 Task: Look for space in Schorndorf, Germany from 2nd September, 2023 to 6th September, 2023 for 2 adults in price range Rs.15000 to Rs.20000. Place can be entire place with 1  bedroom having 1 bed and 1 bathroom. Property type can be house, flat, guest house, hotel. Booking option can be shelf check-in. Required host language is English.
Action: Mouse moved to (319, 169)
Screenshot: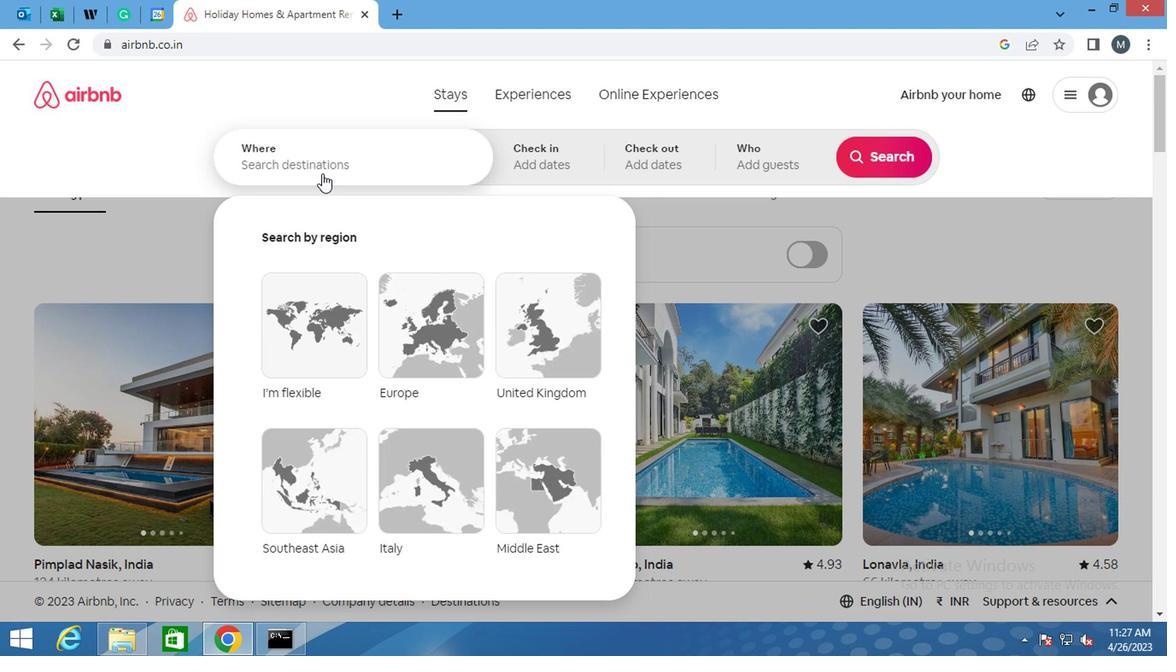 
Action: Mouse pressed left at (319, 169)
Screenshot: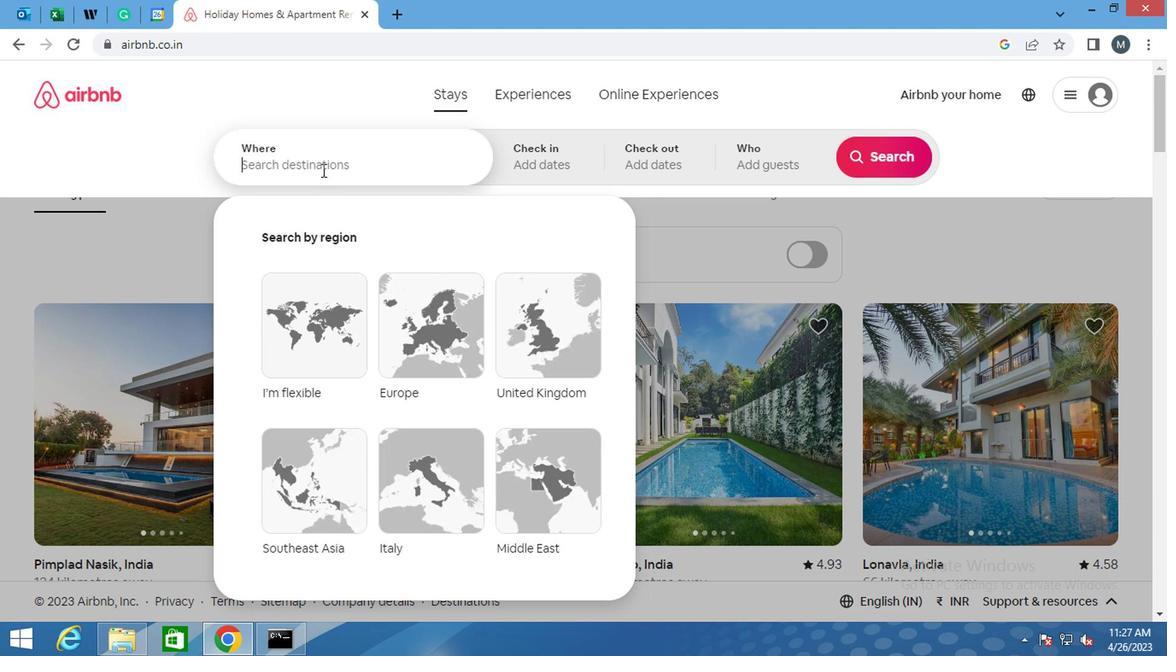 
Action: Key pressed <Key.shift>SCHORNDORF,<Key.shift>GER
Screenshot: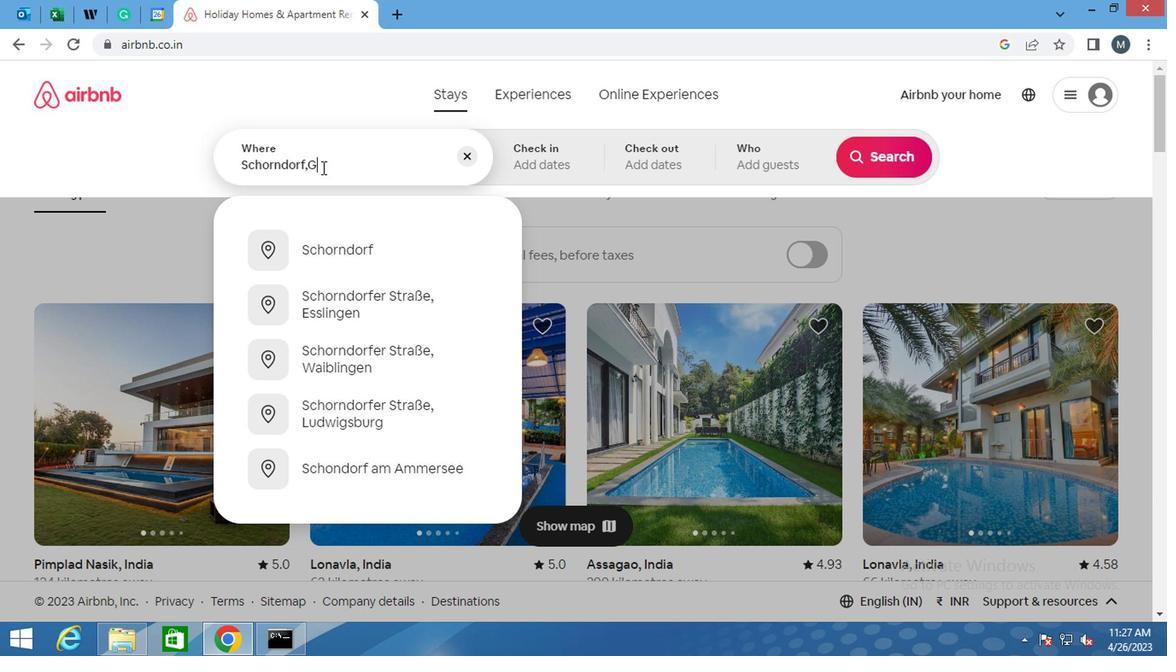 
Action: Mouse moved to (361, 253)
Screenshot: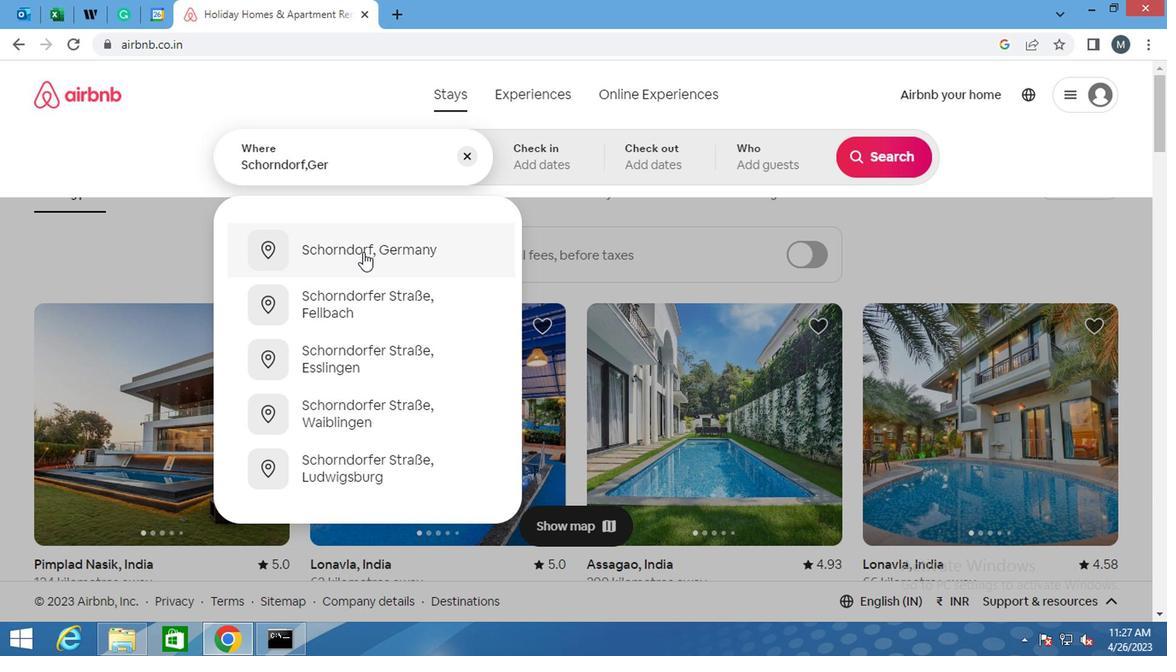 
Action: Mouse pressed left at (361, 253)
Screenshot: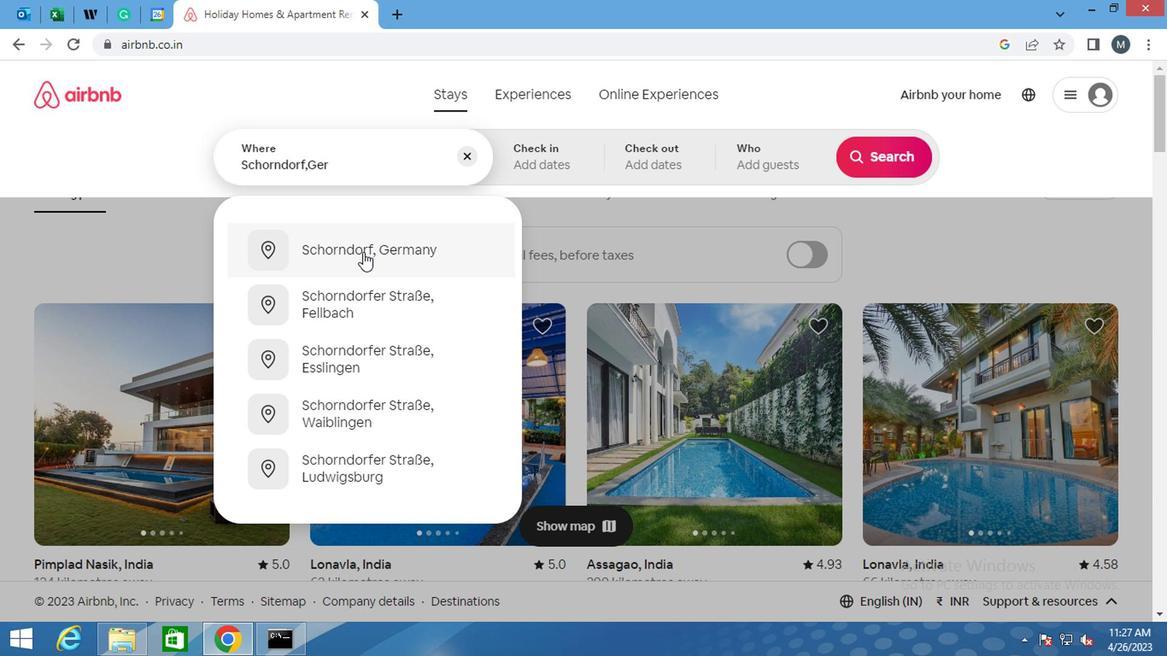 
Action: Mouse moved to (868, 290)
Screenshot: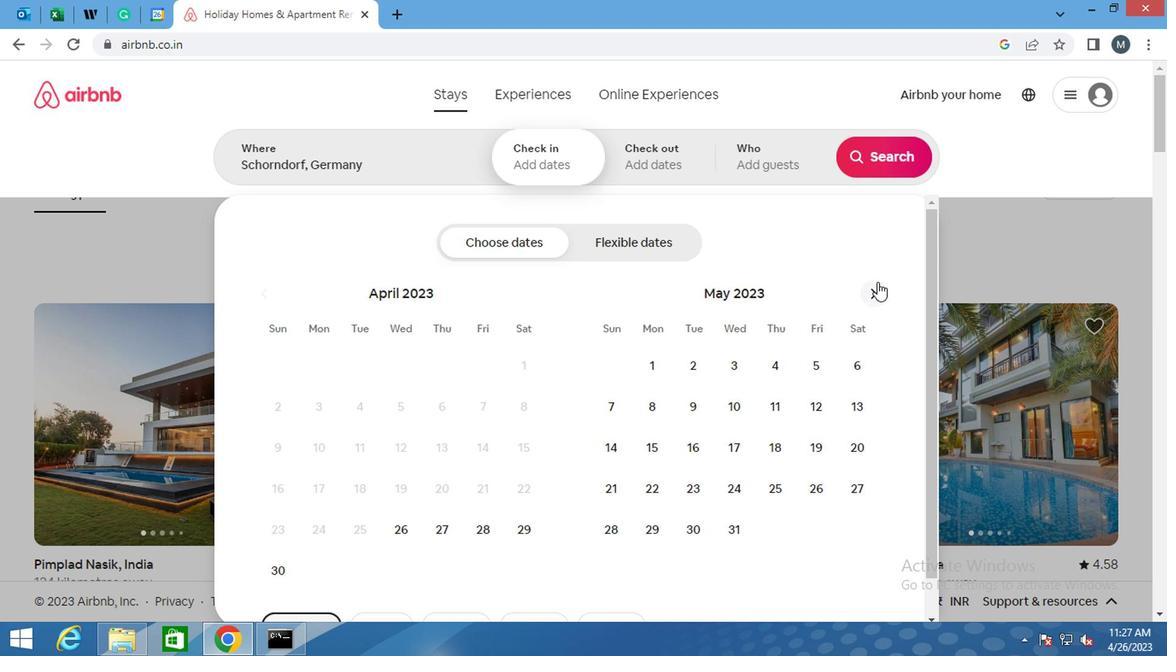 
Action: Mouse pressed left at (868, 290)
Screenshot: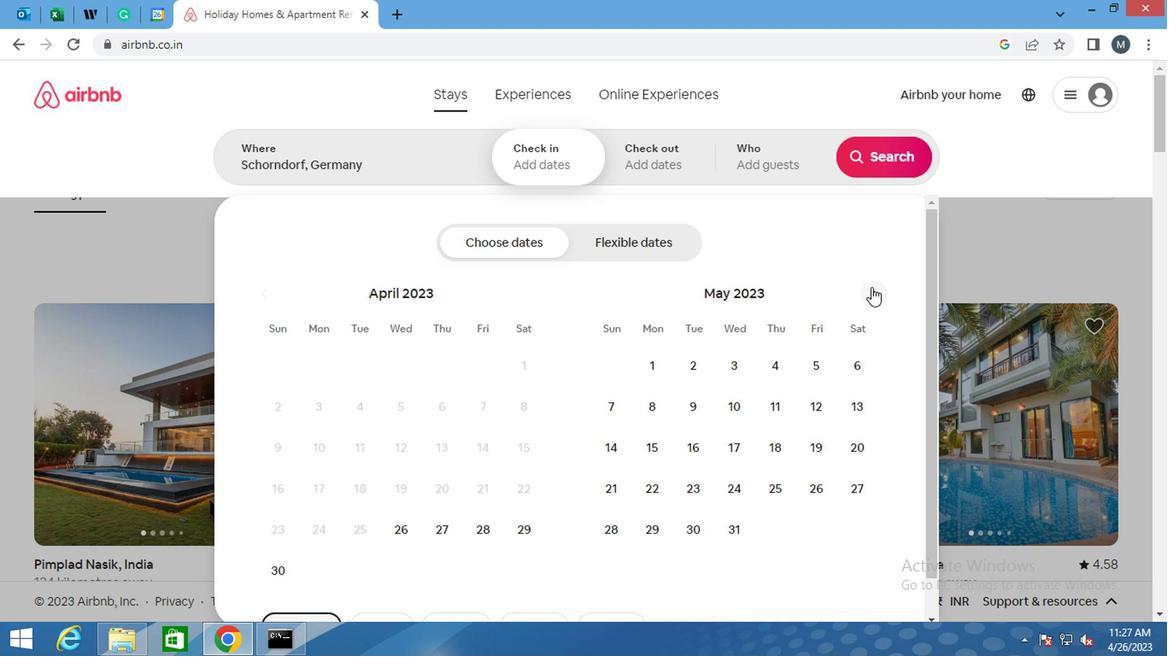
Action: Mouse moved to (868, 290)
Screenshot: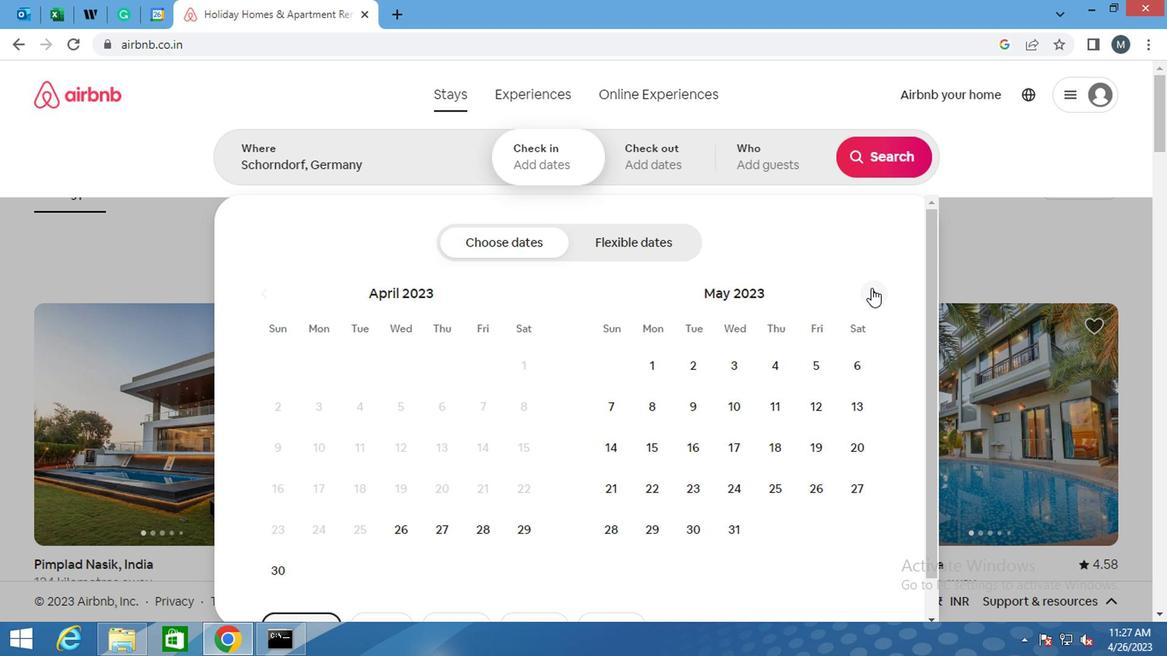 
Action: Mouse pressed left at (868, 290)
Screenshot: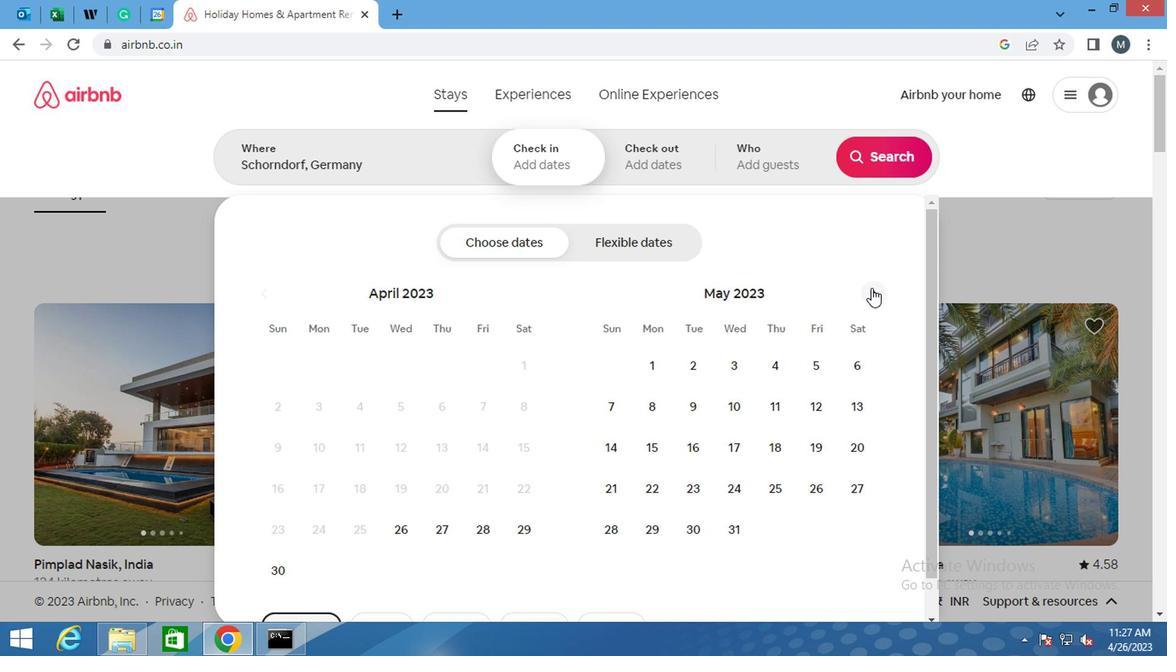 
Action: Mouse moved to (868, 290)
Screenshot: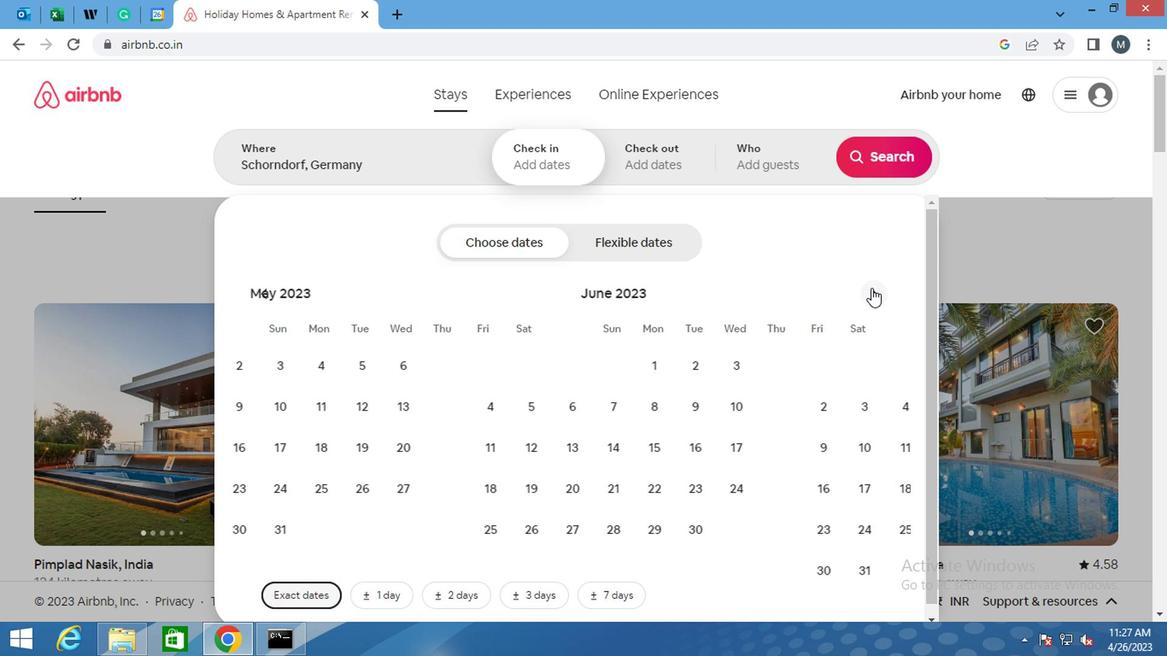 
Action: Mouse pressed left at (868, 290)
Screenshot: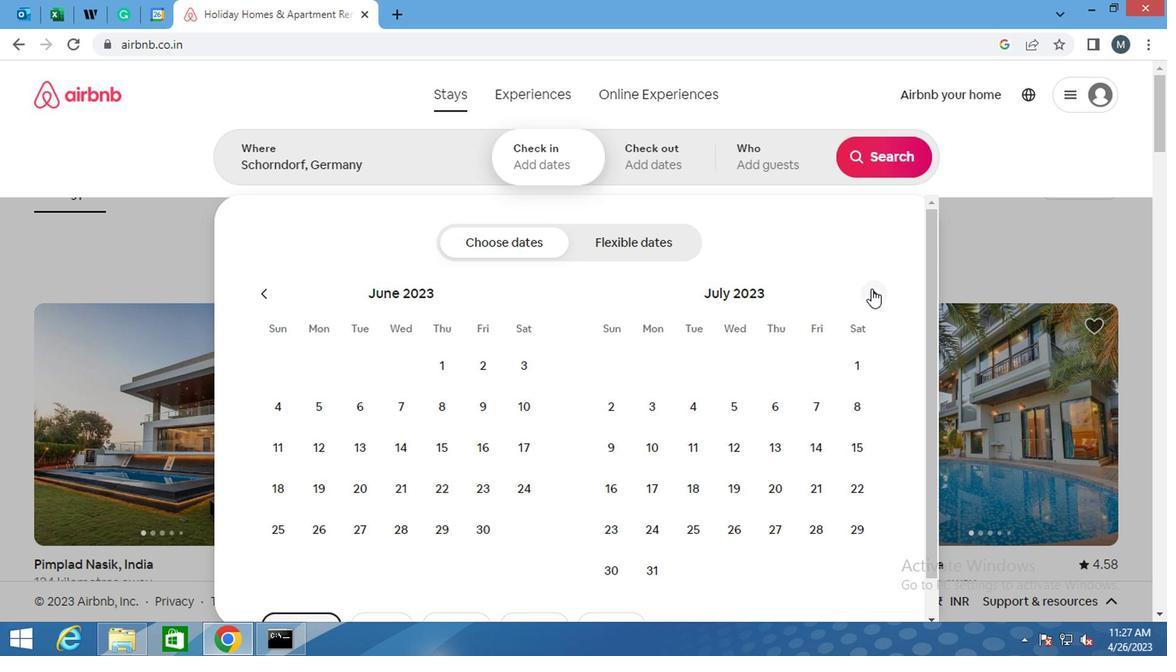 
Action: Mouse moved to (869, 291)
Screenshot: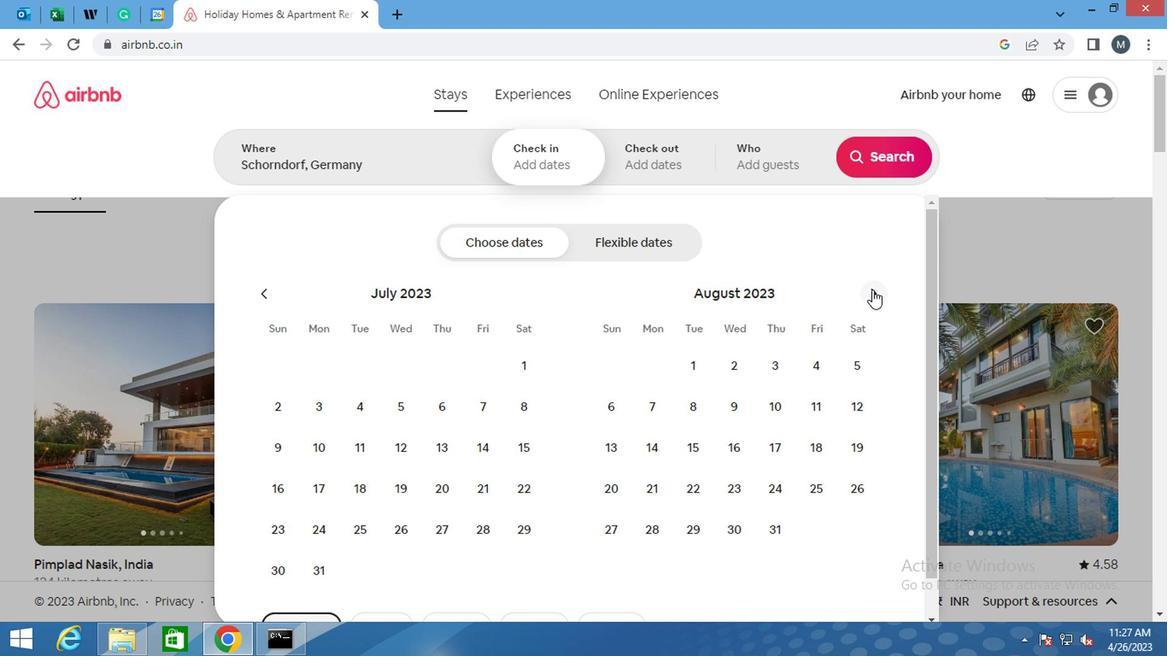 
Action: Mouse pressed left at (869, 291)
Screenshot: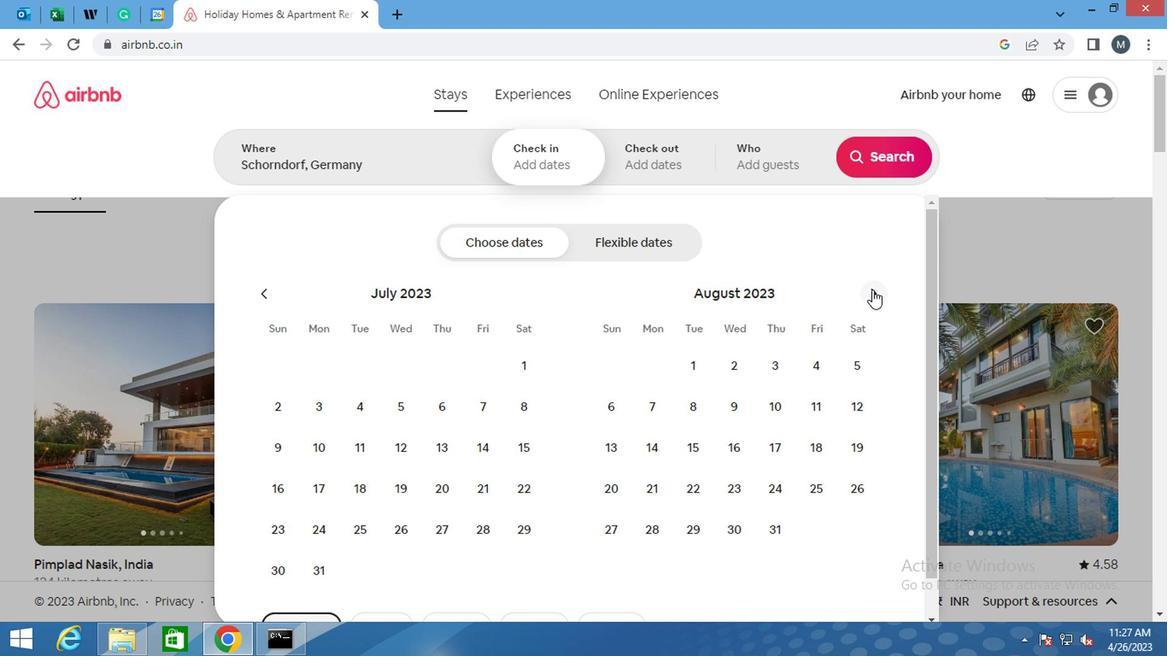 
Action: Mouse moved to (844, 367)
Screenshot: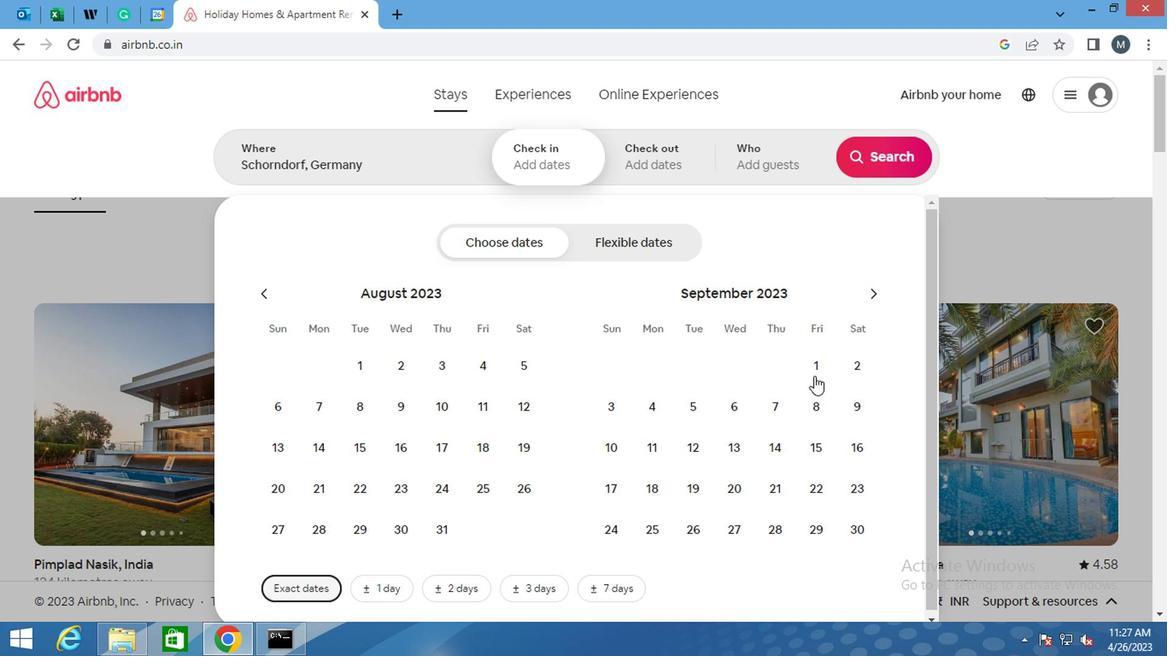 
Action: Mouse pressed left at (844, 367)
Screenshot: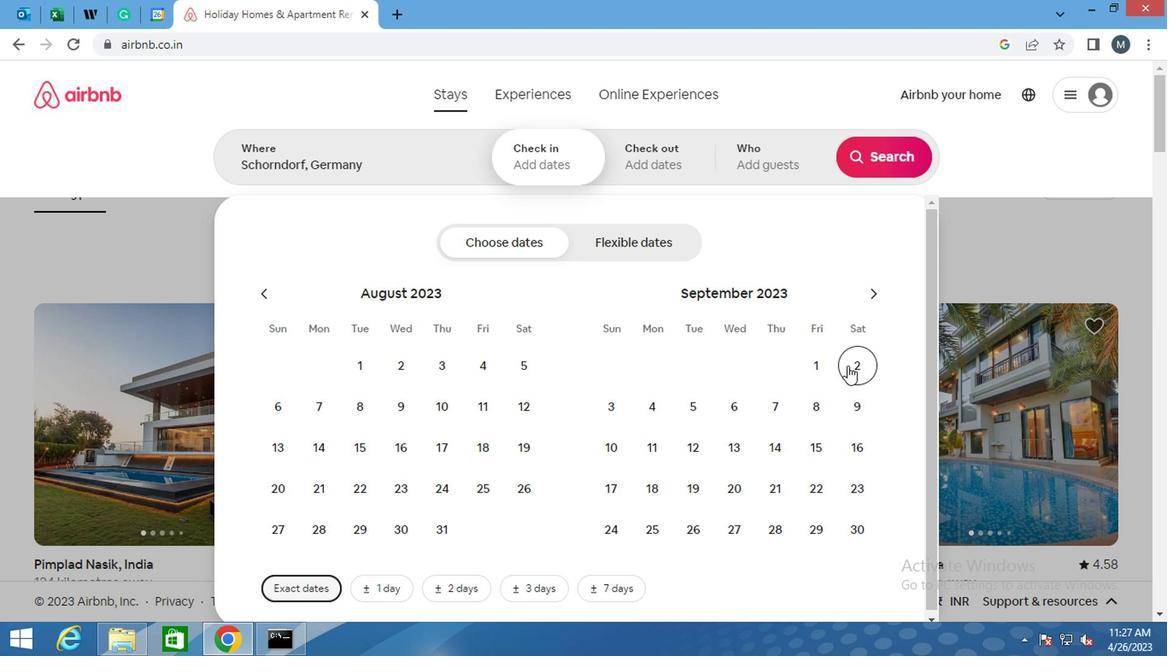 
Action: Mouse moved to (735, 412)
Screenshot: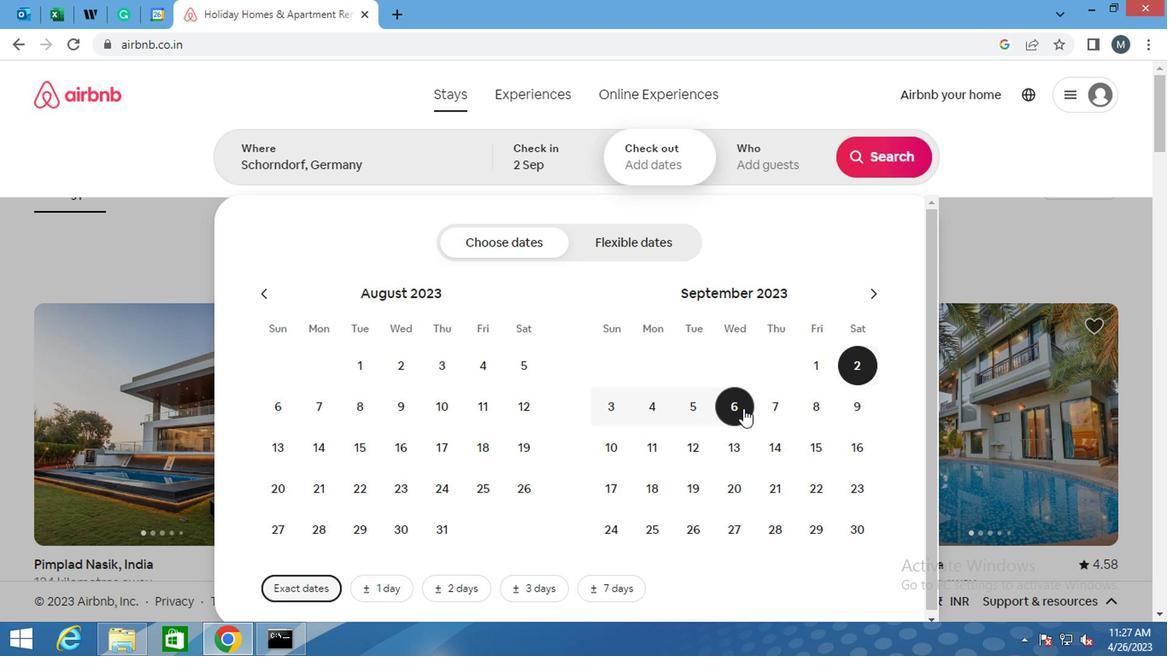
Action: Mouse pressed left at (735, 412)
Screenshot: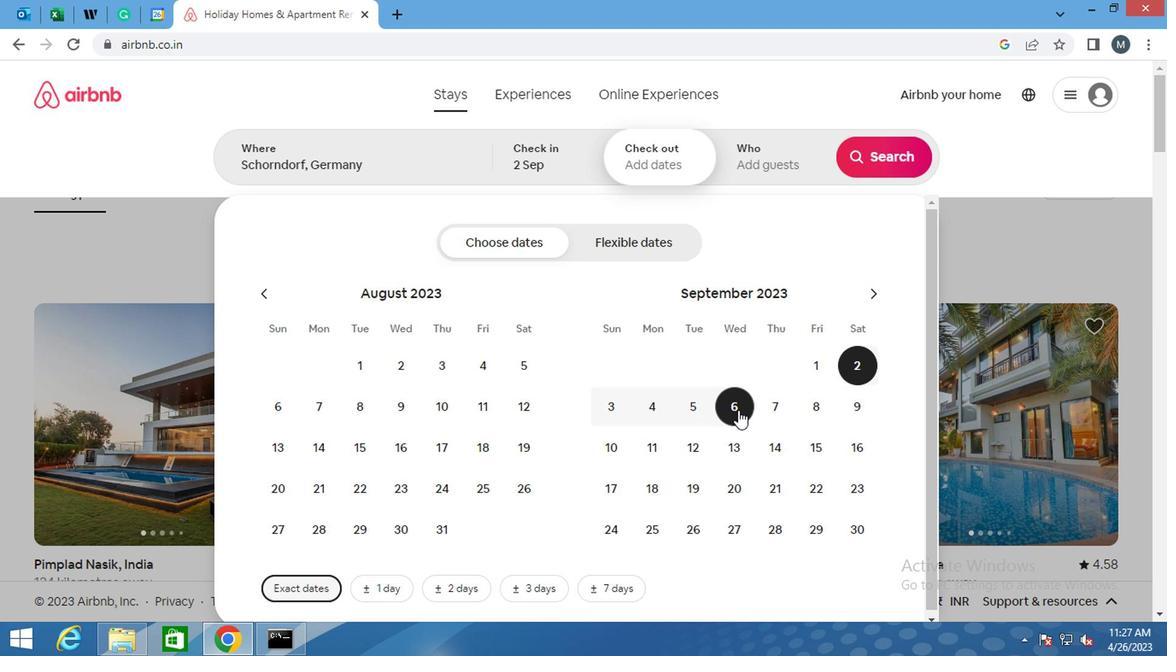 
Action: Mouse moved to (755, 160)
Screenshot: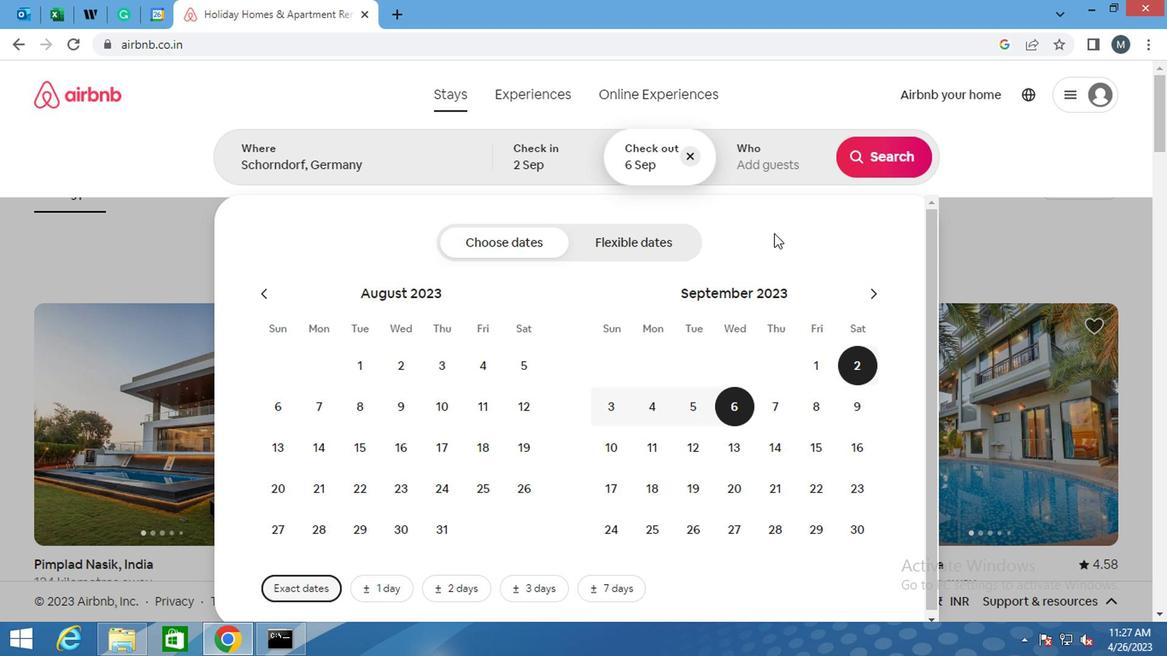 
Action: Mouse pressed left at (755, 160)
Screenshot: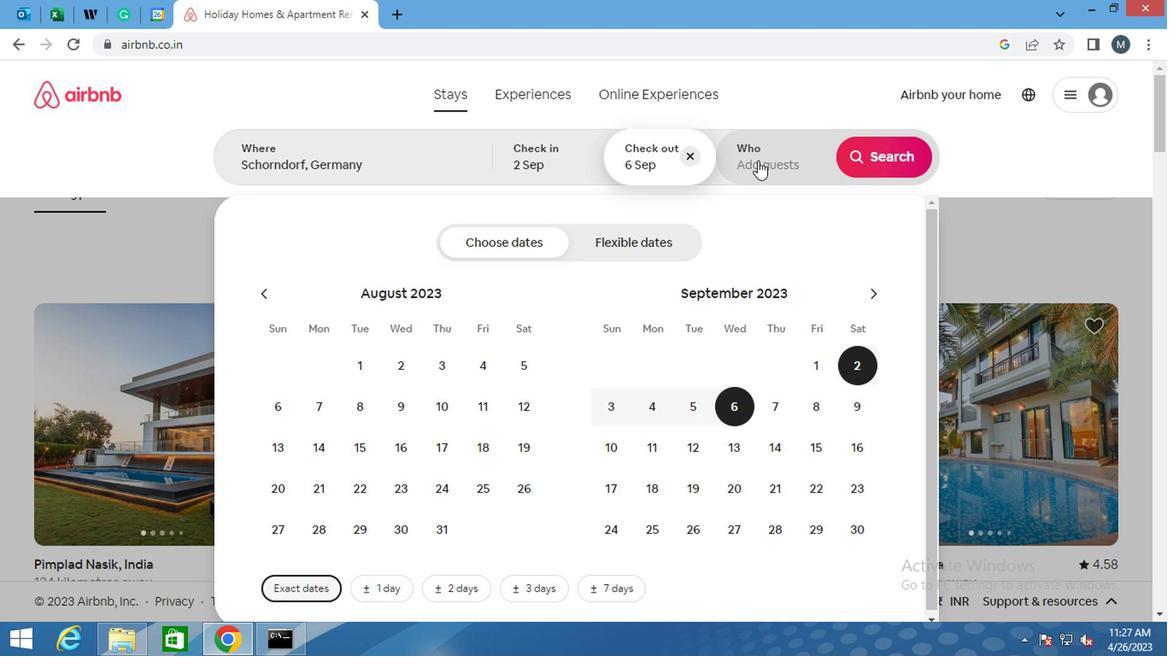 
Action: Mouse moved to (904, 249)
Screenshot: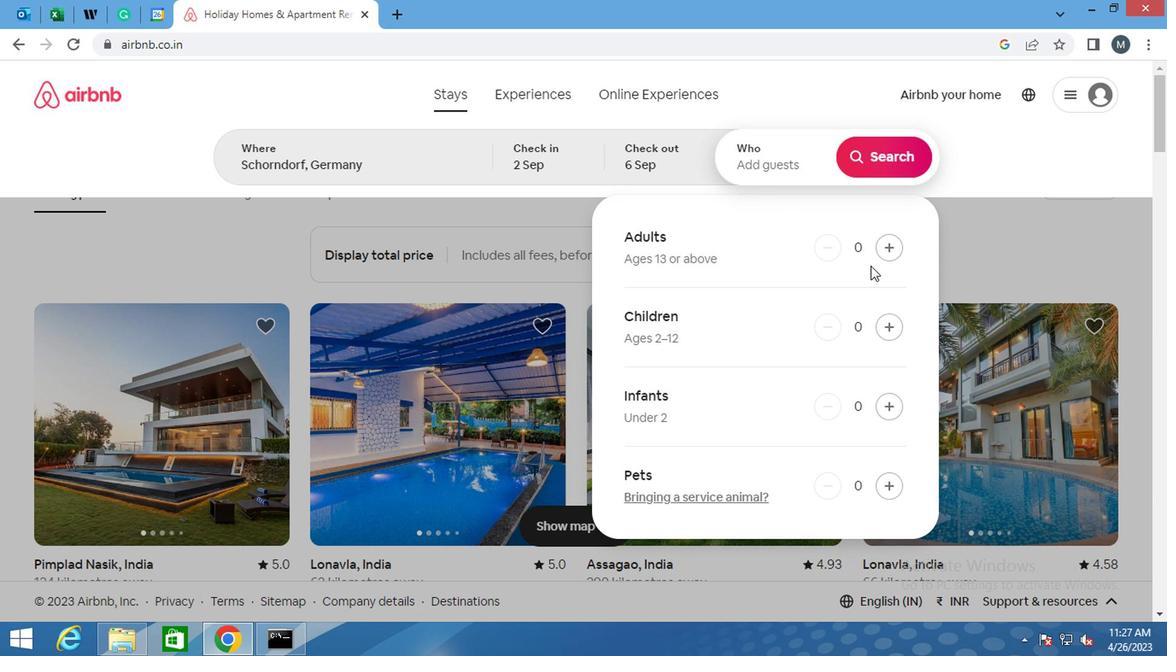 
Action: Mouse pressed left at (904, 249)
Screenshot: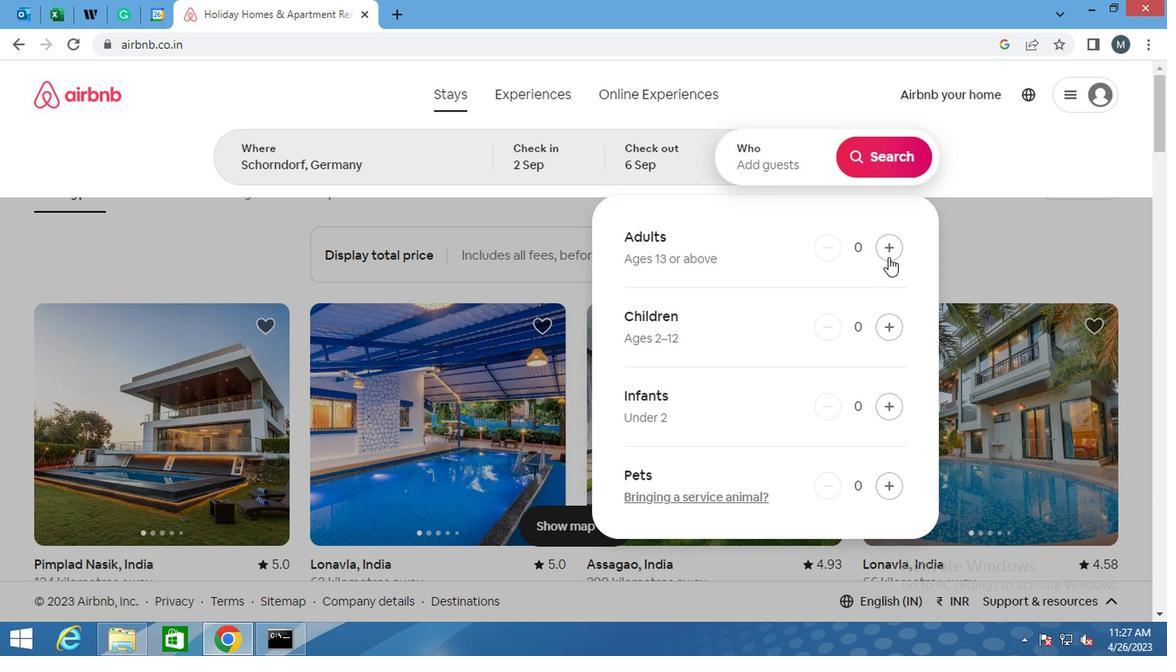 
Action: Mouse moved to (893, 252)
Screenshot: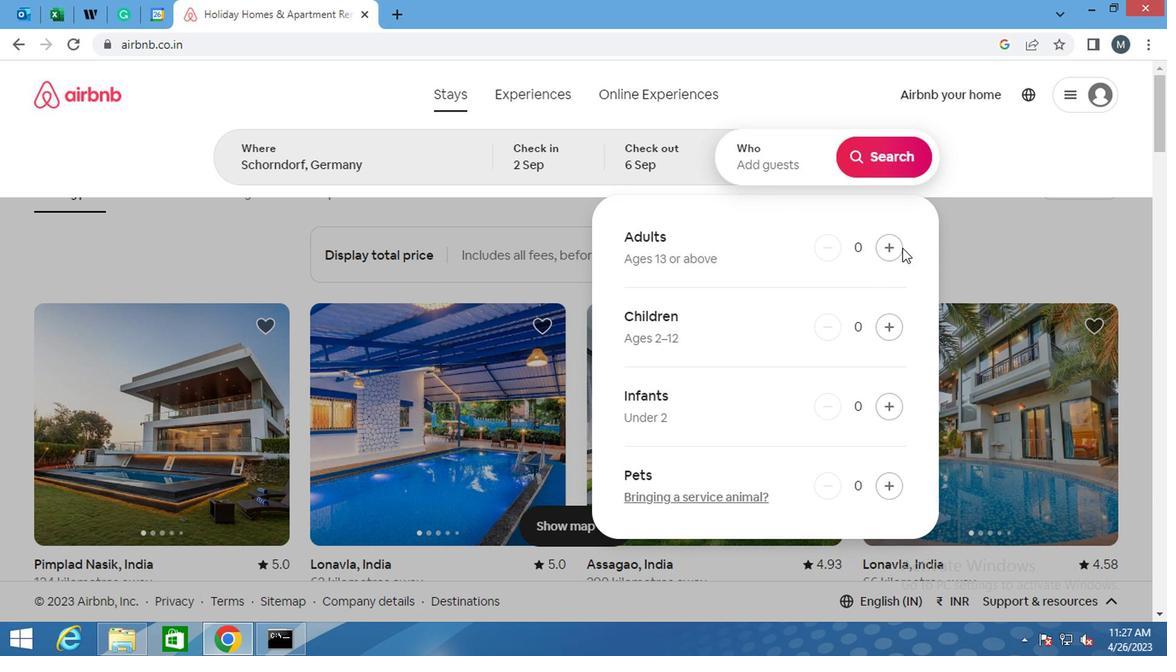 
Action: Mouse pressed left at (893, 252)
Screenshot: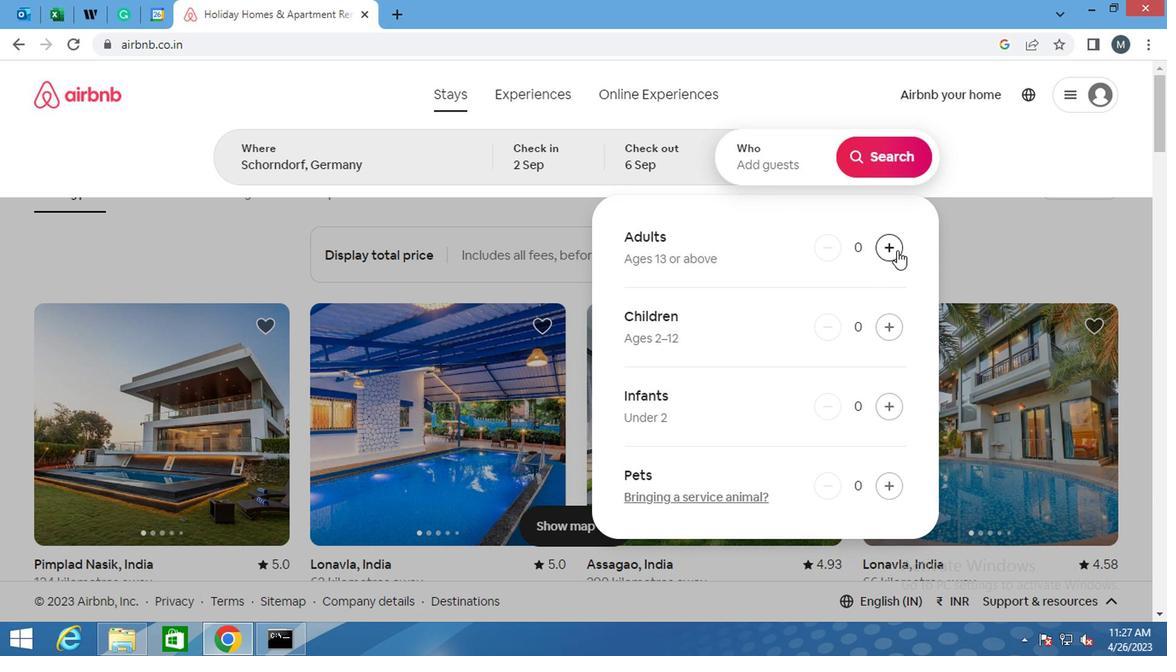 
Action: Mouse moved to (892, 252)
Screenshot: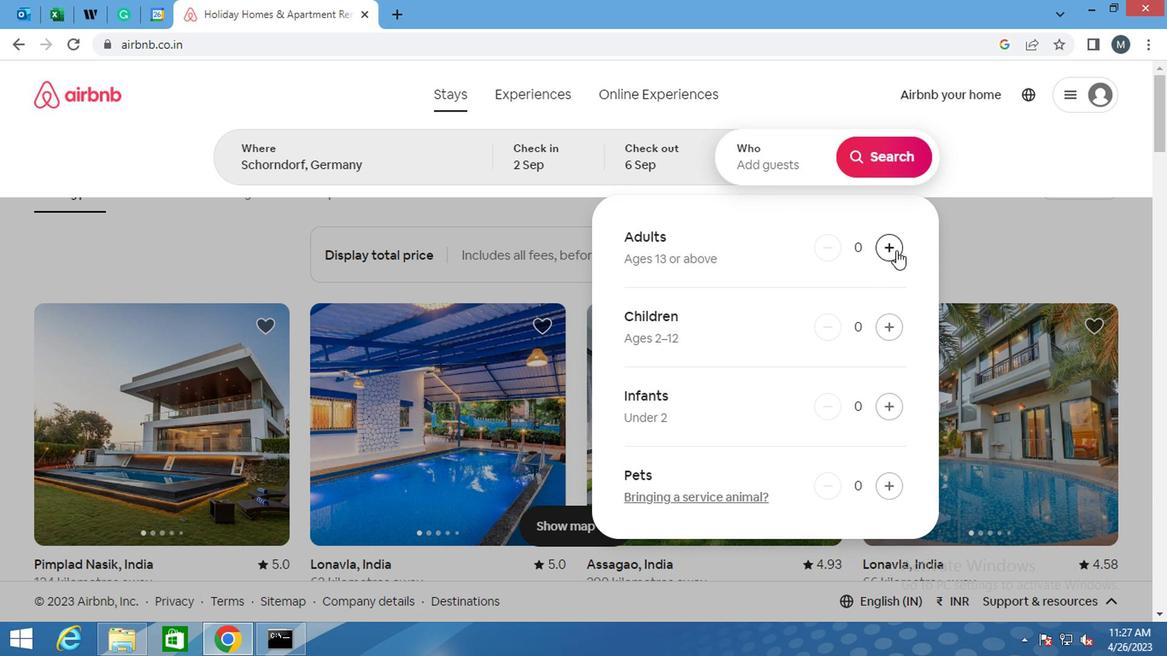 
Action: Mouse pressed left at (892, 252)
Screenshot: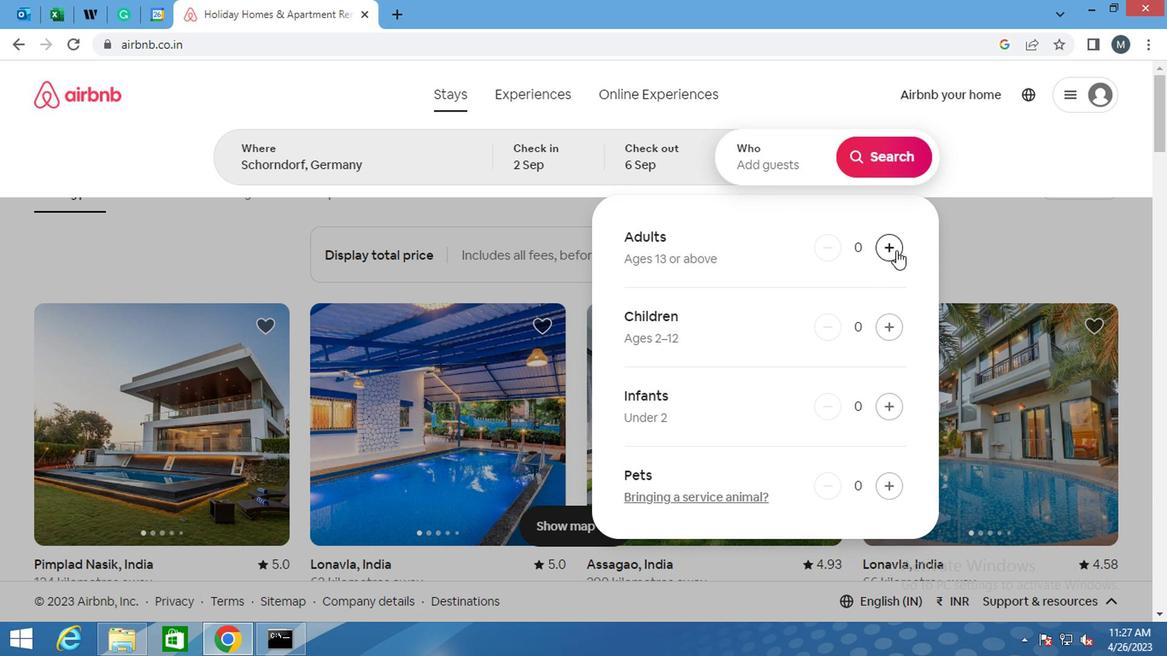 
Action: Mouse moved to (882, 156)
Screenshot: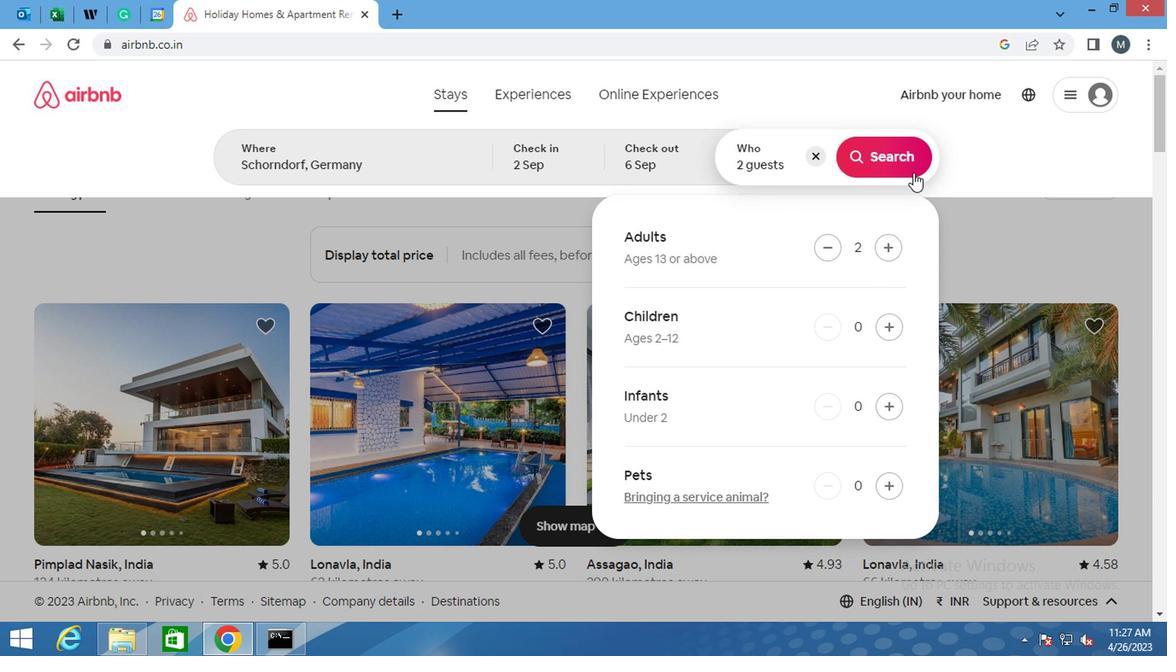 
Action: Mouse pressed left at (882, 156)
Screenshot: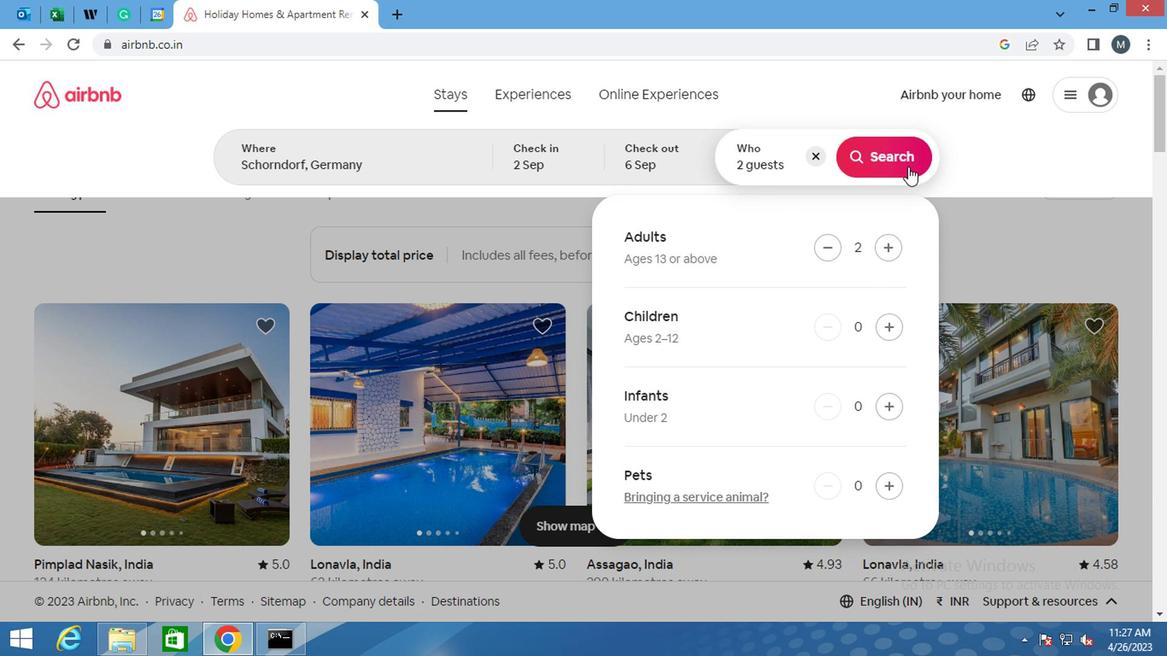 
Action: Mouse moved to (1108, 154)
Screenshot: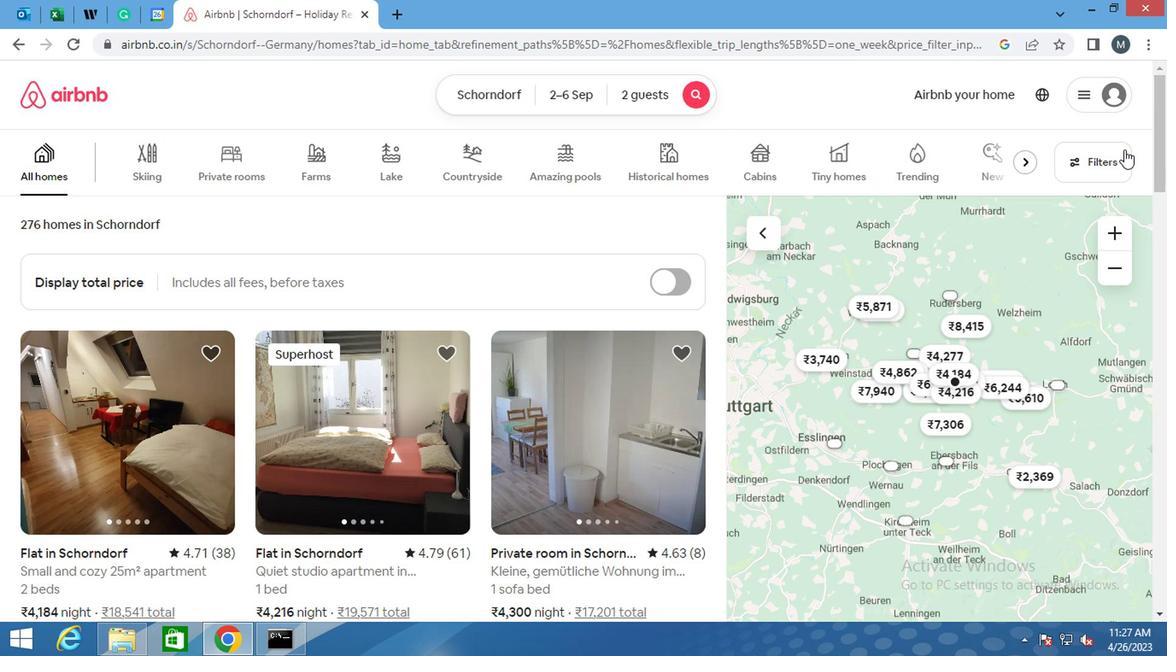 
Action: Mouse pressed left at (1108, 154)
Screenshot: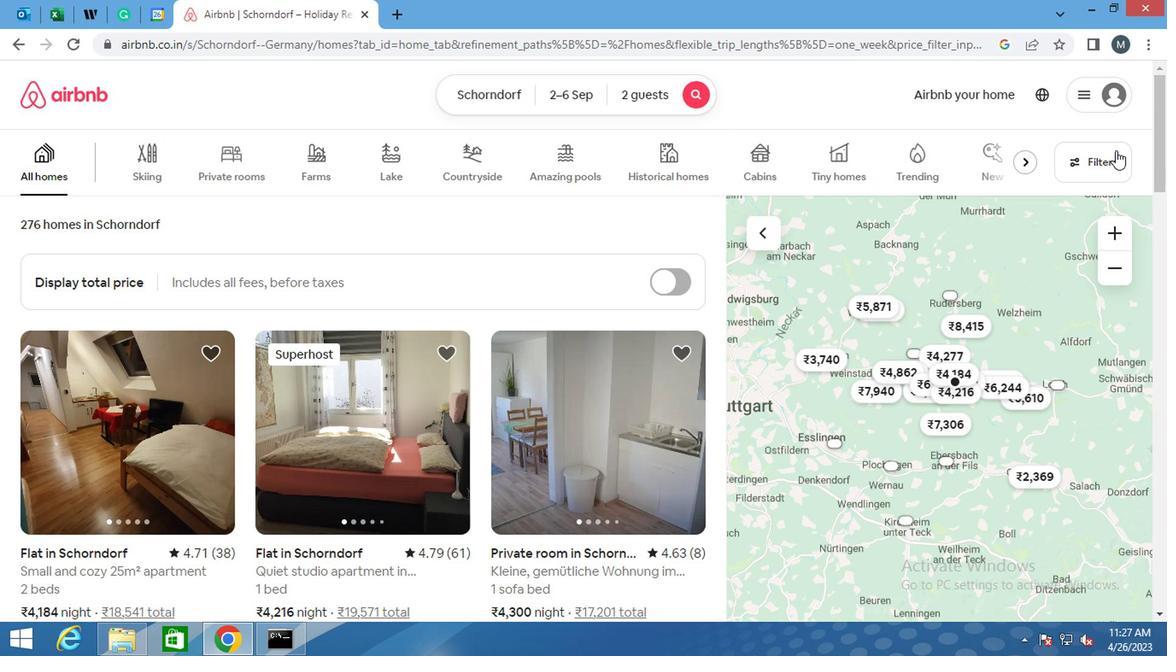 
Action: Mouse moved to (423, 380)
Screenshot: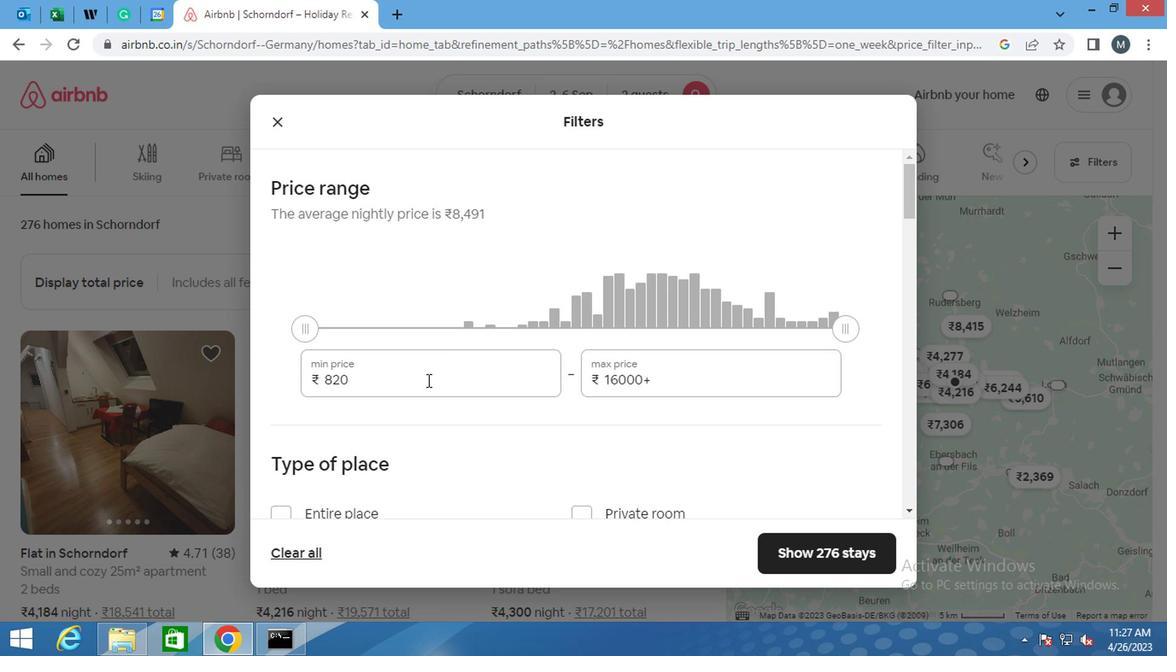 
Action: Mouse pressed left at (423, 380)
Screenshot: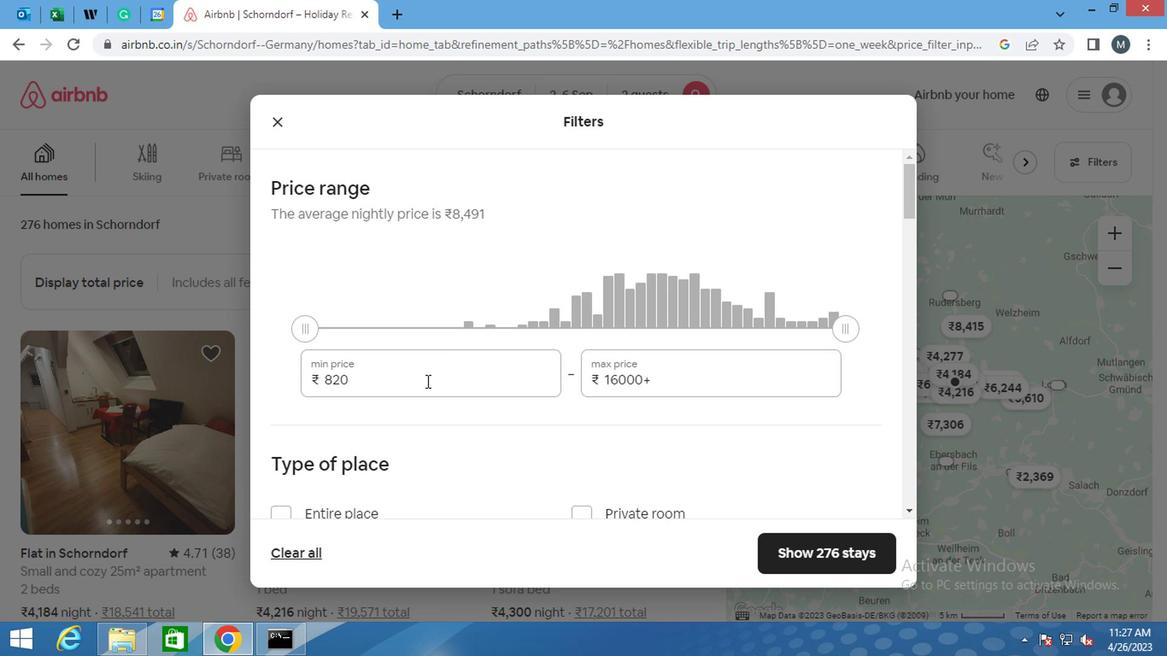 
Action: Mouse moved to (423, 380)
Screenshot: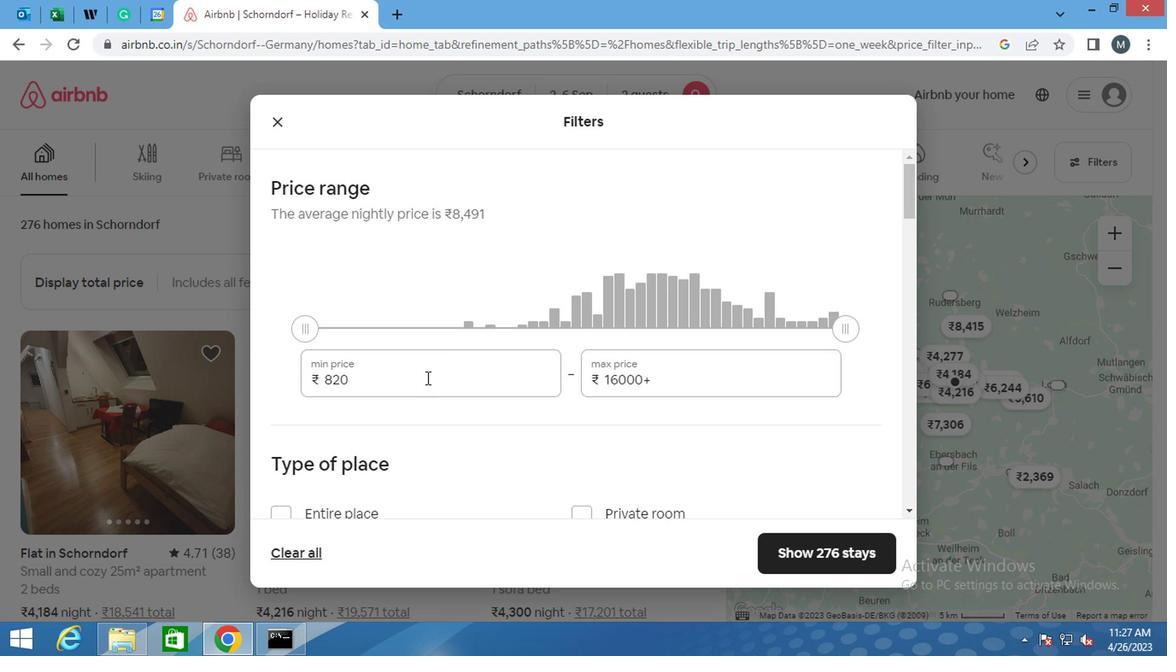 
Action: Mouse pressed left at (423, 380)
Screenshot: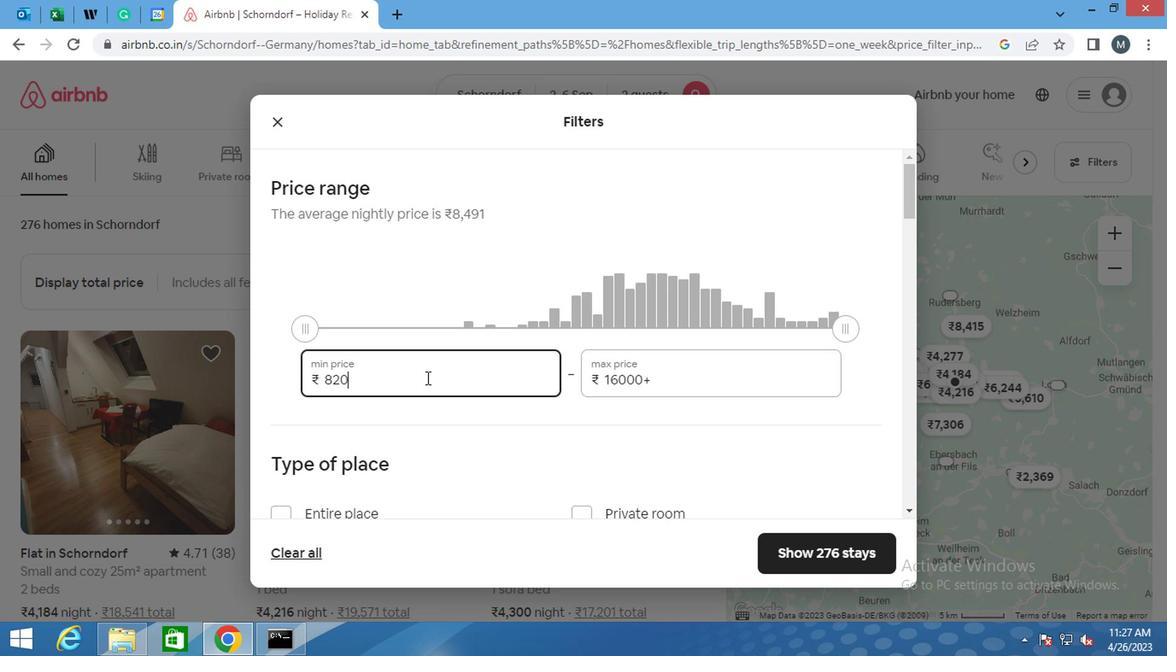 
Action: Mouse moved to (422, 380)
Screenshot: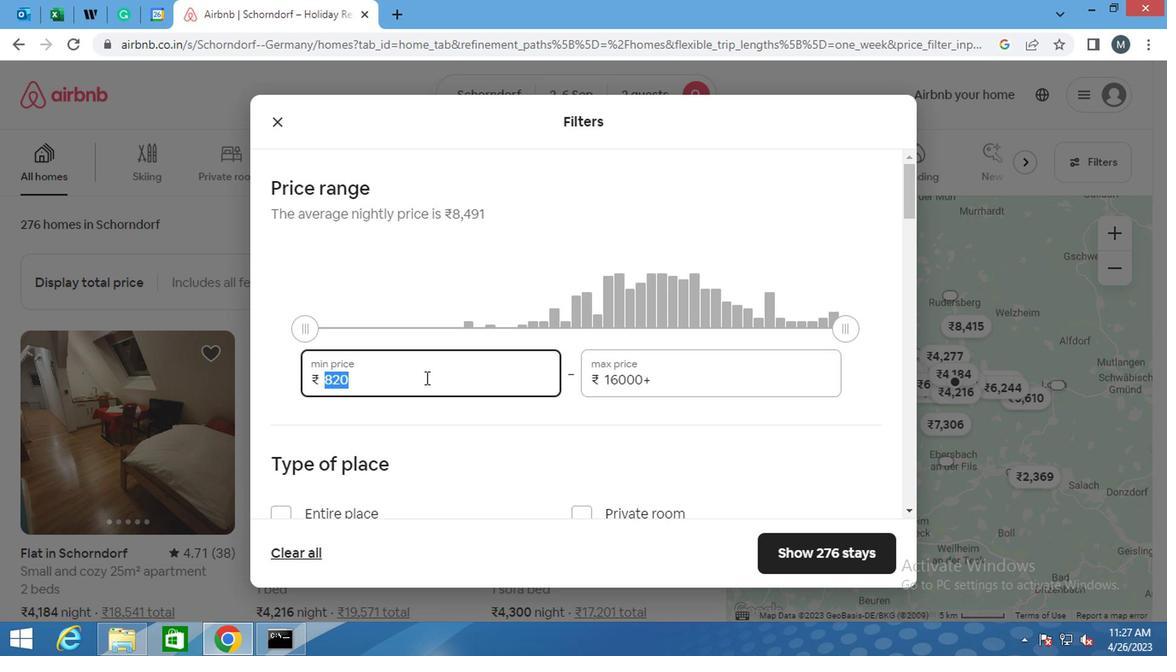 
Action: Key pressed 15000
Screenshot: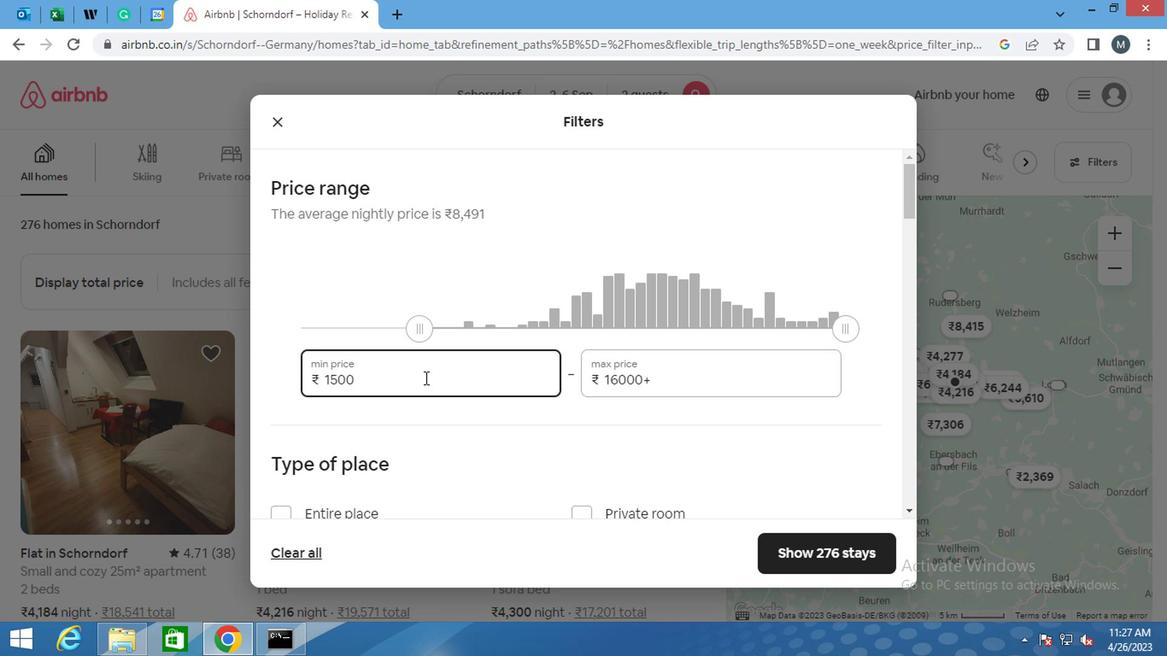 
Action: Mouse moved to (692, 380)
Screenshot: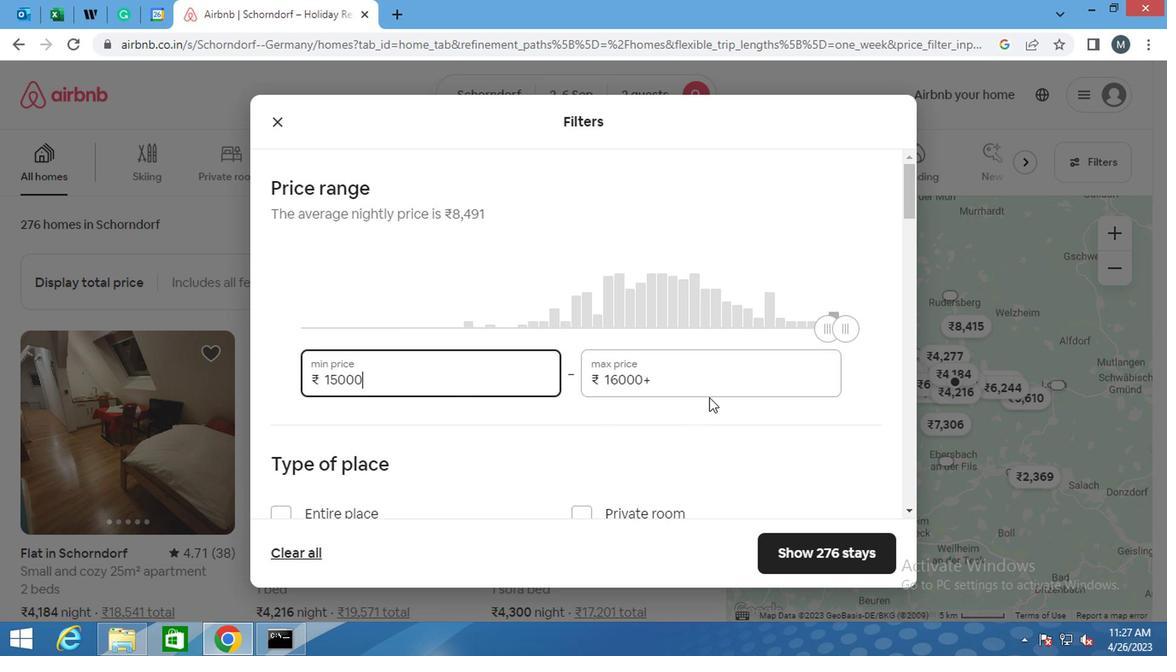 
Action: Mouse pressed left at (692, 380)
Screenshot: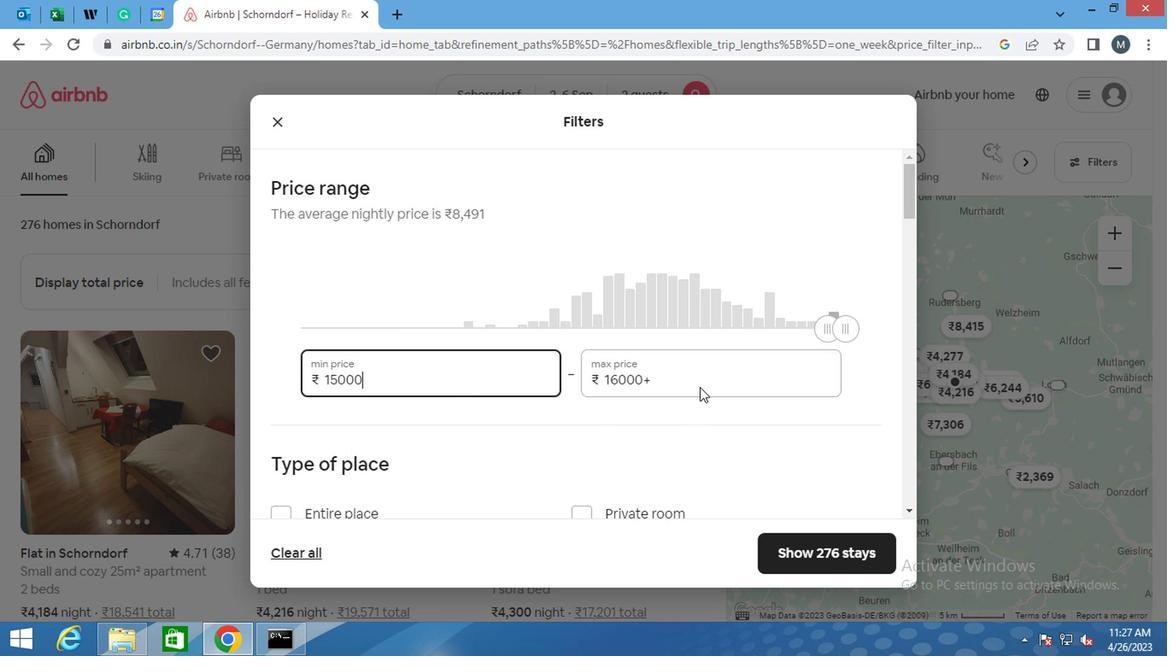
Action: Mouse pressed left at (692, 380)
Screenshot: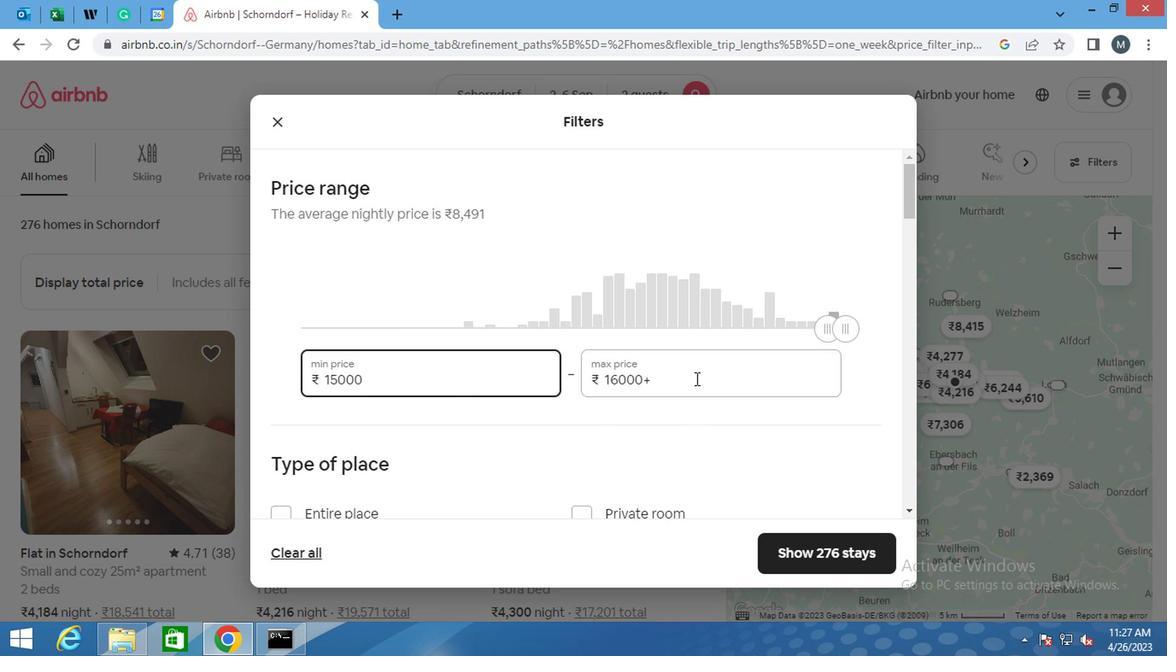 
Action: Mouse moved to (690, 380)
Screenshot: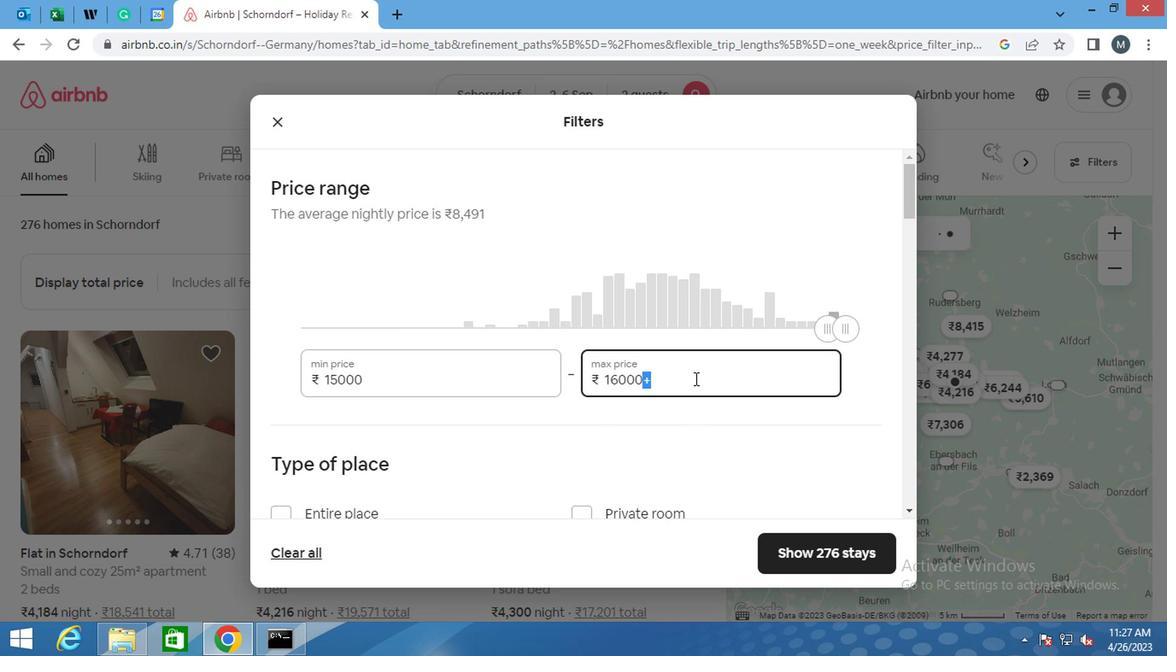 
Action: Key pressed <Key.backspace><Key.backspace><Key.backspace><Key.backspace><Key.backspace><Key.backspace><Key.backspace><Key.backspace><Key.backspace><Key.backspace><Key.backspace>
Screenshot: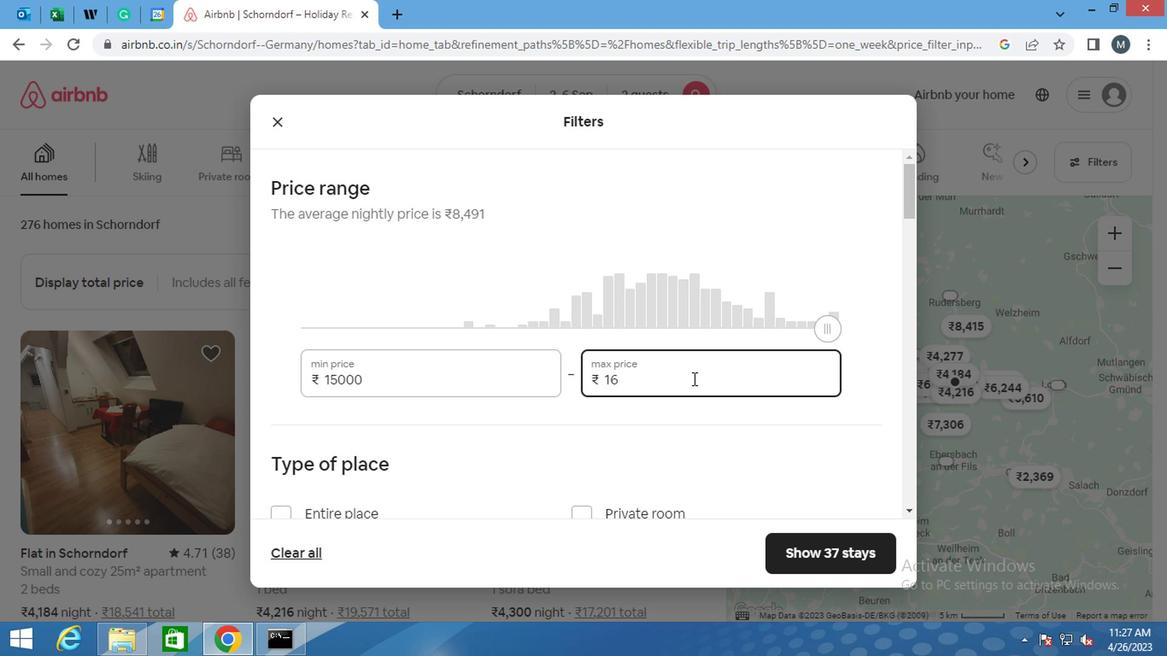 
Action: Mouse moved to (688, 384)
Screenshot: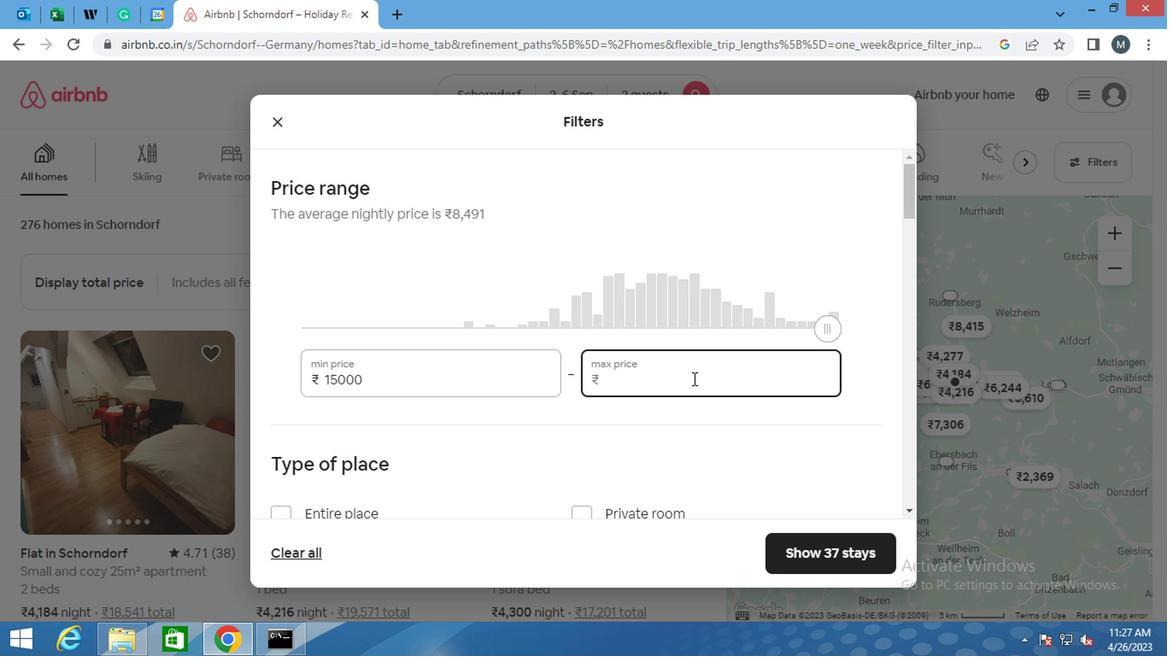 
Action: Key pressed 2
Screenshot: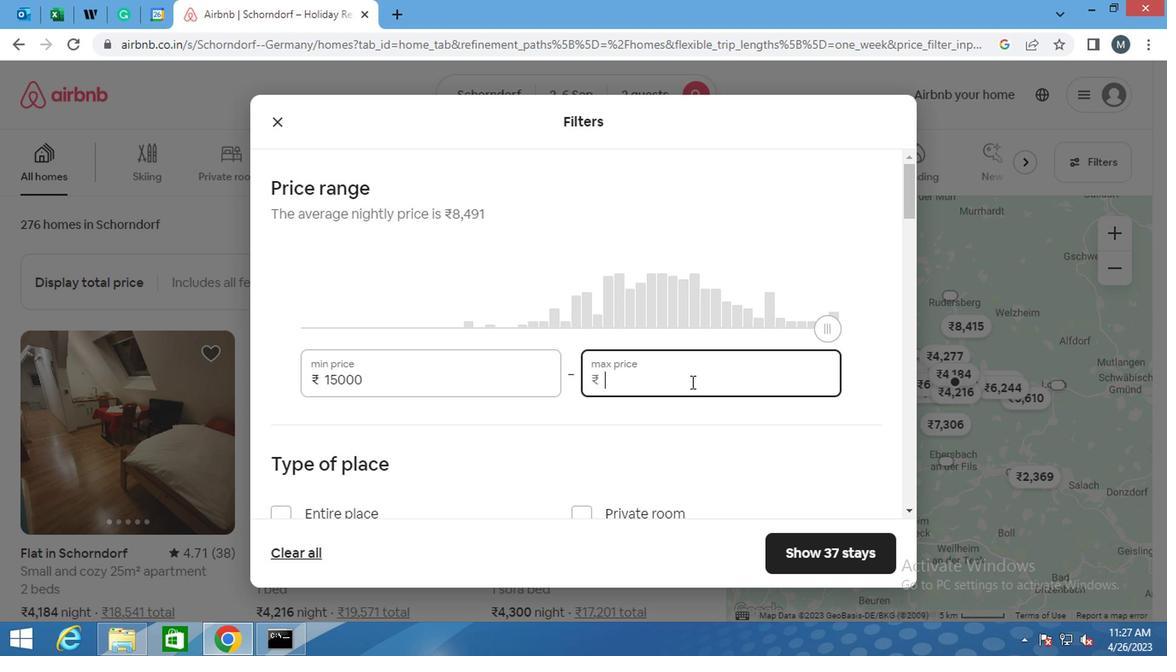 
Action: Mouse moved to (688, 384)
Screenshot: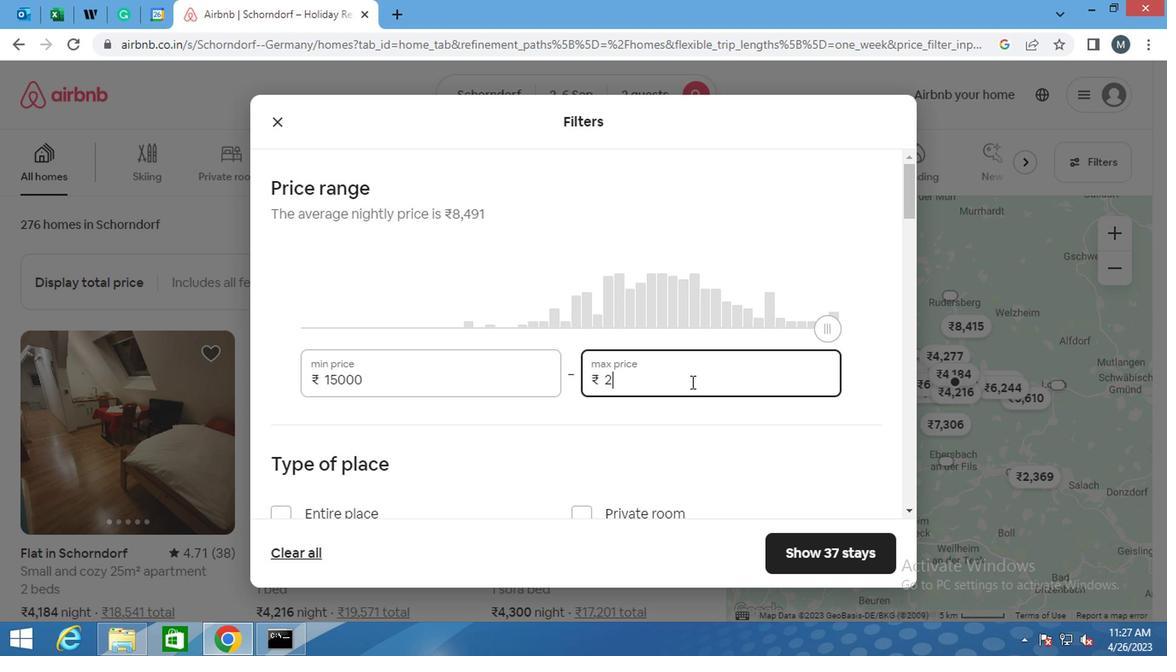 
Action: Key pressed 0000
Screenshot: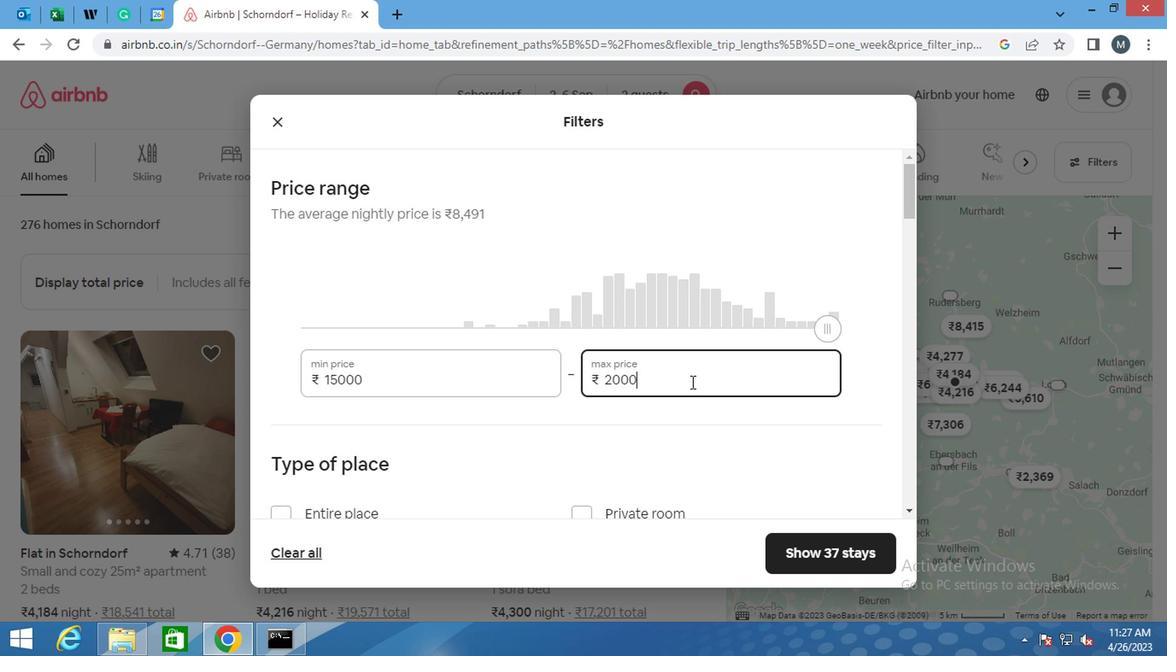 
Action: Mouse moved to (620, 384)
Screenshot: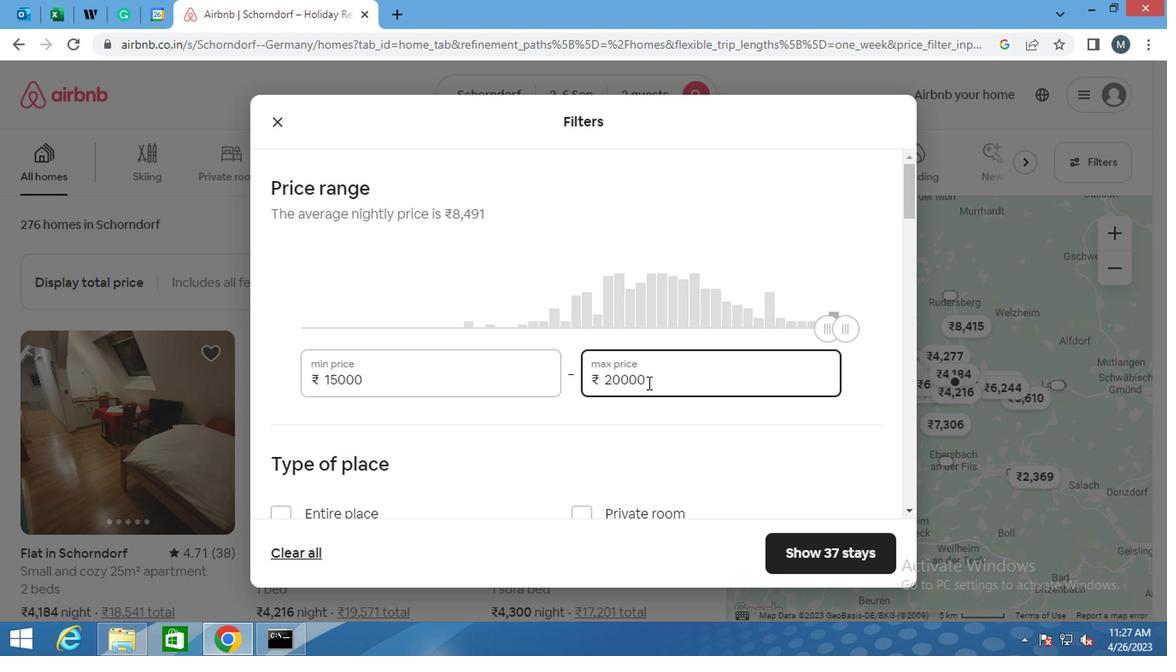 
Action: Mouse scrolled (620, 383) with delta (0, -1)
Screenshot: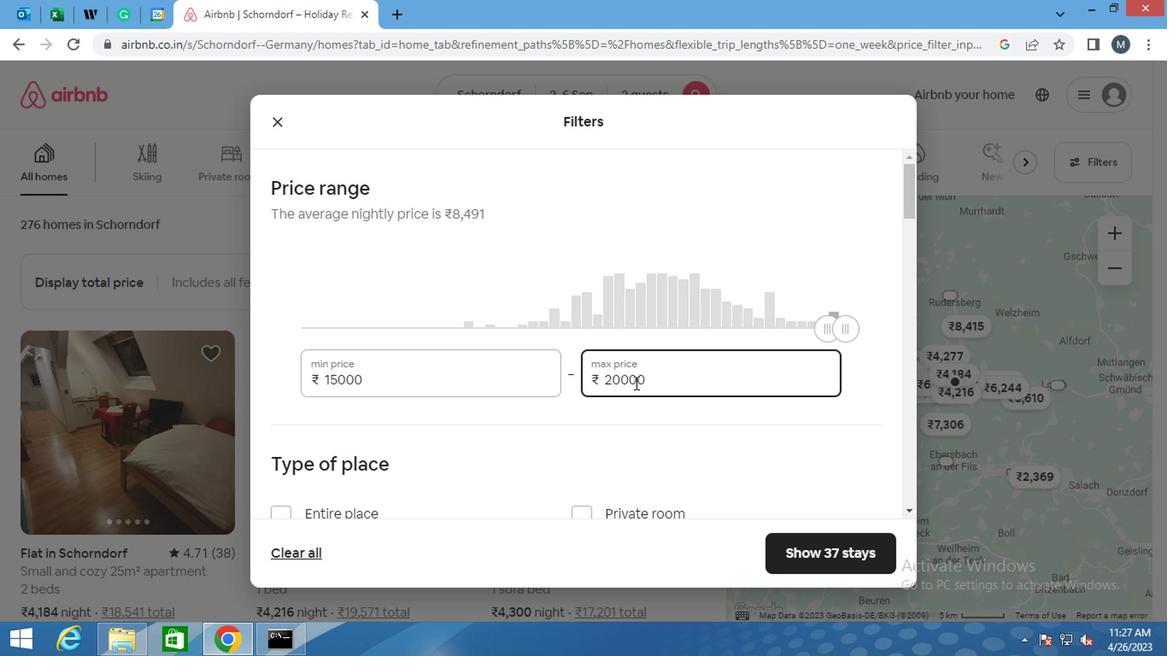 
Action: Mouse moved to (586, 406)
Screenshot: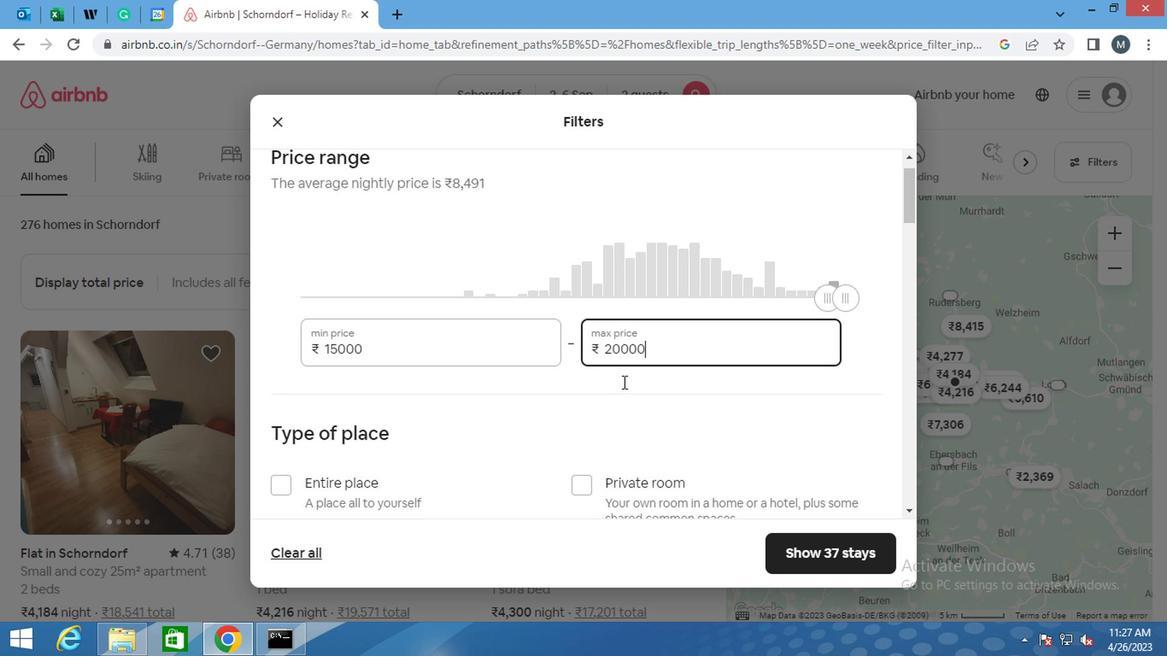 
Action: Mouse scrolled (586, 406) with delta (0, 0)
Screenshot: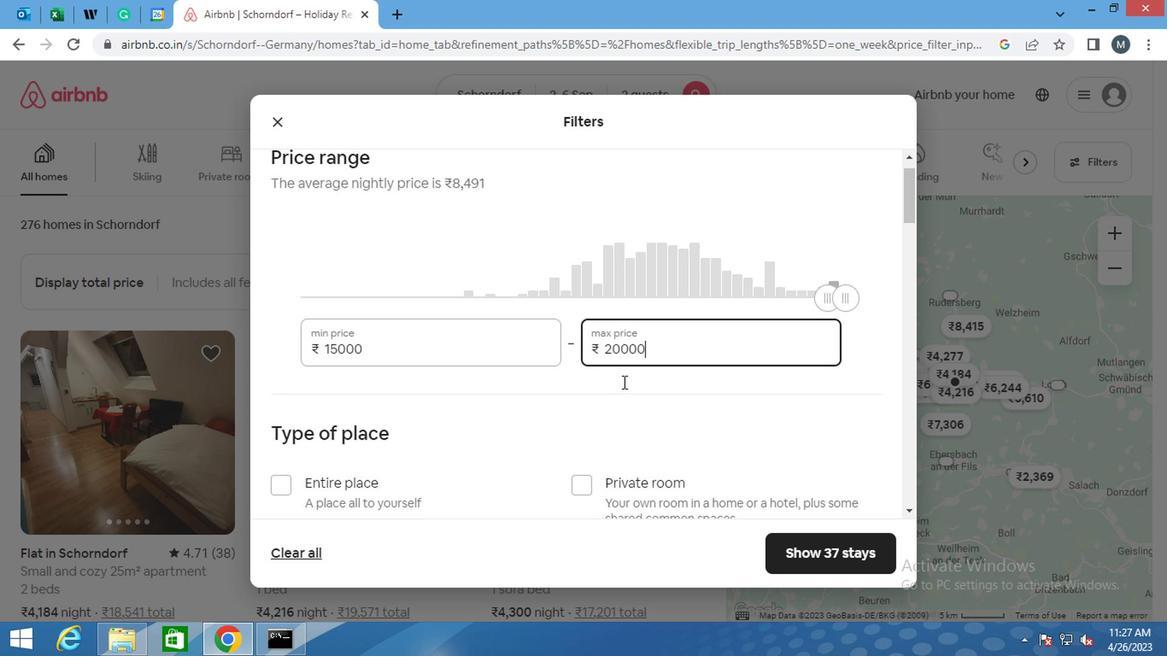 
Action: Mouse moved to (564, 417)
Screenshot: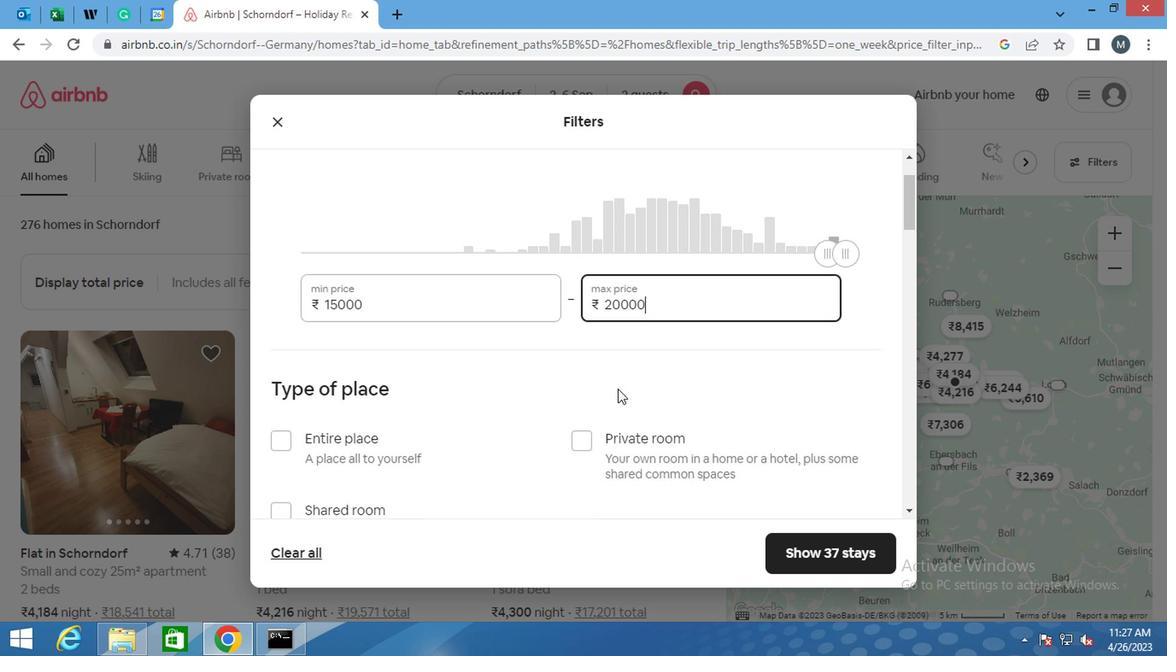 
Action: Mouse scrolled (564, 416) with delta (0, 0)
Screenshot: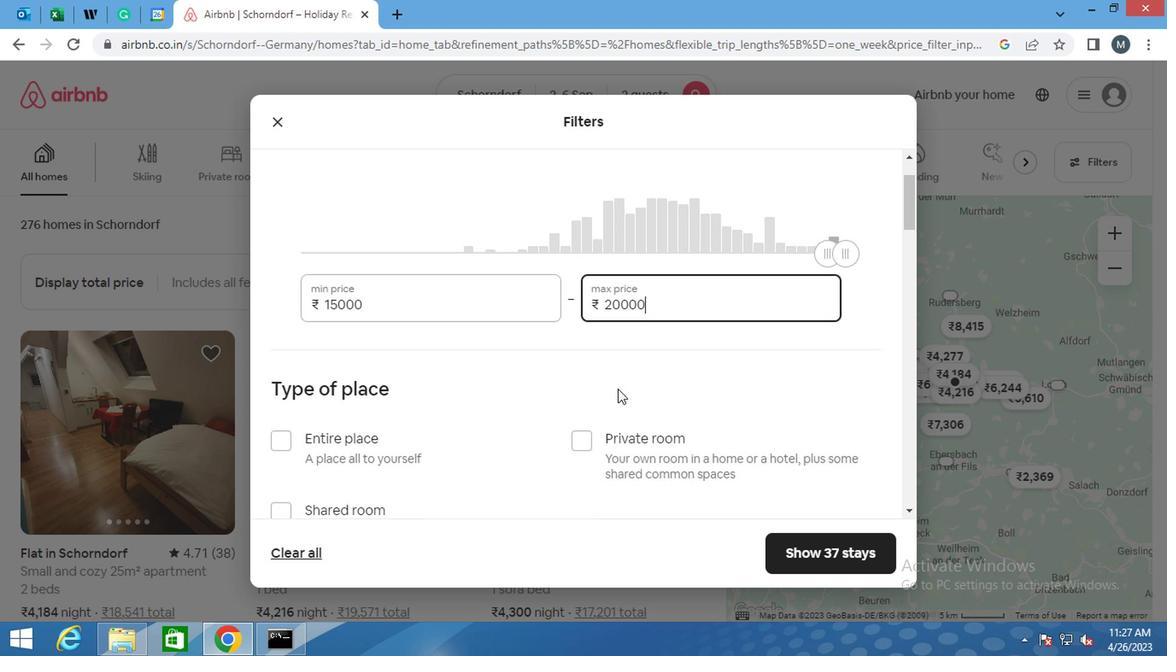 
Action: Mouse moved to (275, 259)
Screenshot: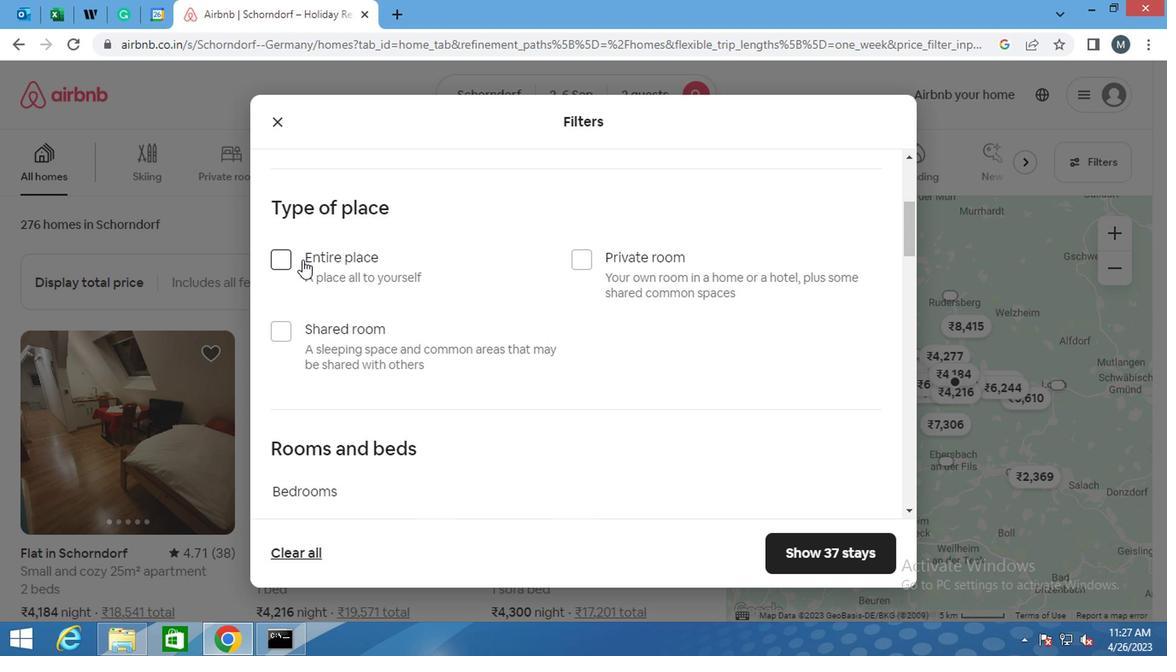 
Action: Mouse pressed left at (275, 259)
Screenshot: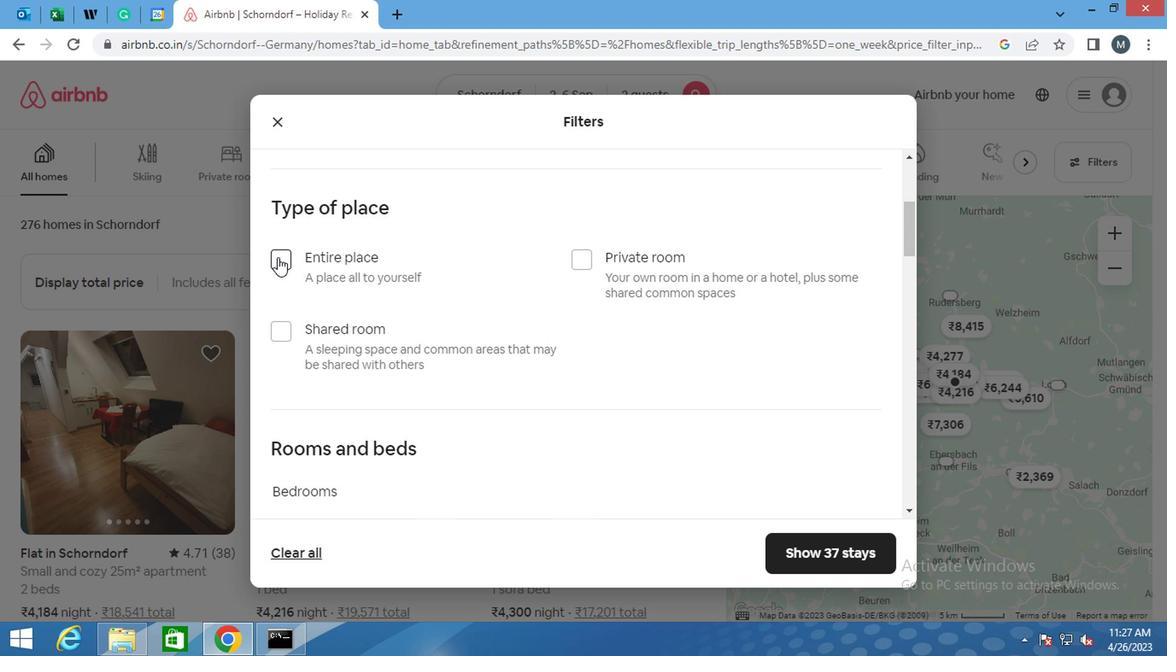 
Action: Mouse moved to (330, 275)
Screenshot: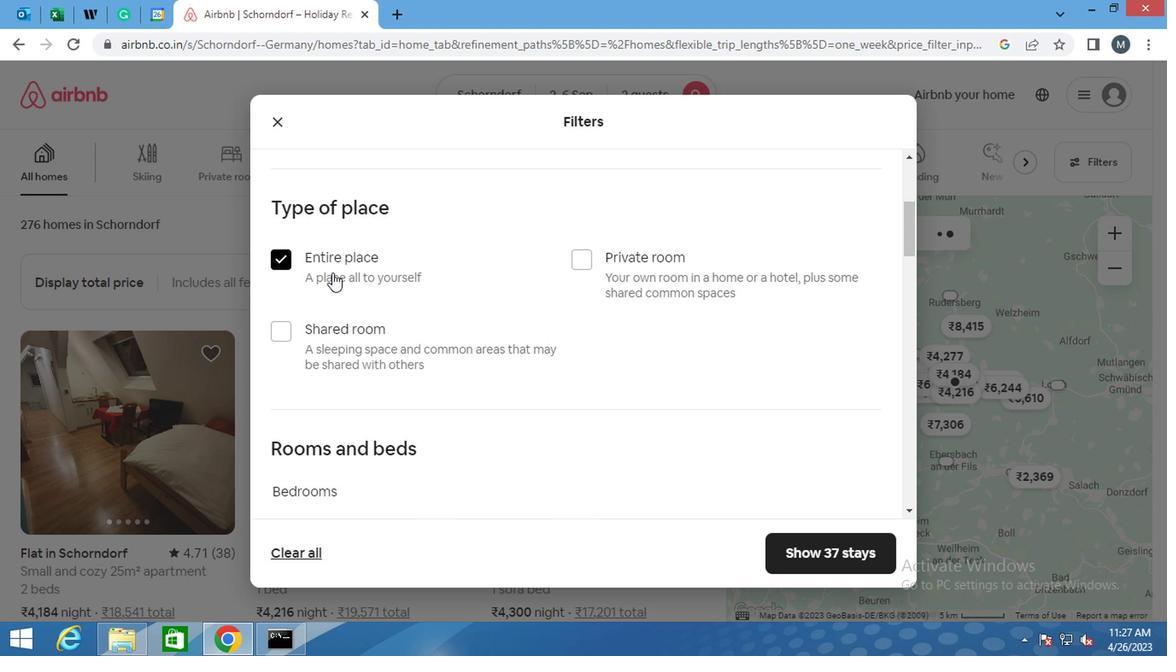 
Action: Mouse scrolled (330, 274) with delta (0, 0)
Screenshot: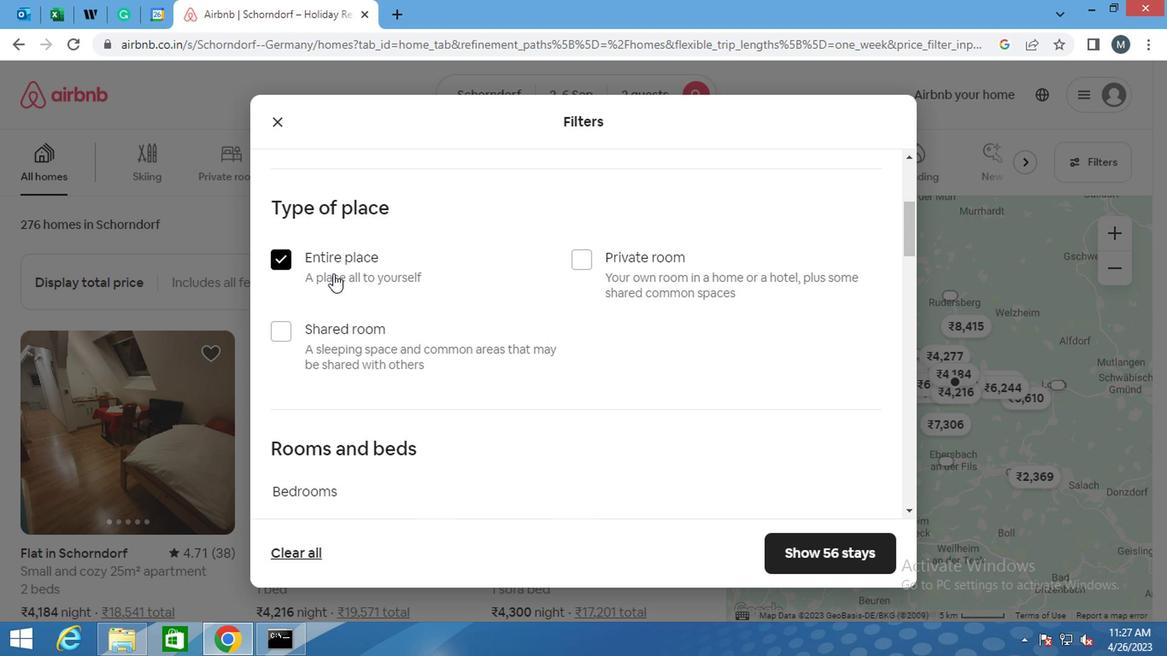 
Action: Mouse scrolled (330, 274) with delta (0, 0)
Screenshot: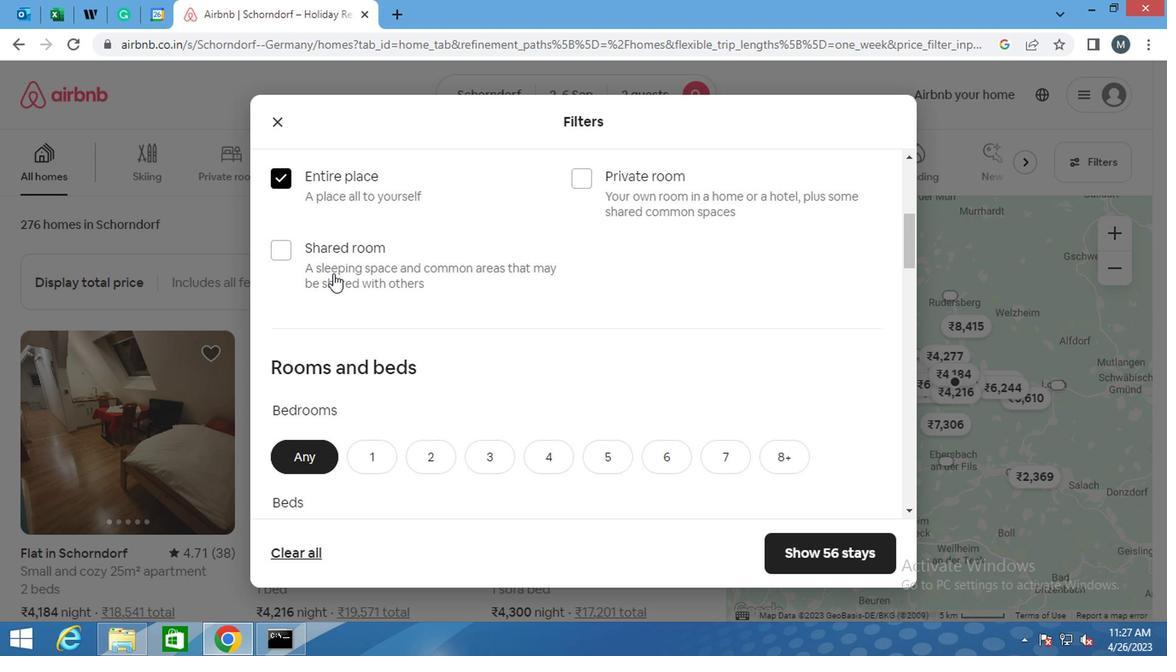 
Action: Mouse moved to (329, 277)
Screenshot: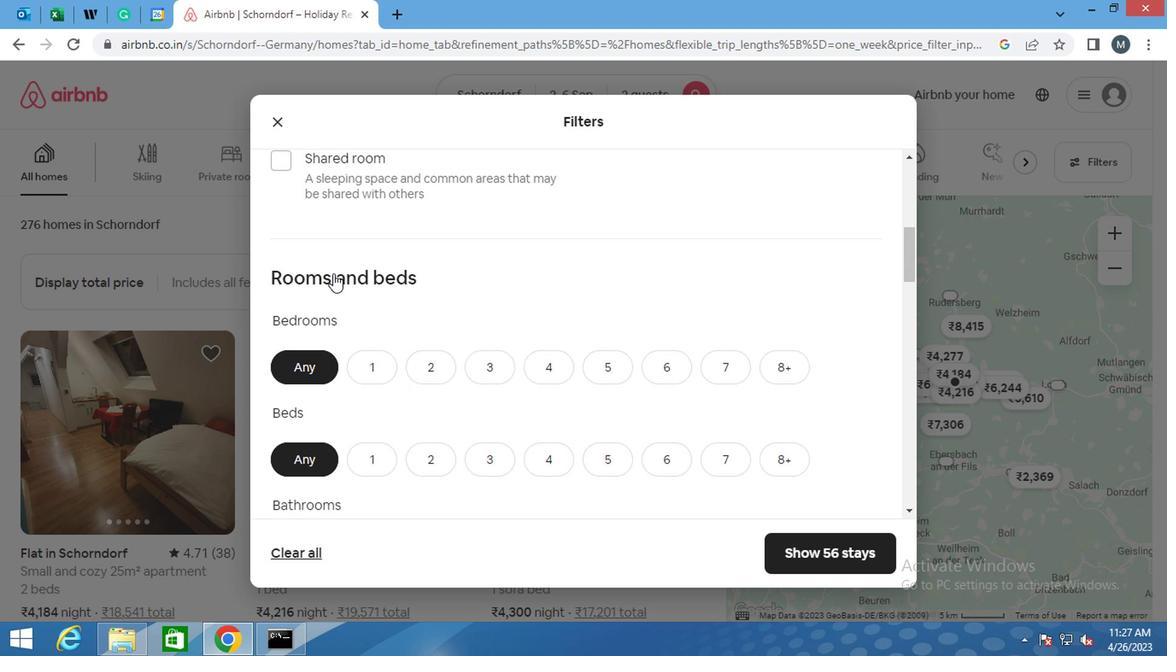 
Action: Mouse scrolled (329, 277) with delta (0, 0)
Screenshot: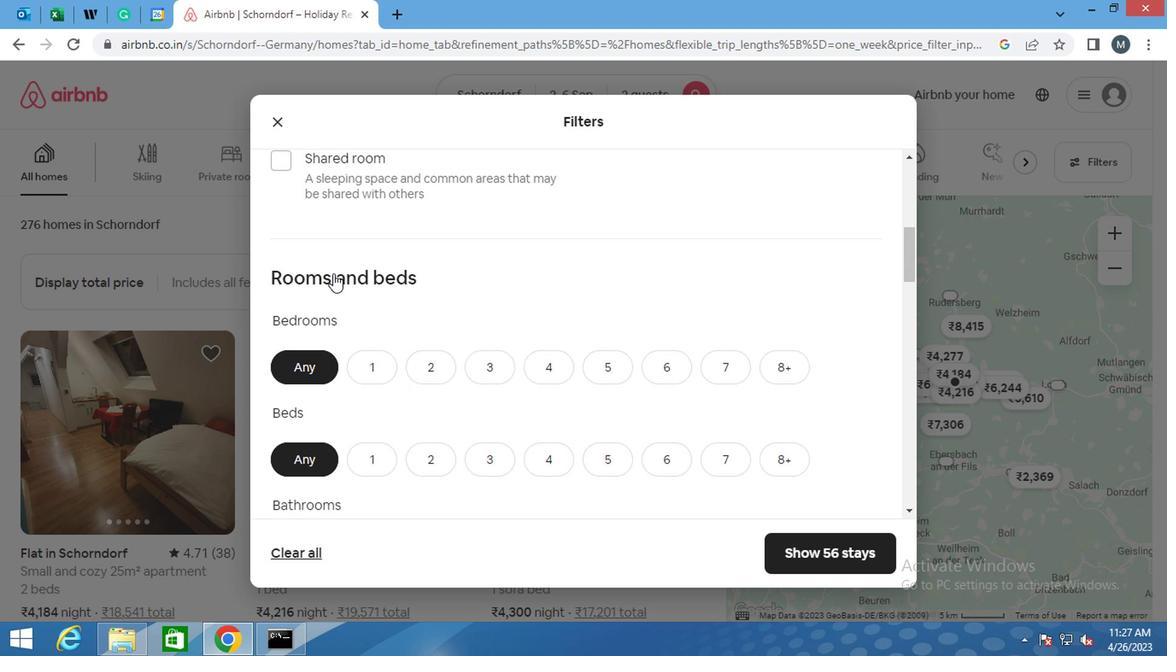 
Action: Mouse moved to (351, 279)
Screenshot: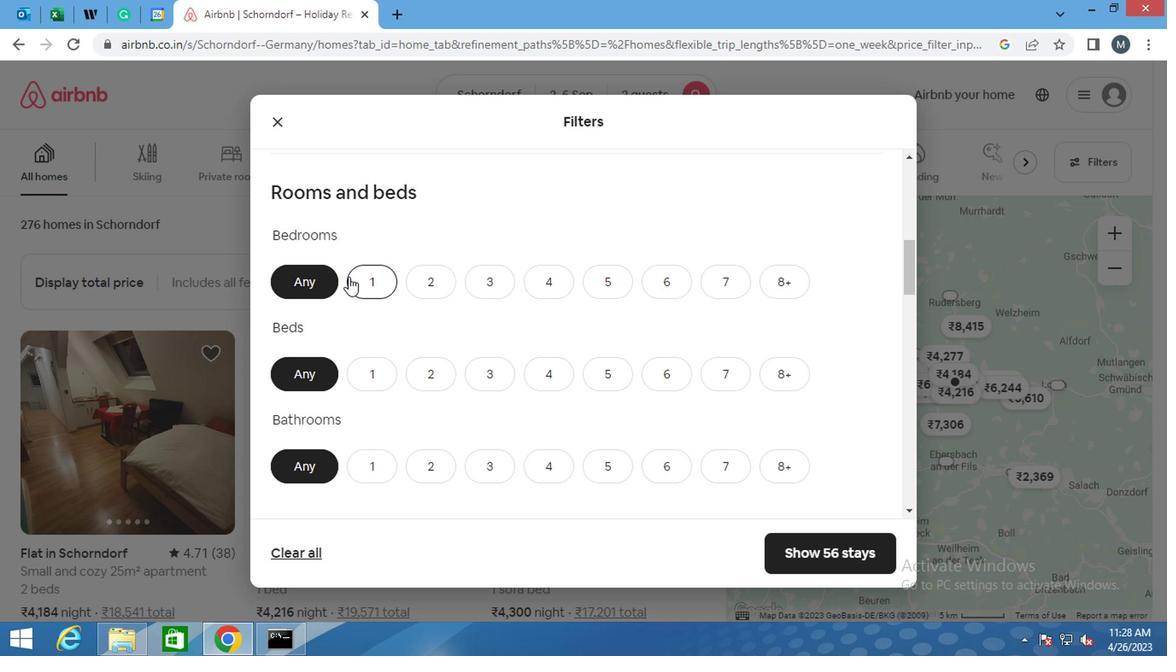 
Action: Mouse pressed left at (351, 279)
Screenshot: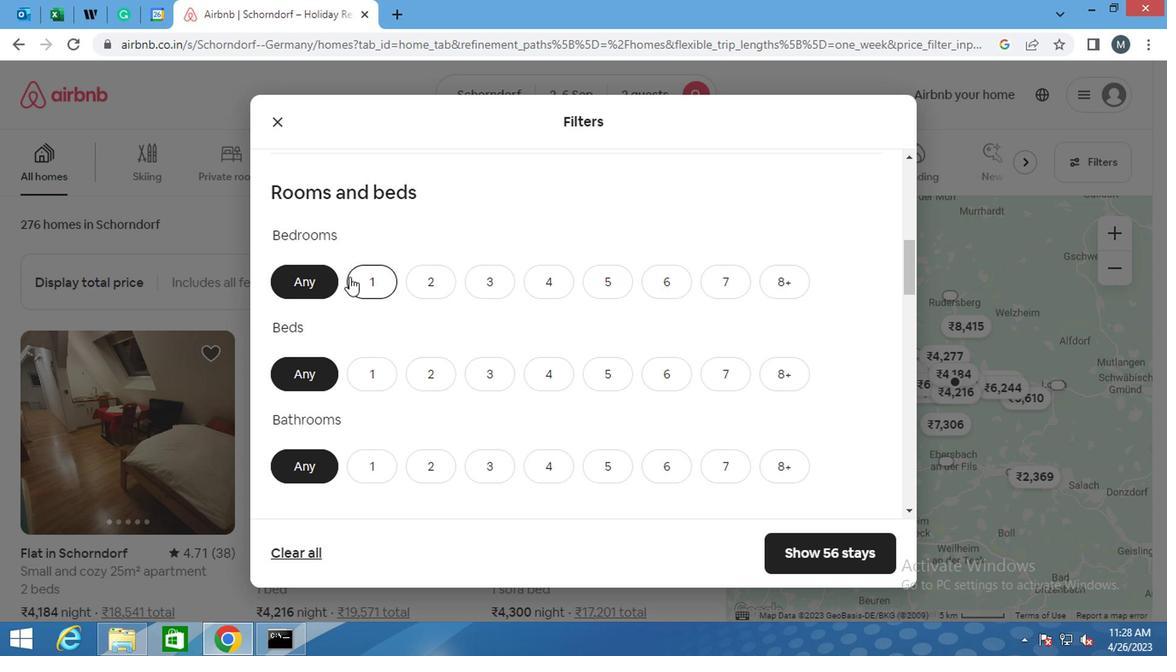 
Action: Mouse moved to (387, 374)
Screenshot: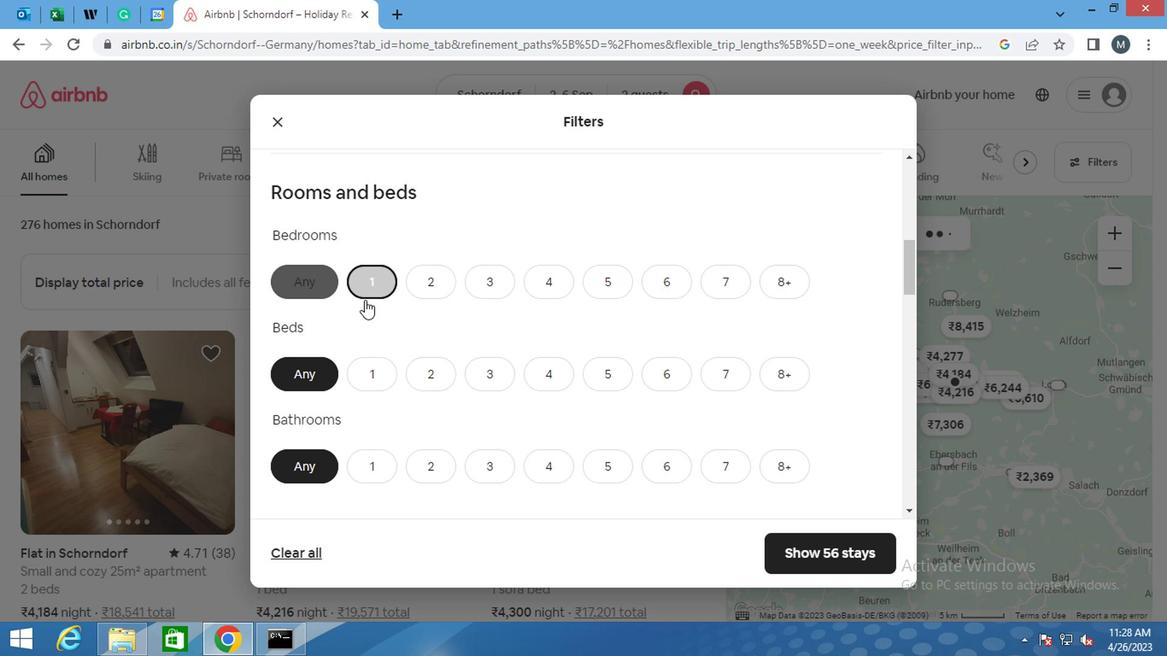 
Action: Mouse pressed left at (387, 374)
Screenshot: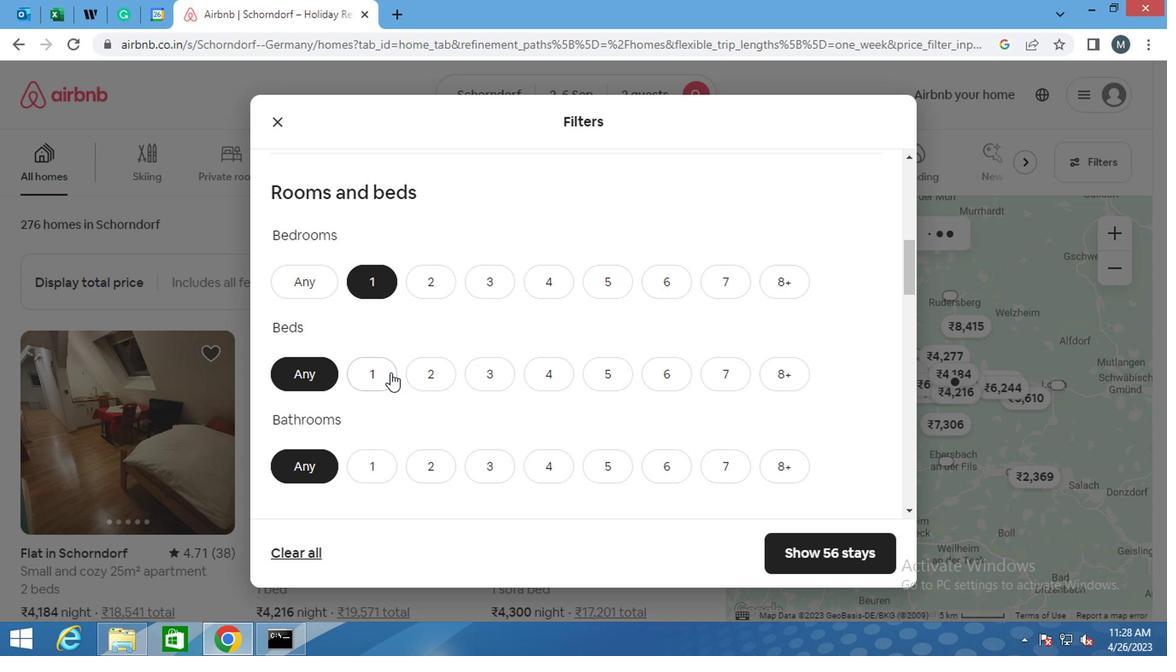 
Action: Mouse moved to (366, 466)
Screenshot: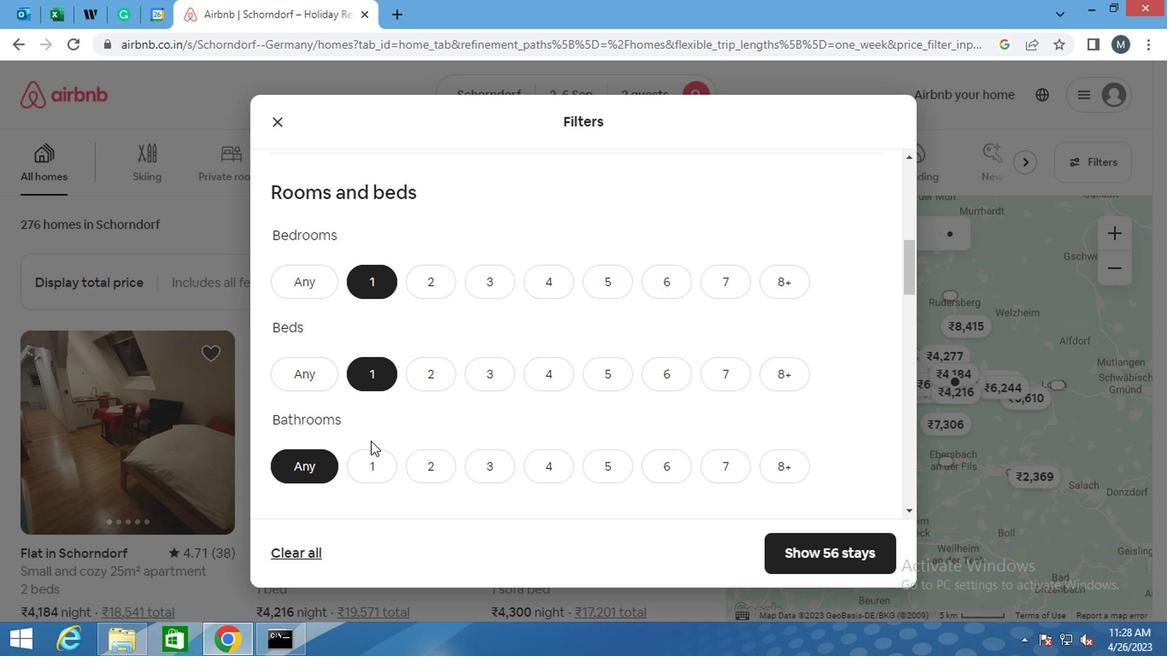 
Action: Mouse pressed left at (366, 466)
Screenshot: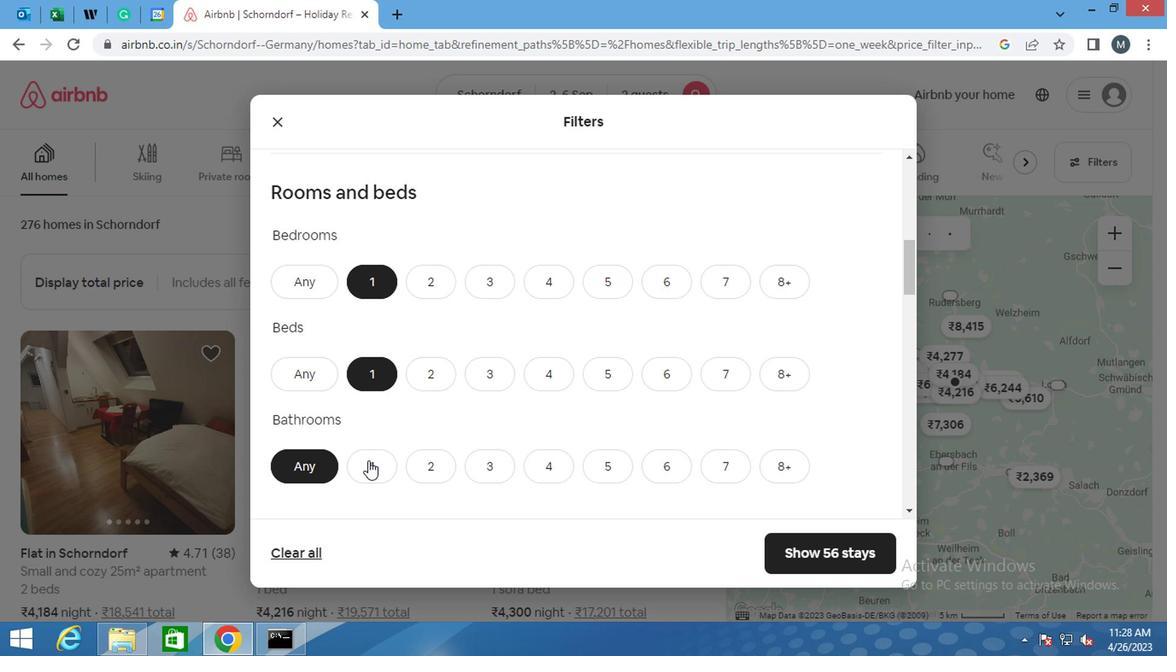 
Action: Mouse moved to (395, 411)
Screenshot: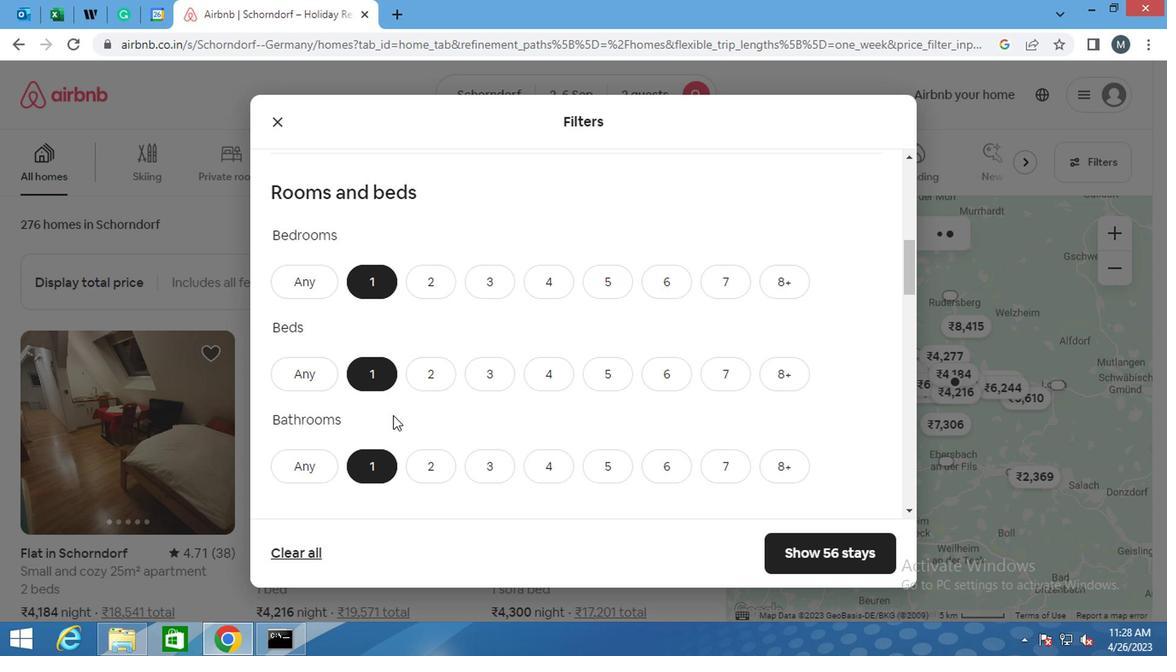 
Action: Mouse scrolled (395, 410) with delta (0, 0)
Screenshot: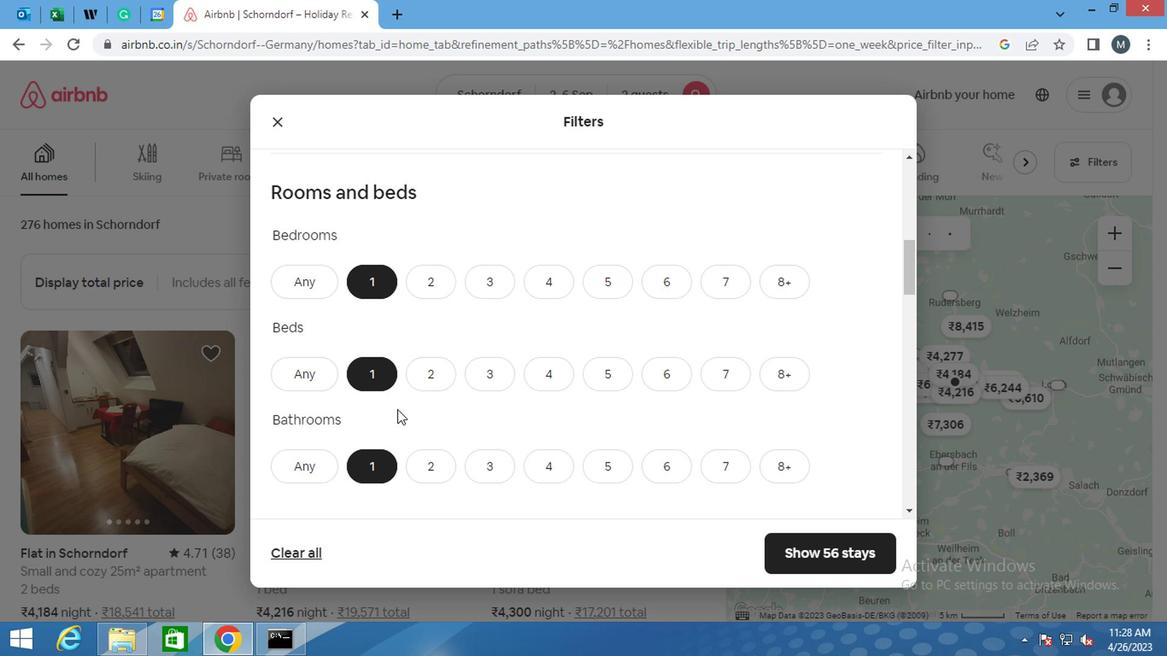 
Action: Mouse scrolled (395, 410) with delta (0, 0)
Screenshot: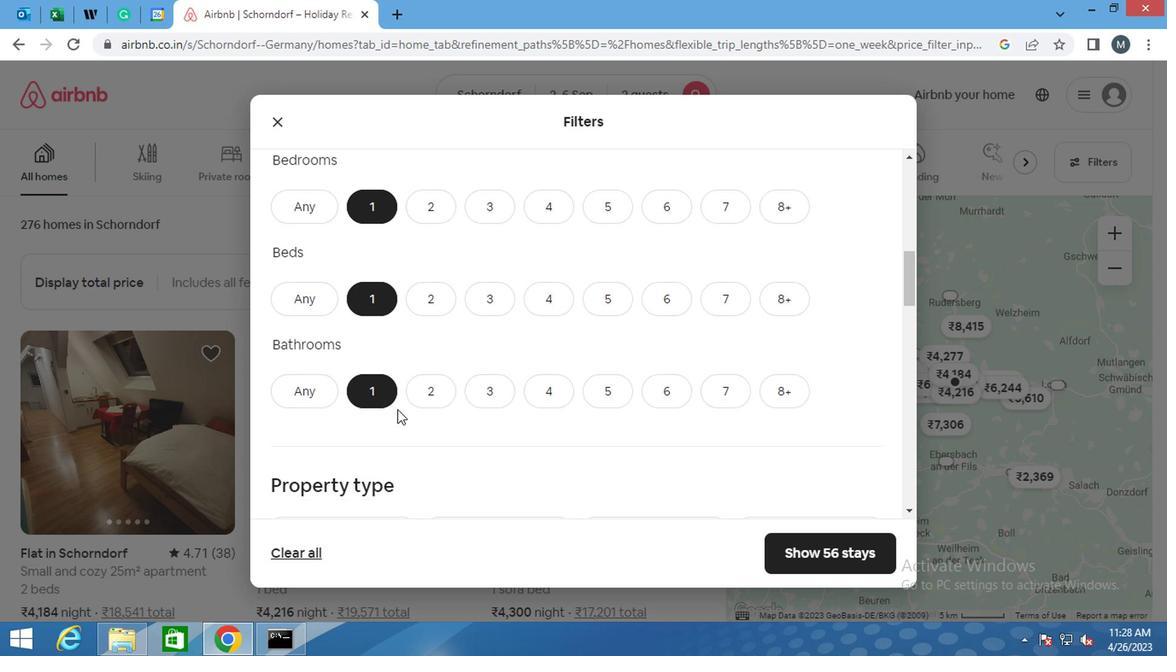 
Action: Mouse scrolled (395, 410) with delta (0, 0)
Screenshot: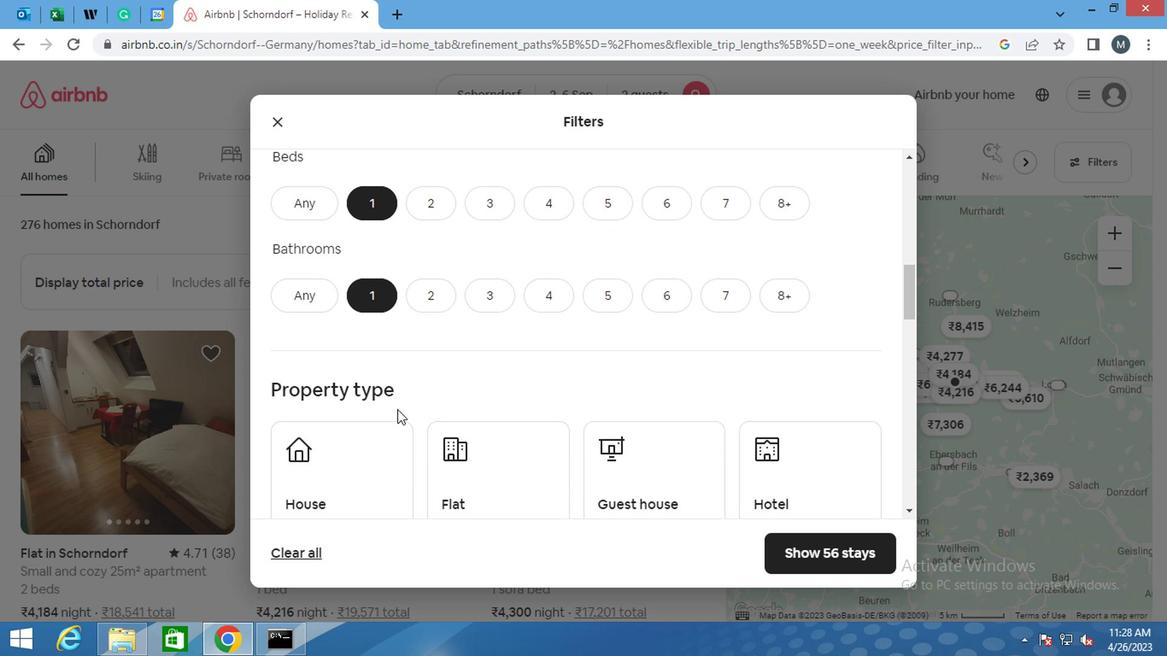 
Action: Mouse moved to (366, 442)
Screenshot: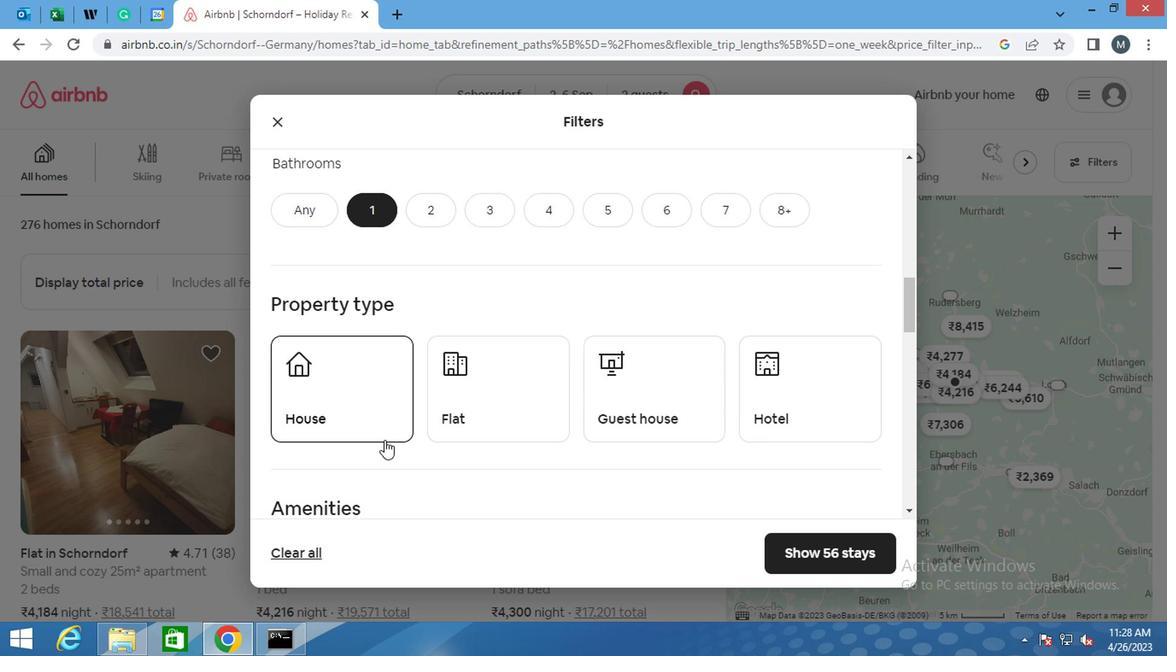 
Action: Mouse pressed left at (366, 442)
Screenshot: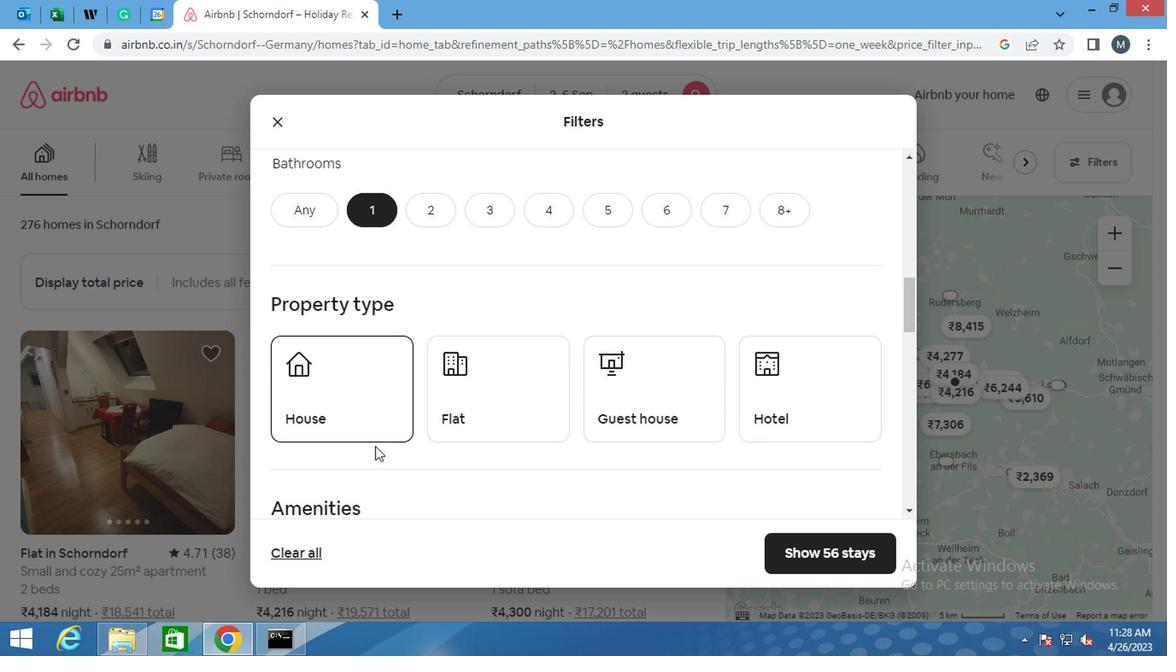 
Action: Mouse moved to (463, 406)
Screenshot: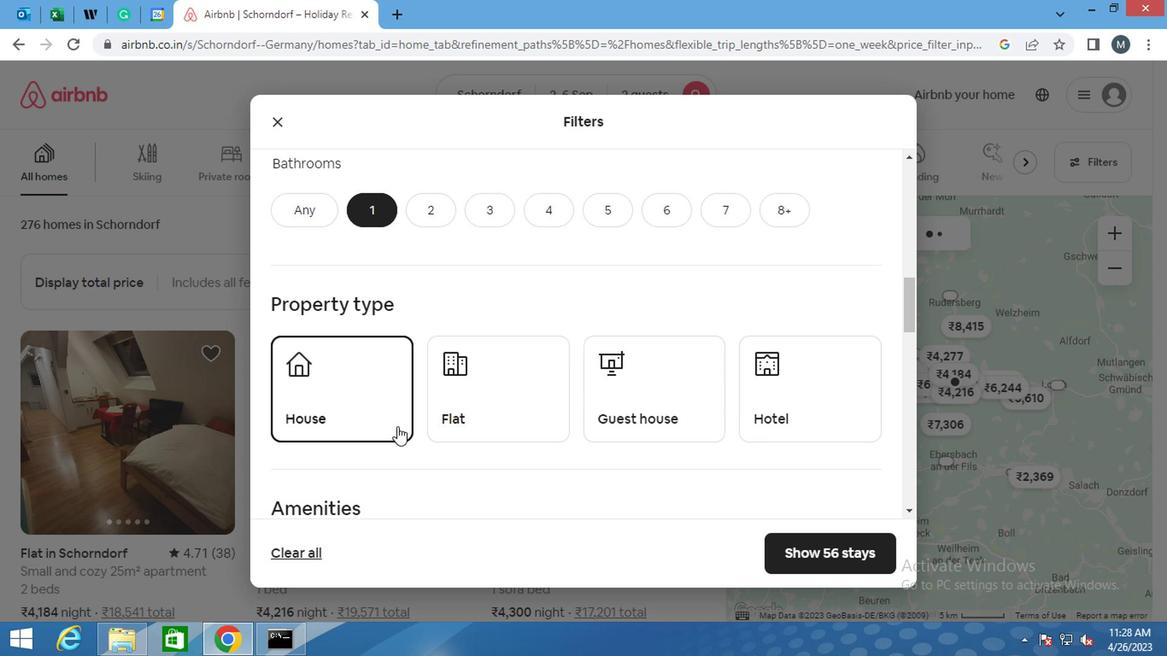 
Action: Mouse pressed left at (463, 406)
Screenshot: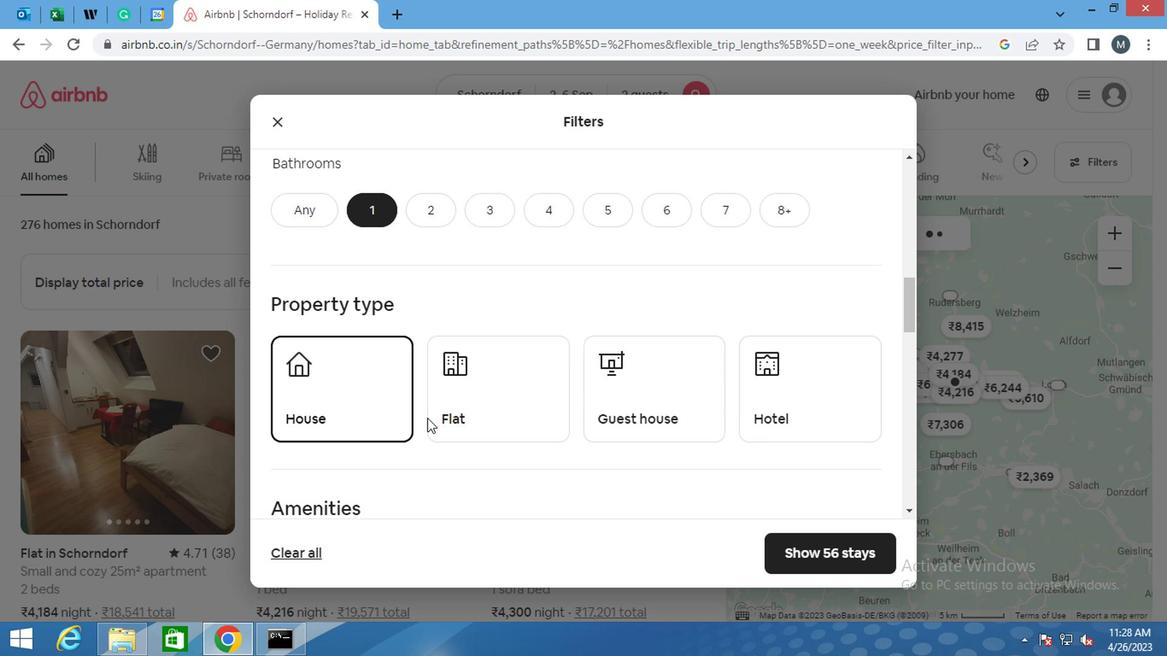 
Action: Mouse moved to (620, 387)
Screenshot: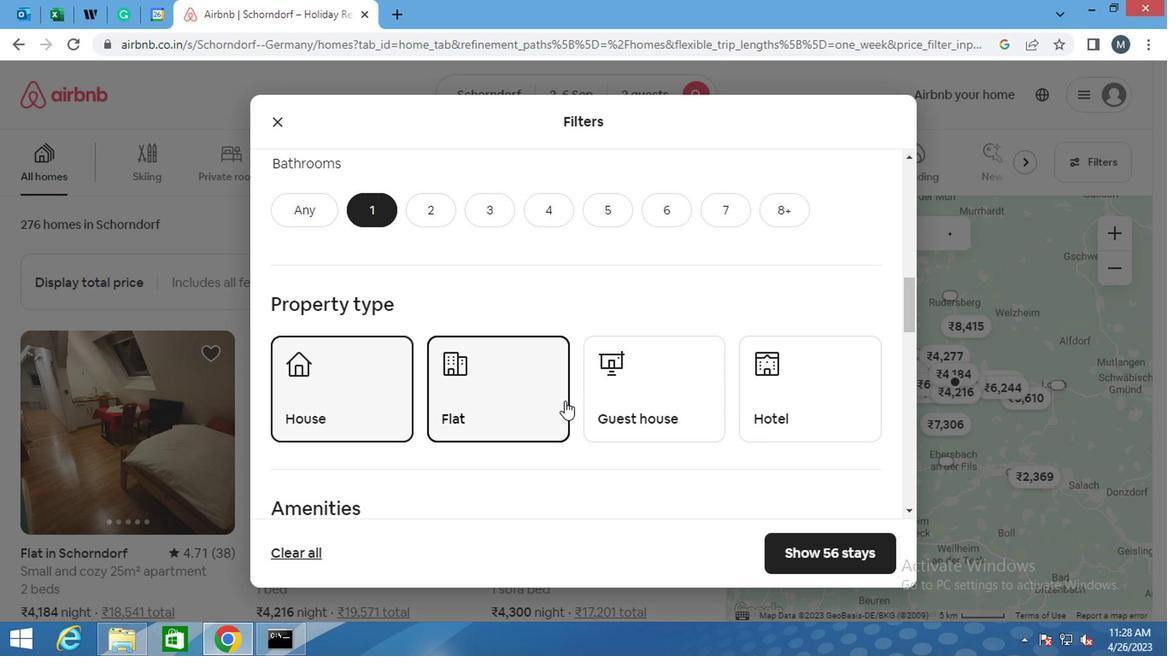 
Action: Mouse pressed left at (620, 387)
Screenshot: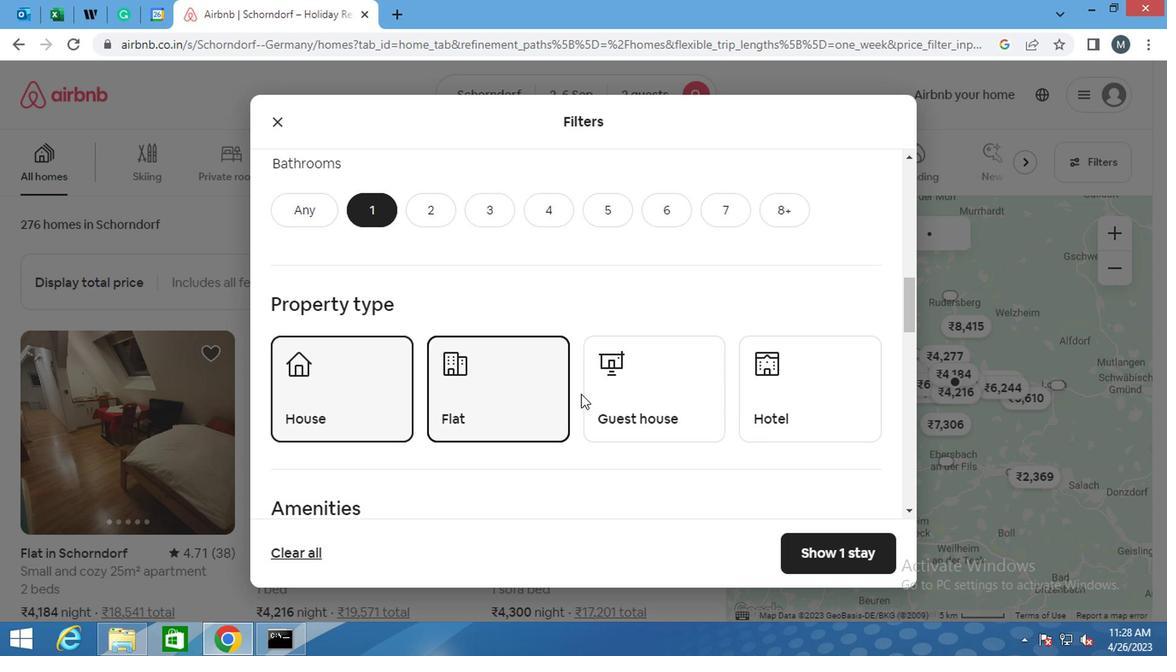 
Action: Mouse moved to (810, 387)
Screenshot: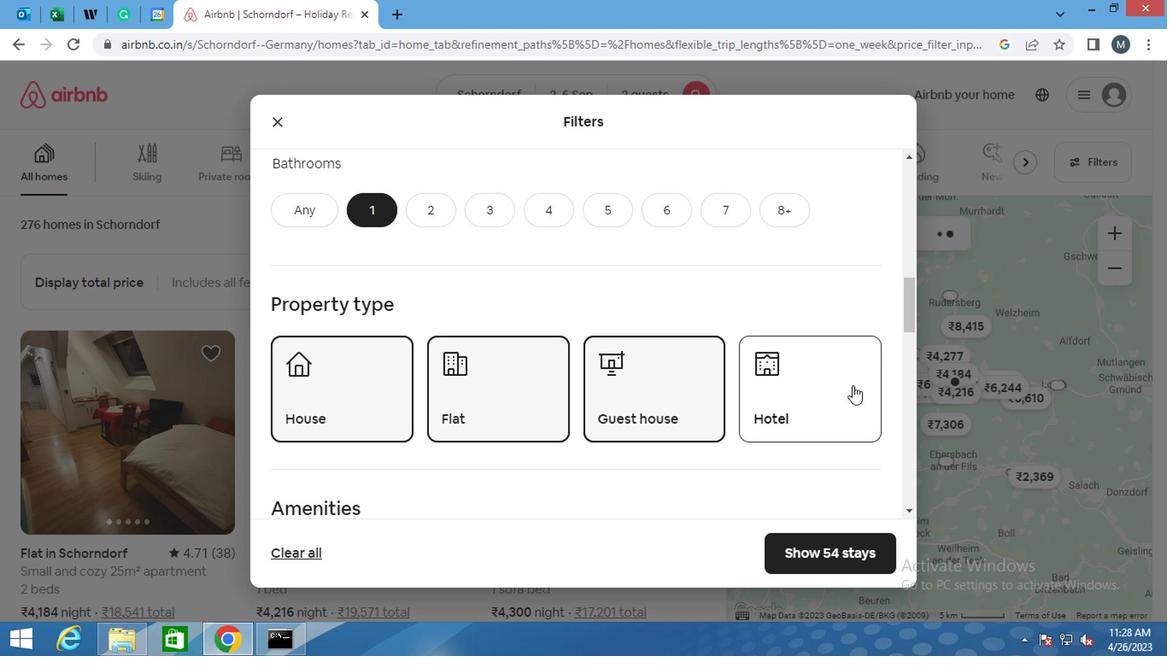 
Action: Mouse pressed left at (810, 387)
Screenshot: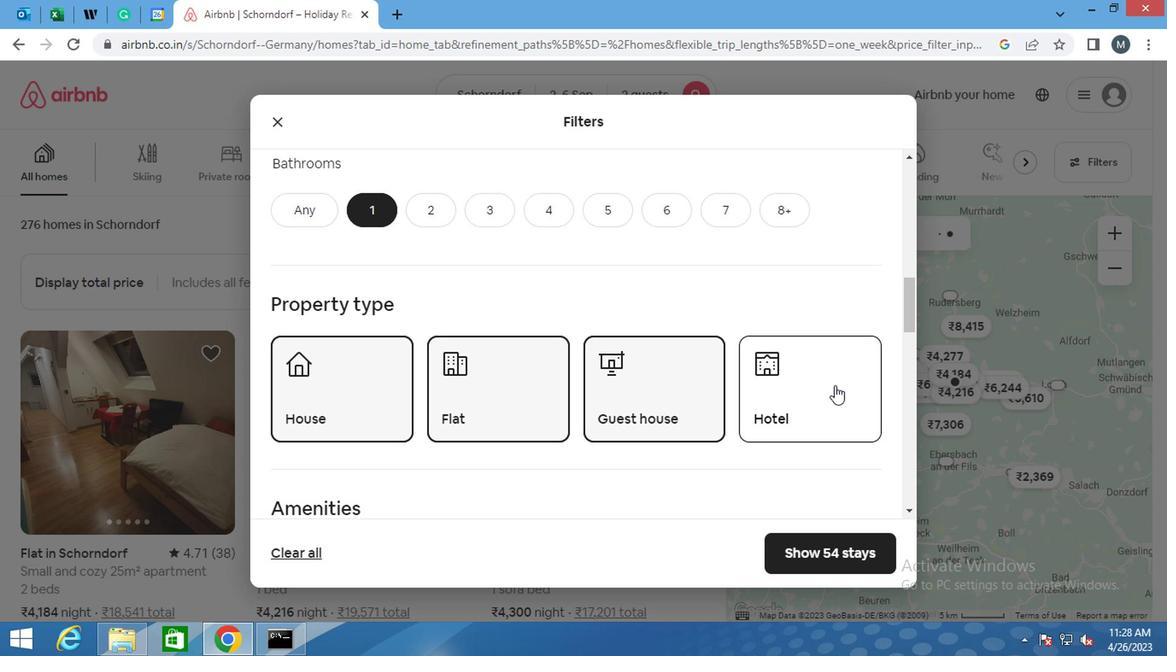 
Action: Mouse moved to (522, 389)
Screenshot: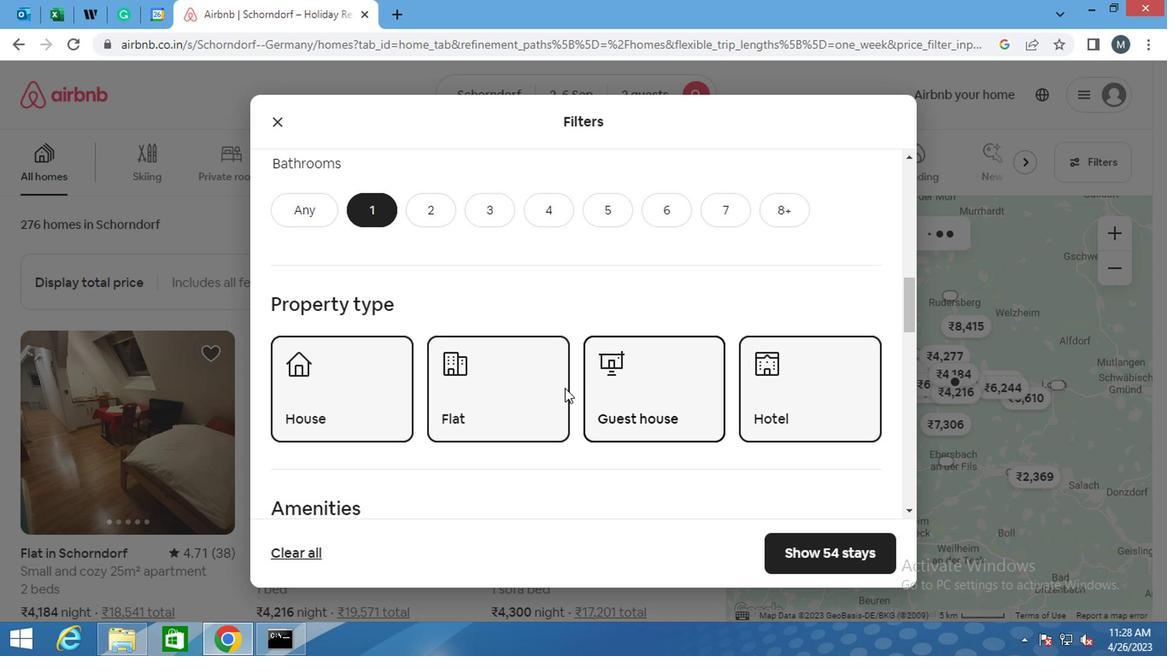 
Action: Mouse scrolled (522, 389) with delta (0, 0)
Screenshot: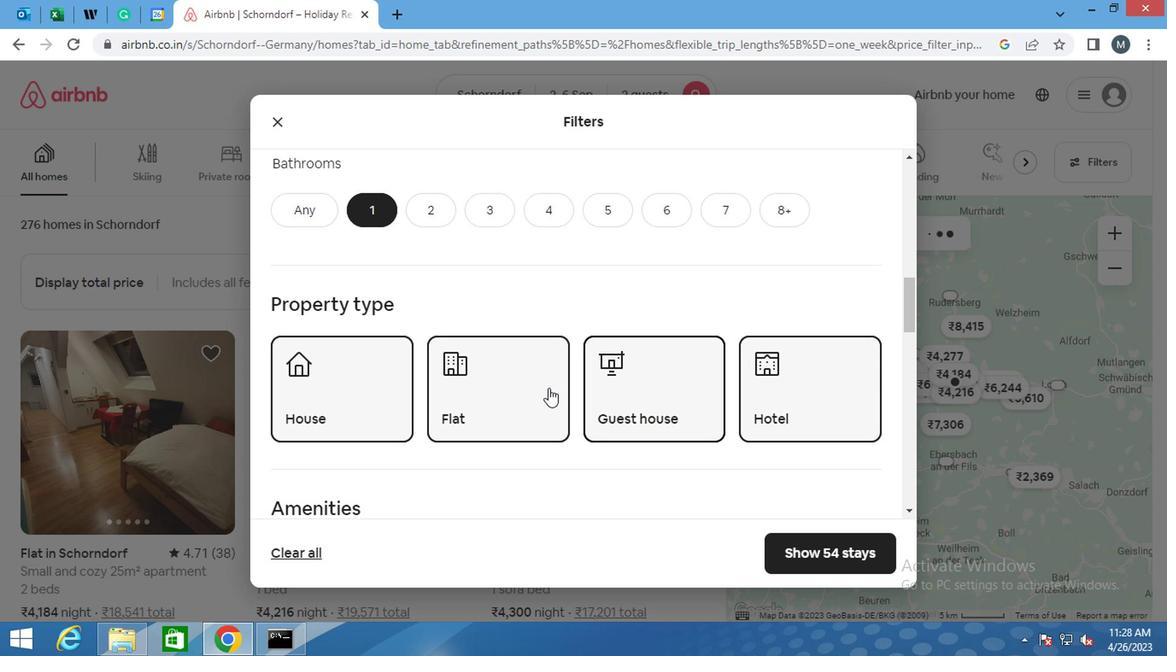 
Action: Mouse moved to (520, 391)
Screenshot: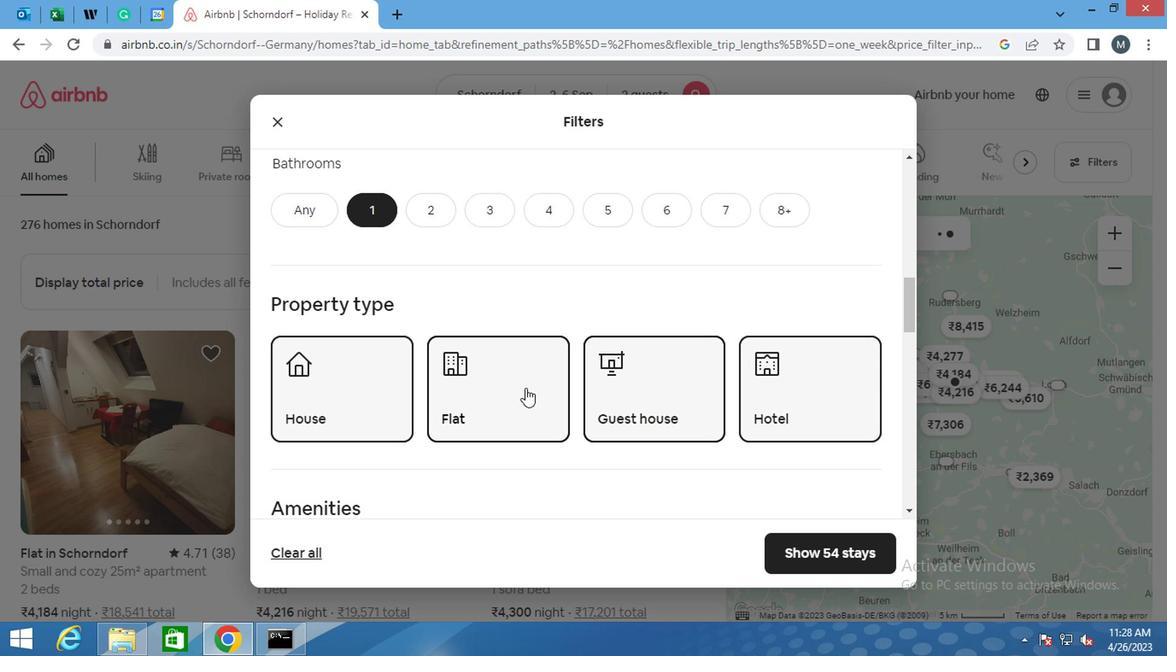 
Action: Mouse scrolled (520, 390) with delta (0, 0)
Screenshot: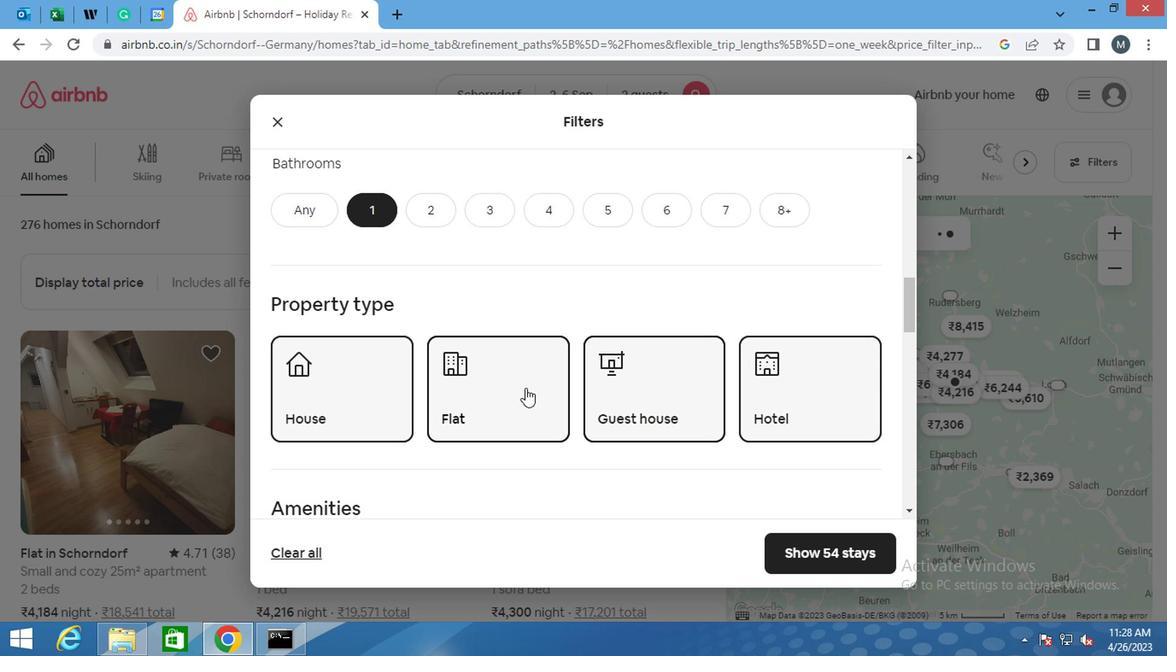 
Action: Mouse moved to (518, 393)
Screenshot: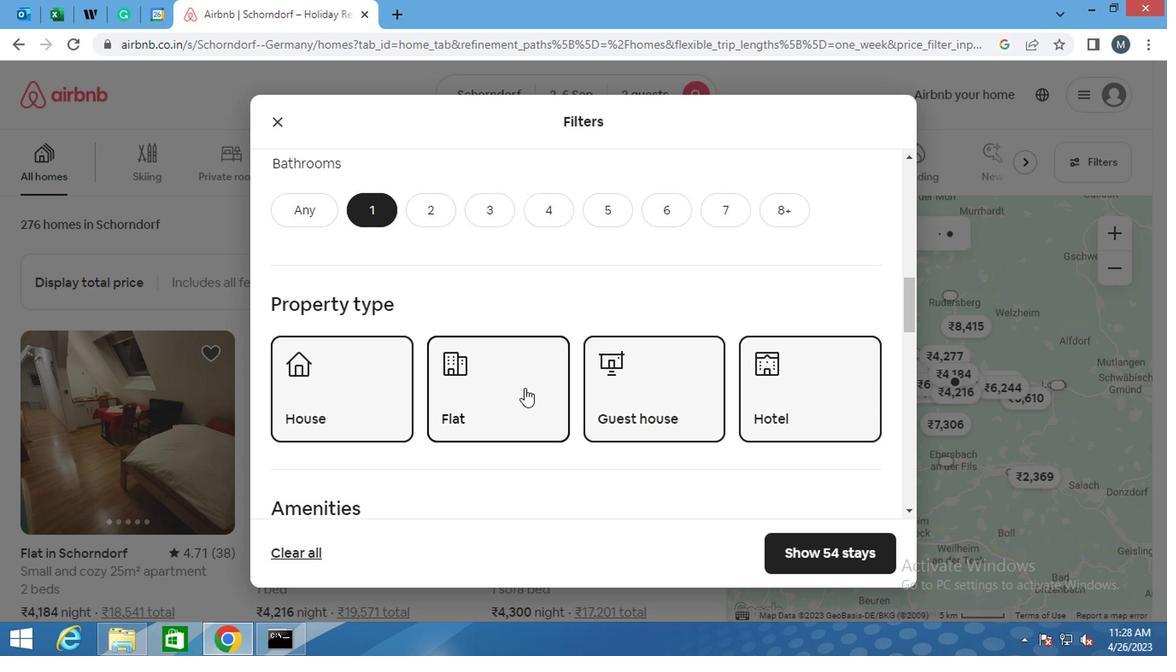 
Action: Mouse scrolled (518, 392) with delta (0, 0)
Screenshot: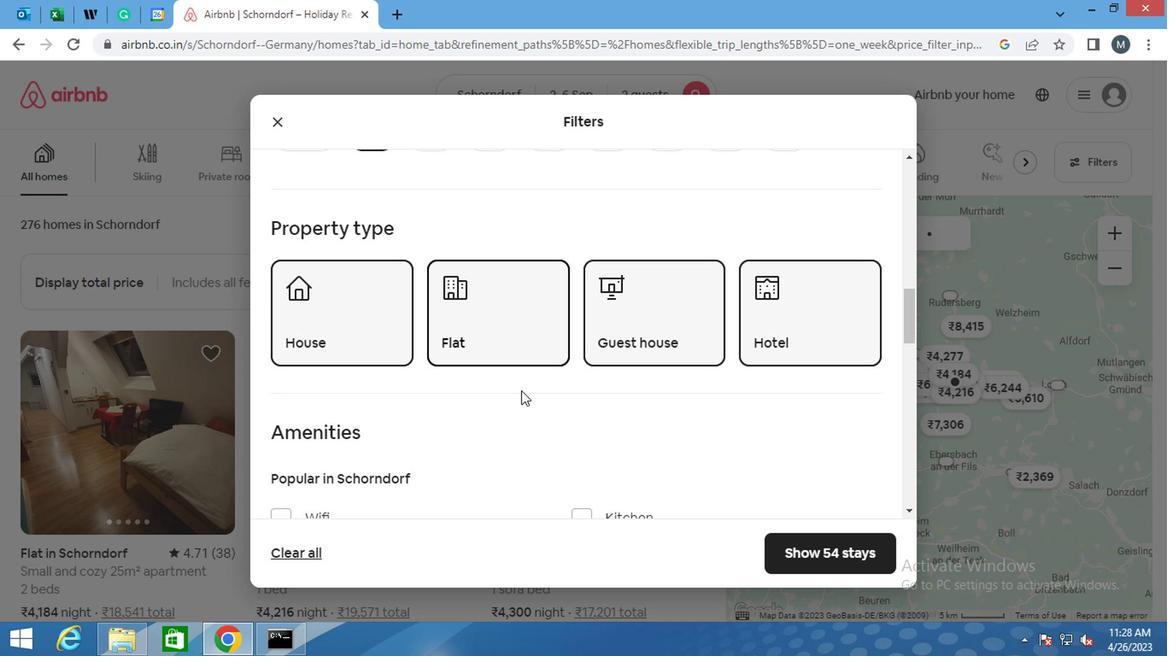 
Action: Mouse moved to (518, 393)
Screenshot: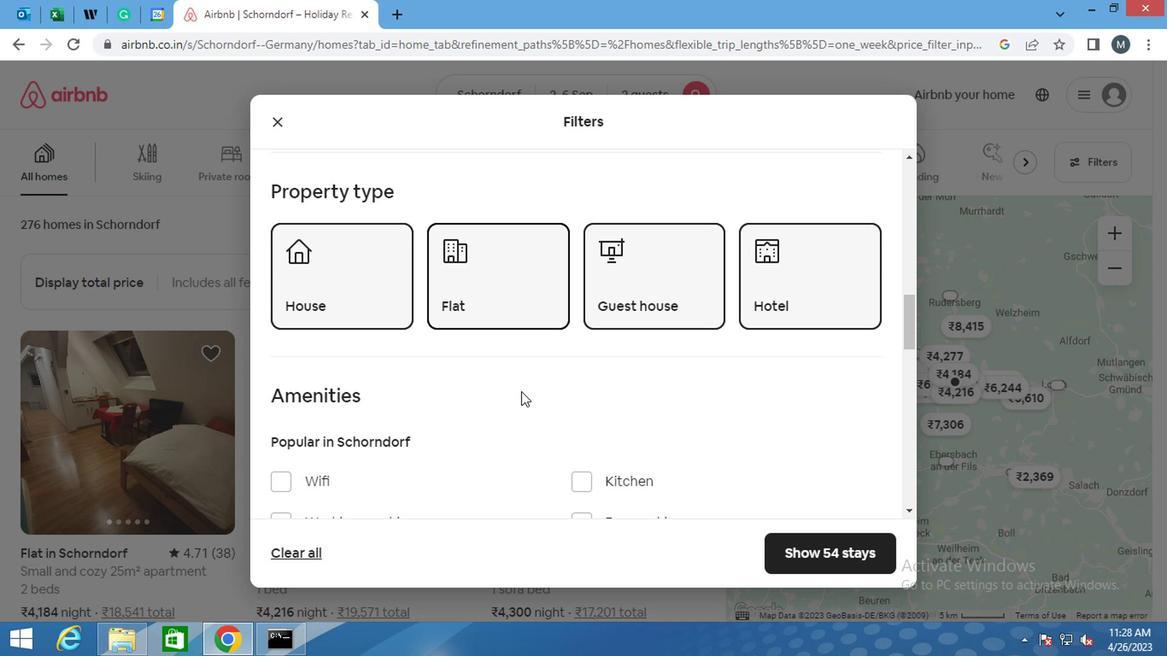 
Action: Mouse scrolled (518, 392) with delta (0, 0)
Screenshot: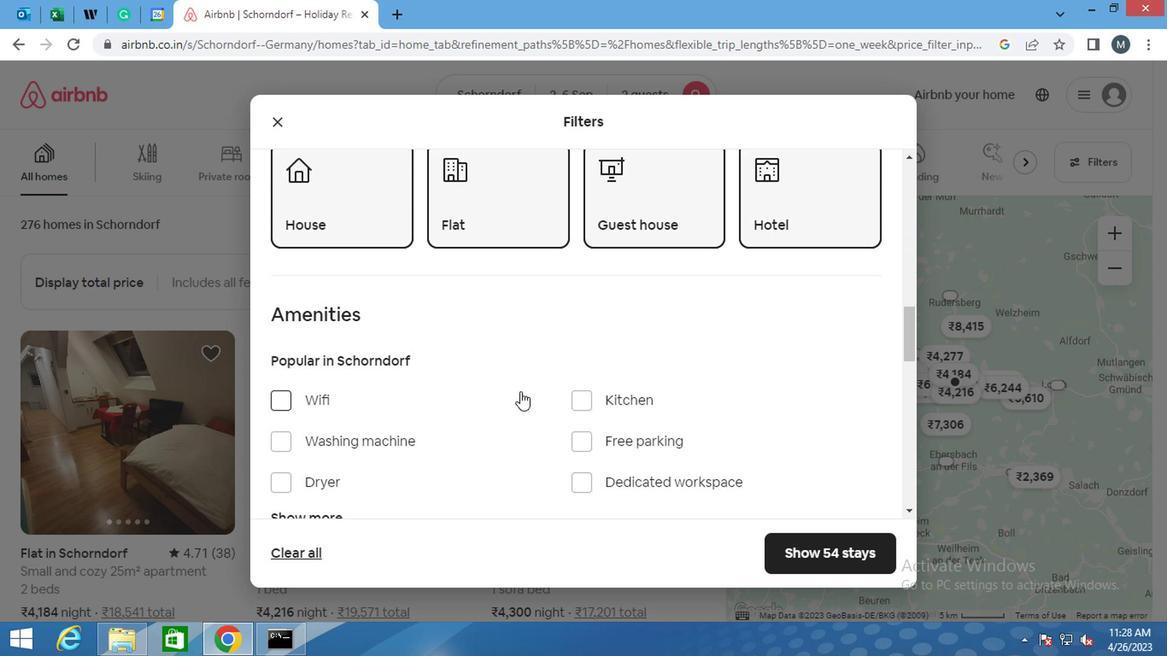 
Action: Mouse moved to (516, 395)
Screenshot: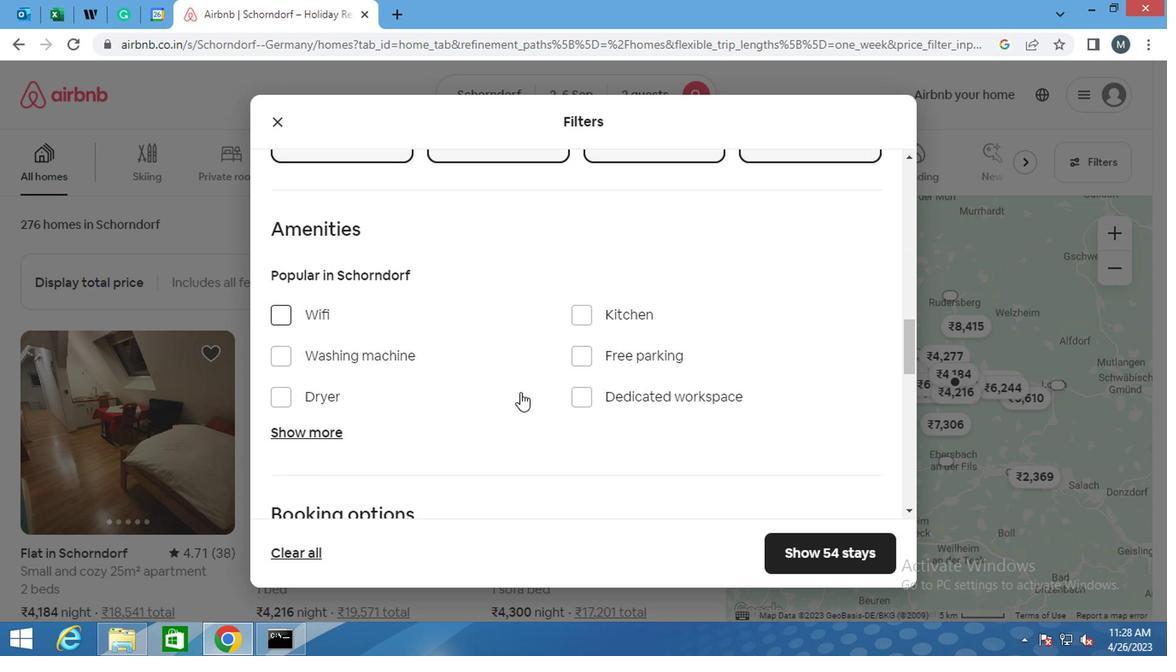 
Action: Mouse scrolled (516, 395) with delta (0, 0)
Screenshot: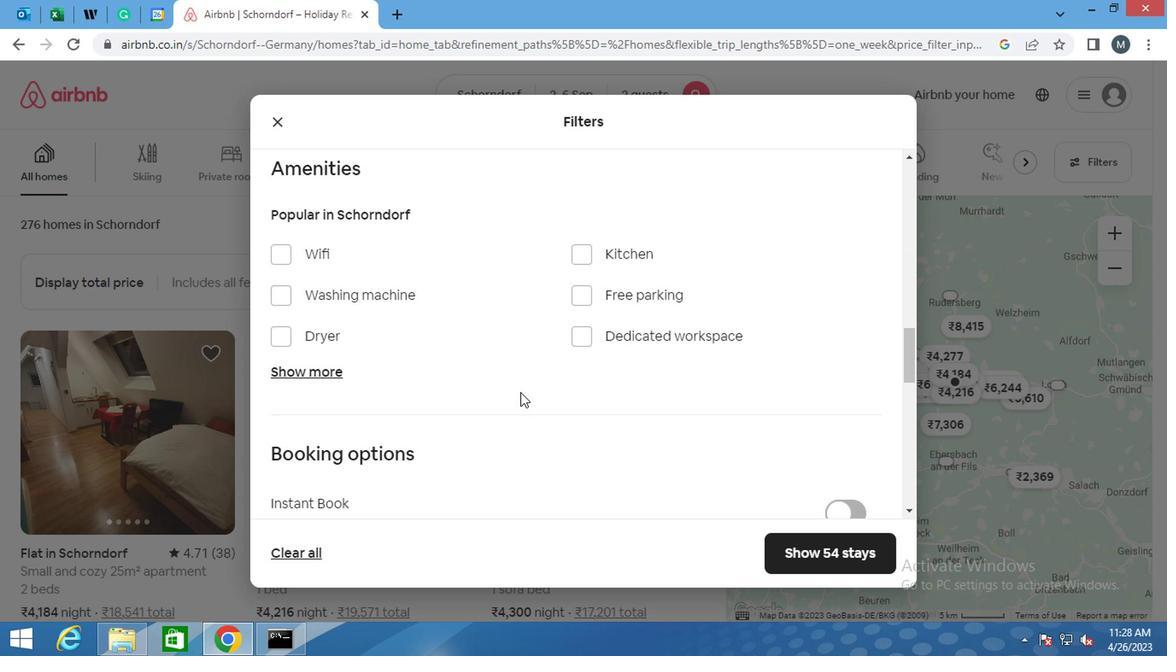 
Action: Mouse scrolled (516, 395) with delta (0, 0)
Screenshot: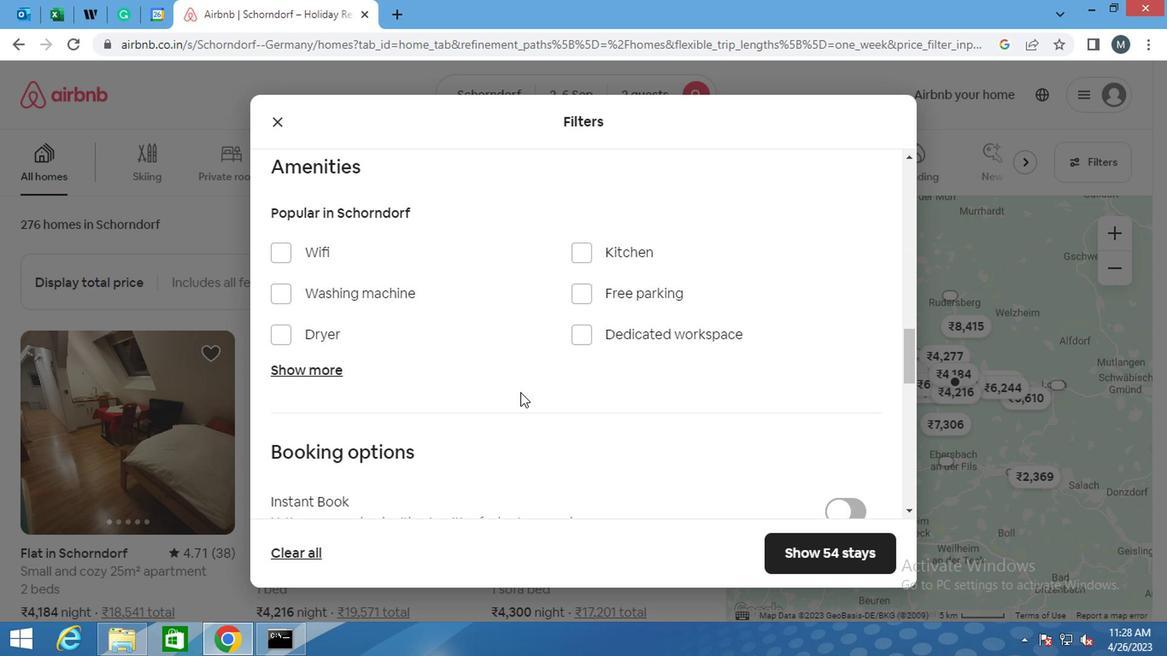 
Action: Mouse scrolled (516, 395) with delta (0, 0)
Screenshot: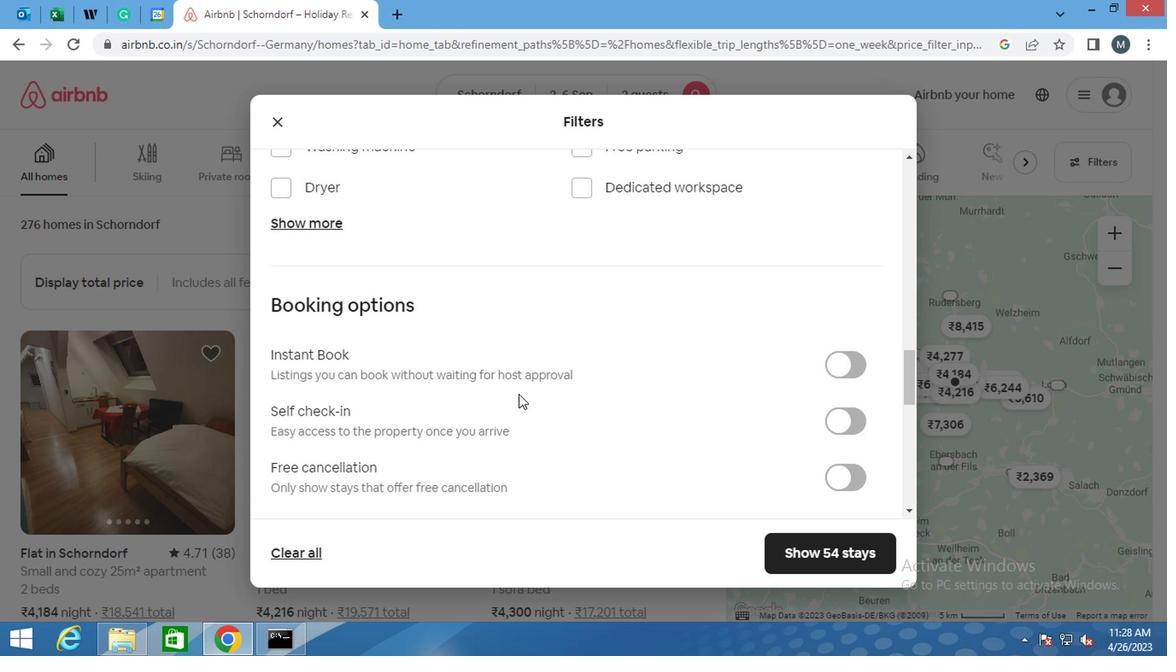 
Action: Mouse moved to (831, 316)
Screenshot: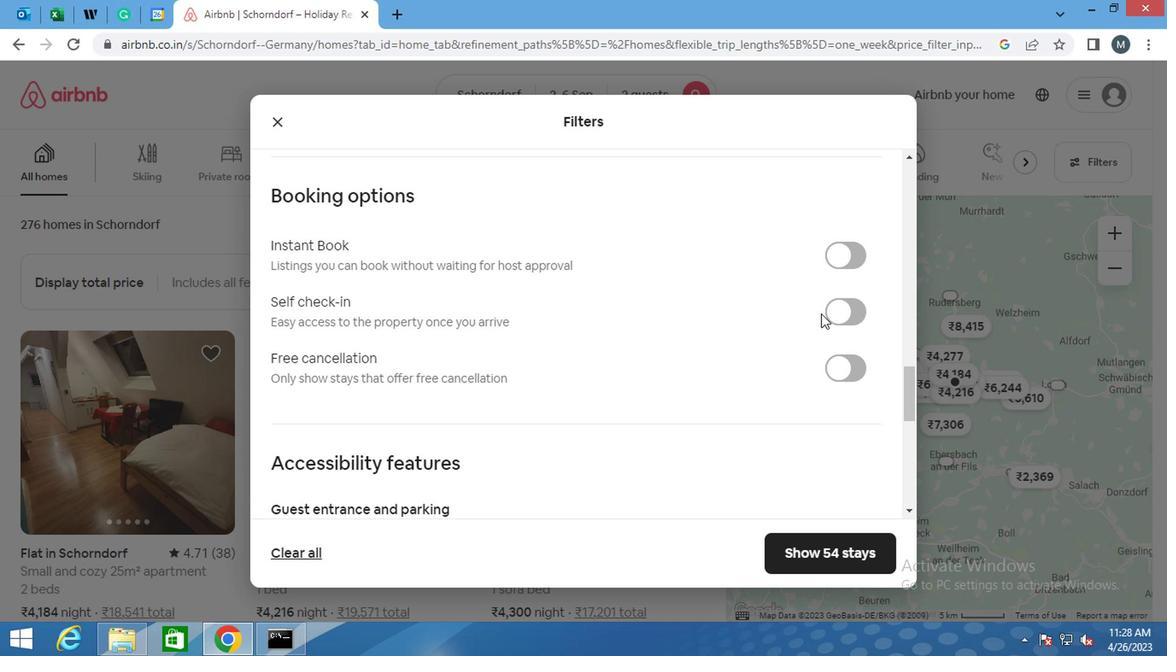 
Action: Mouse pressed left at (831, 316)
Screenshot: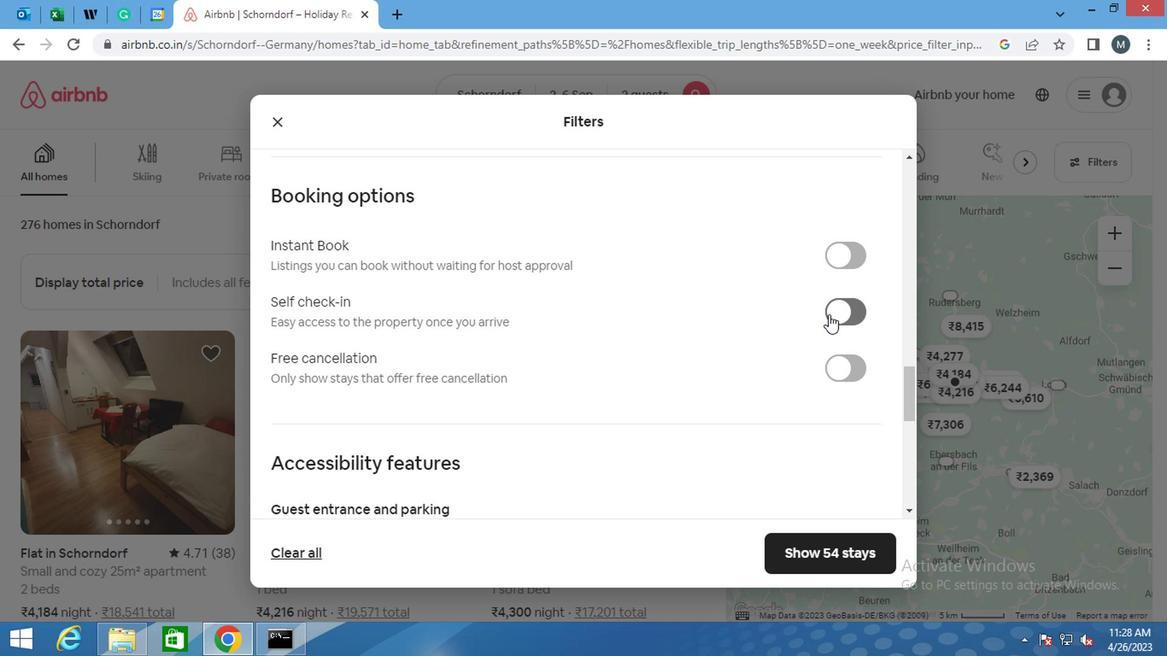 
Action: Mouse moved to (594, 344)
Screenshot: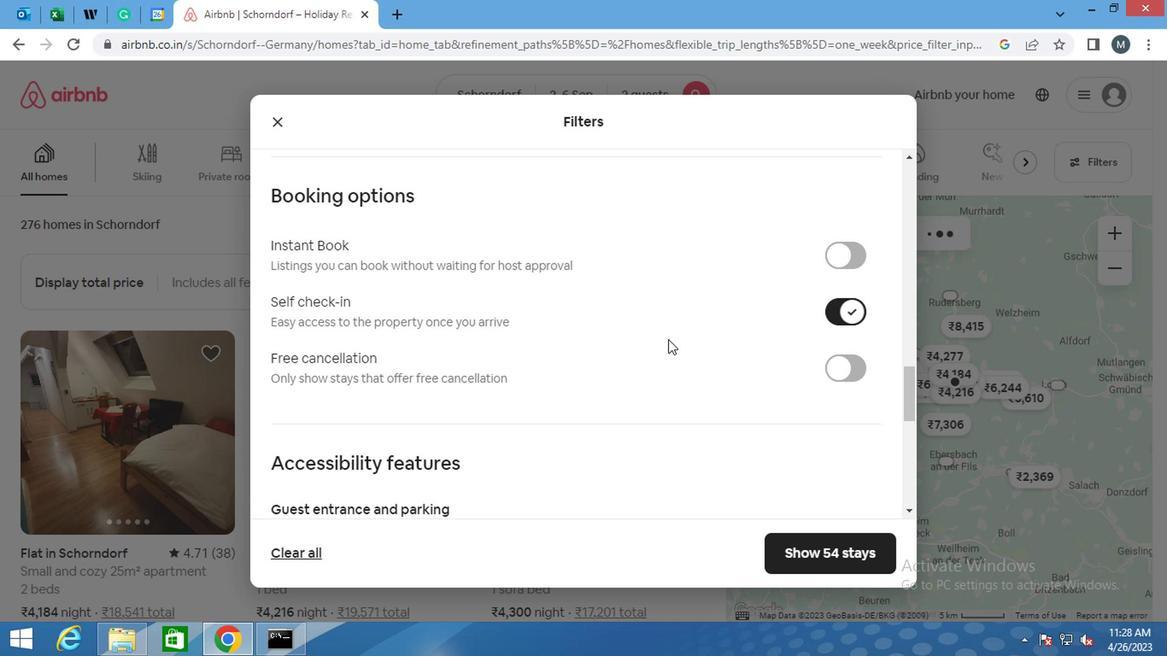 
Action: Mouse scrolled (594, 344) with delta (0, 0)
Screenshot: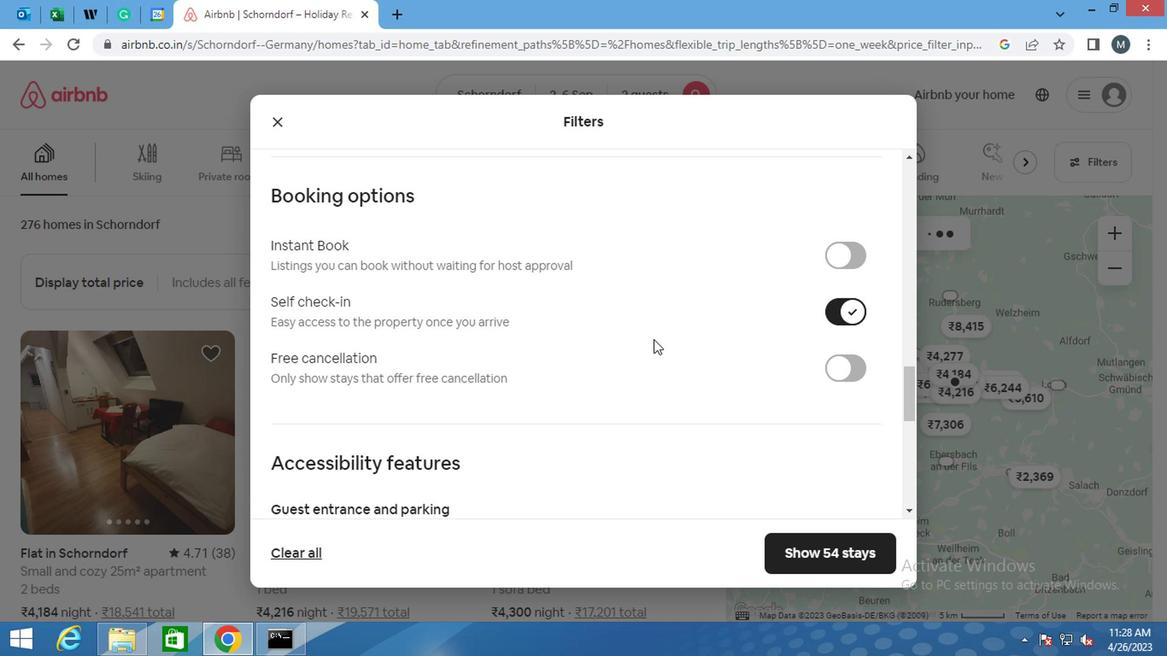 
Action: Mouse moved to (592, 346)
Screenshot: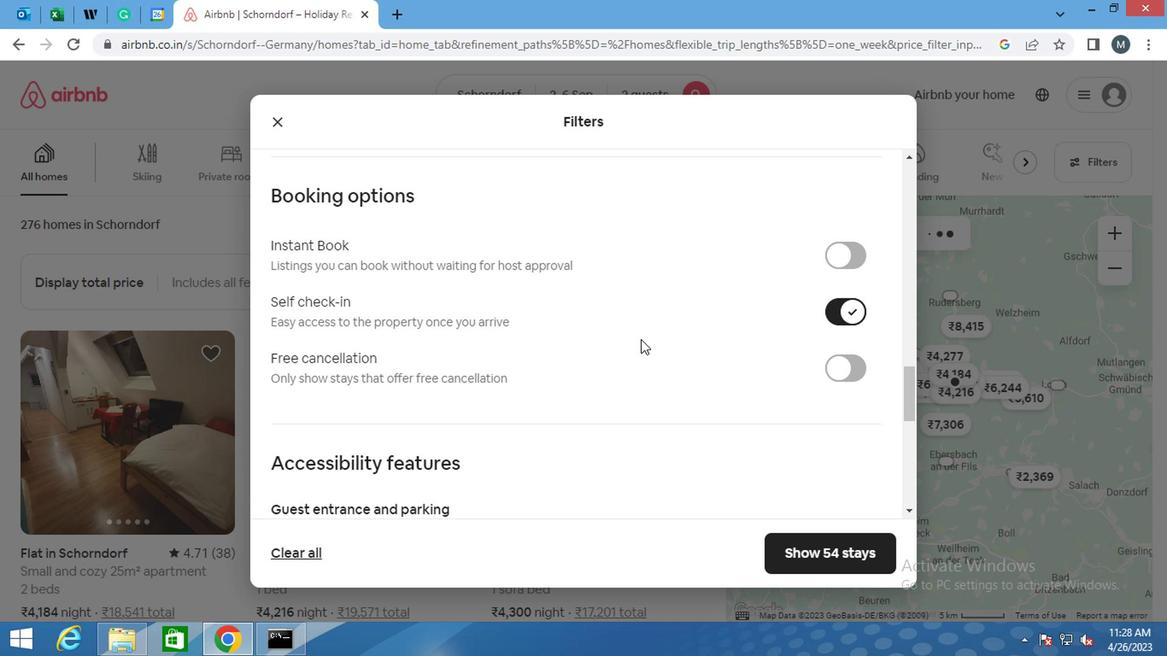
Action: Mouse scrolled (592, 345) with delta (0, -1)
Screenshot: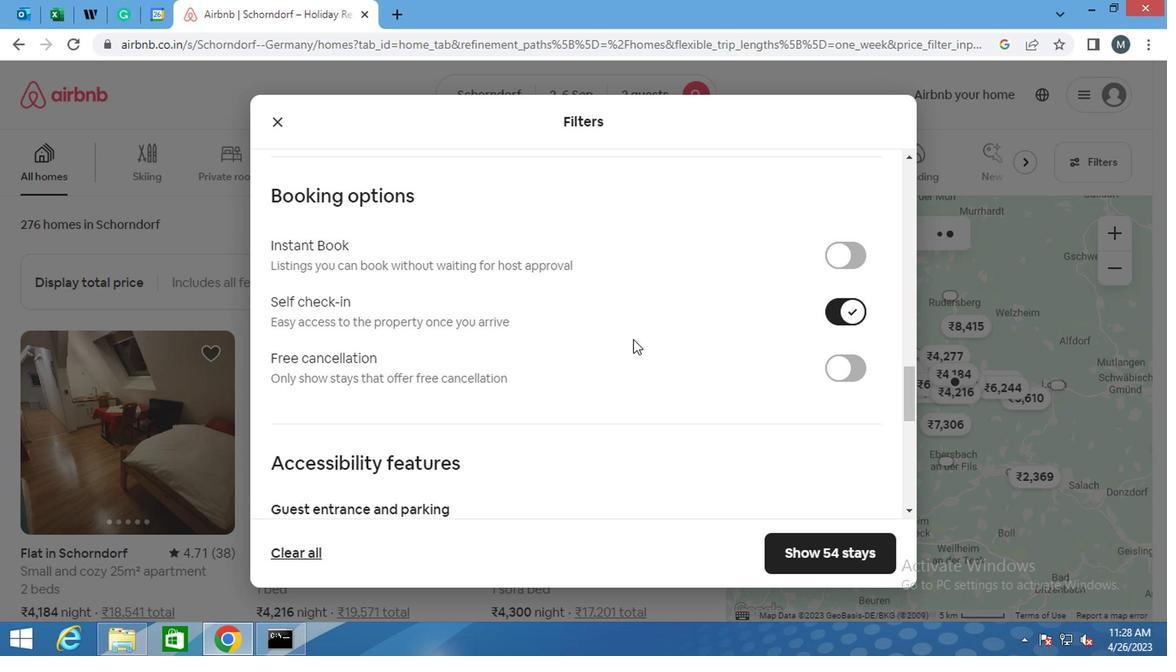 
Action: Mouse moved to (560, 355)
Screenshot: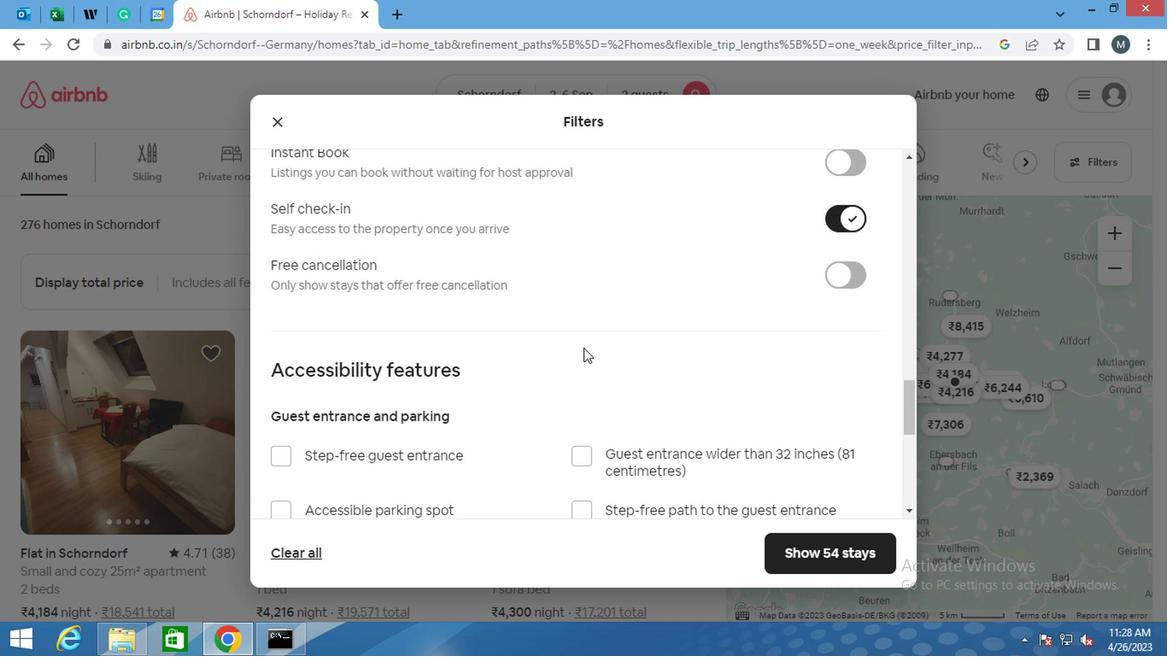 
Action: Mouse scrolled (560, 355) with delta (0, 0)
Screenshot: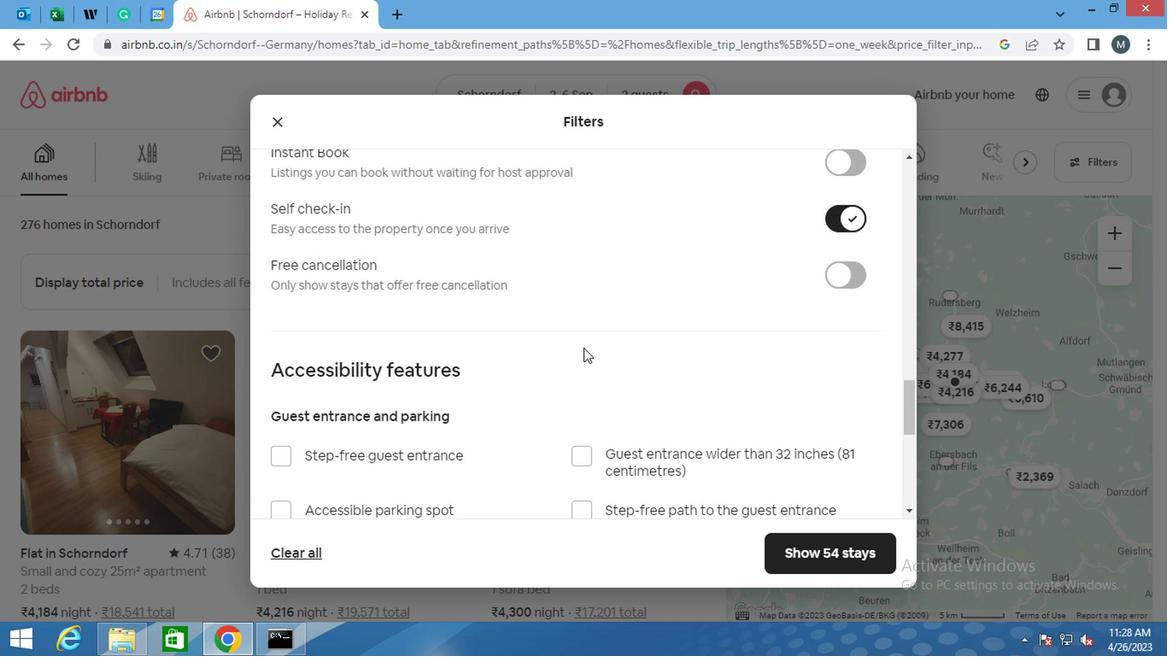 
Action: Mouse moved to (546, 358)
Screenshot: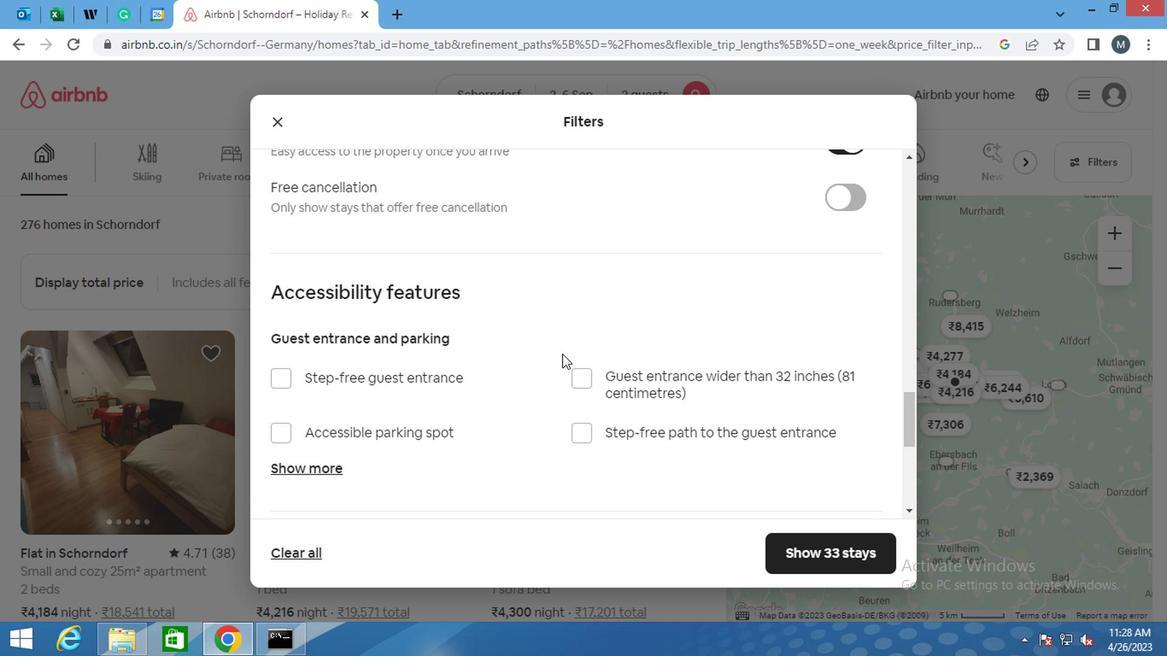 
Action: Mouse scrolled (546, 357) with delta (0, 0)
Screenshot: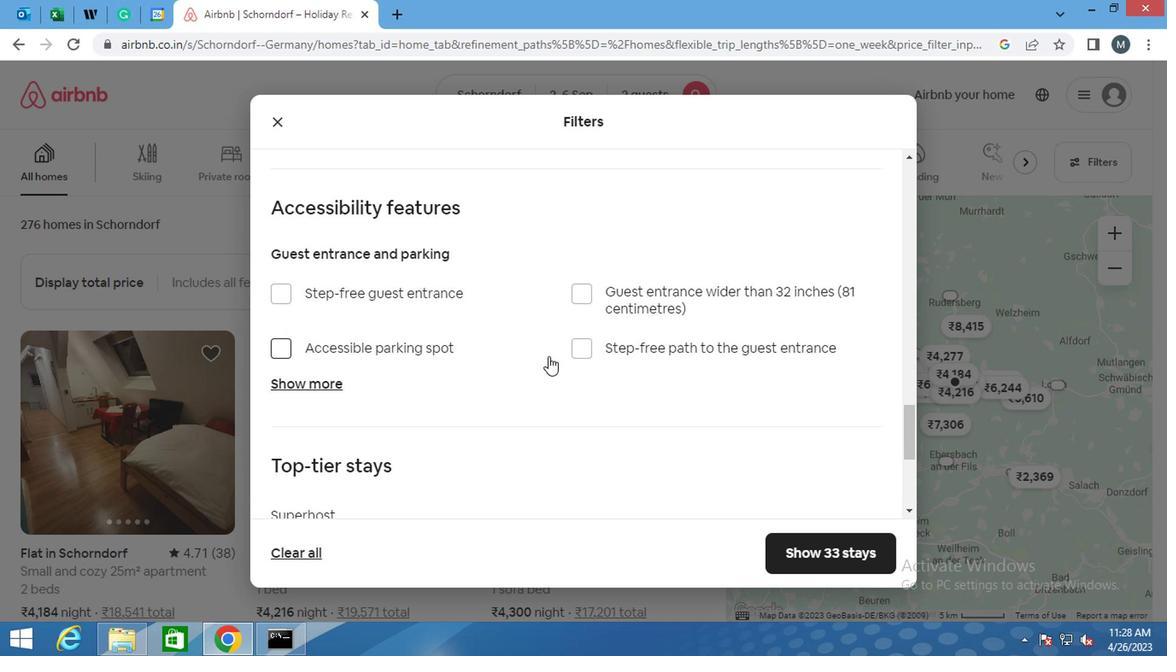
Action: Mouse moved to (544, 359)
Screenshot: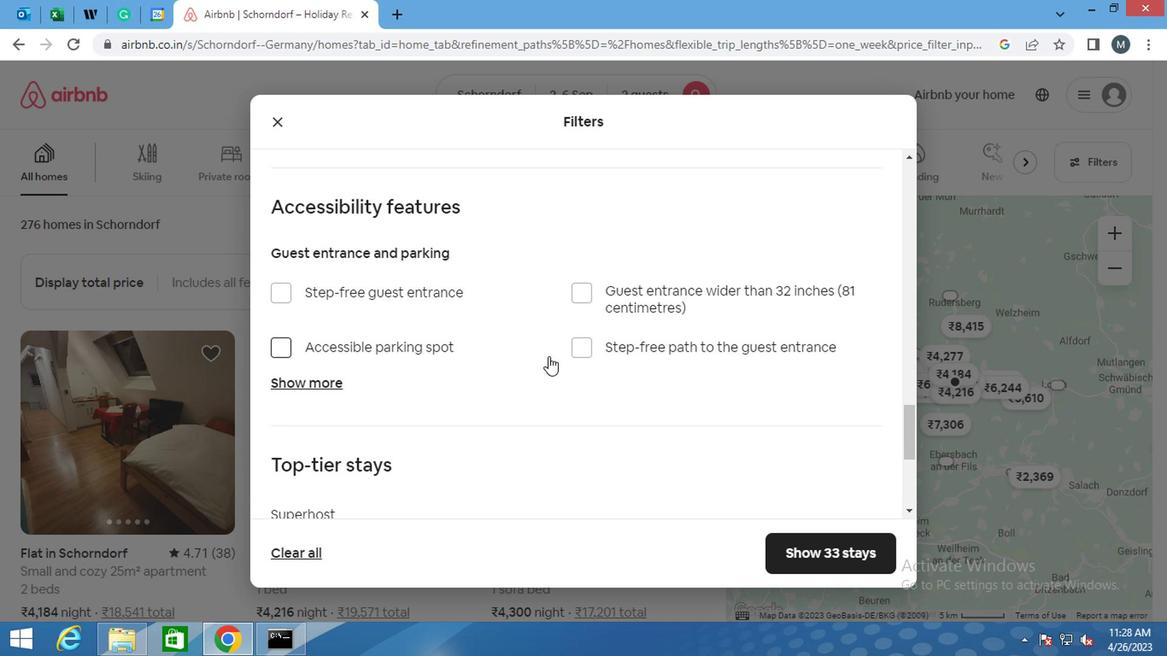 
Action: Mouse scrolled (544, 358) with delta (0, -1)
Screenshot: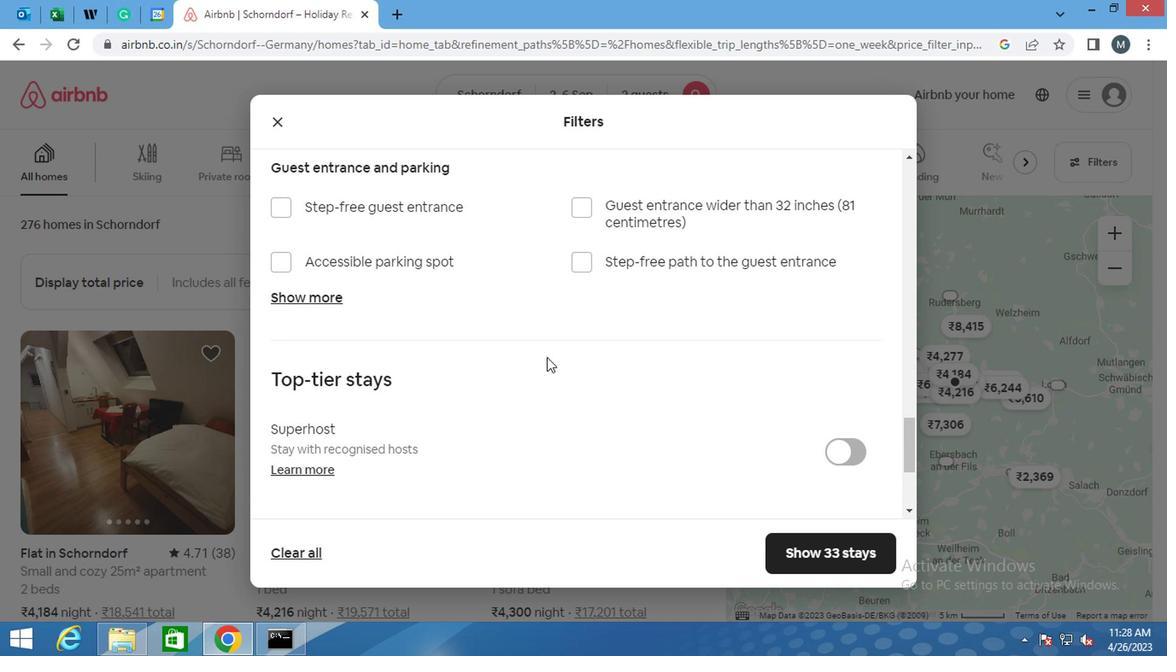 
Action: Mouse moved to (421, 389)
Screenshot: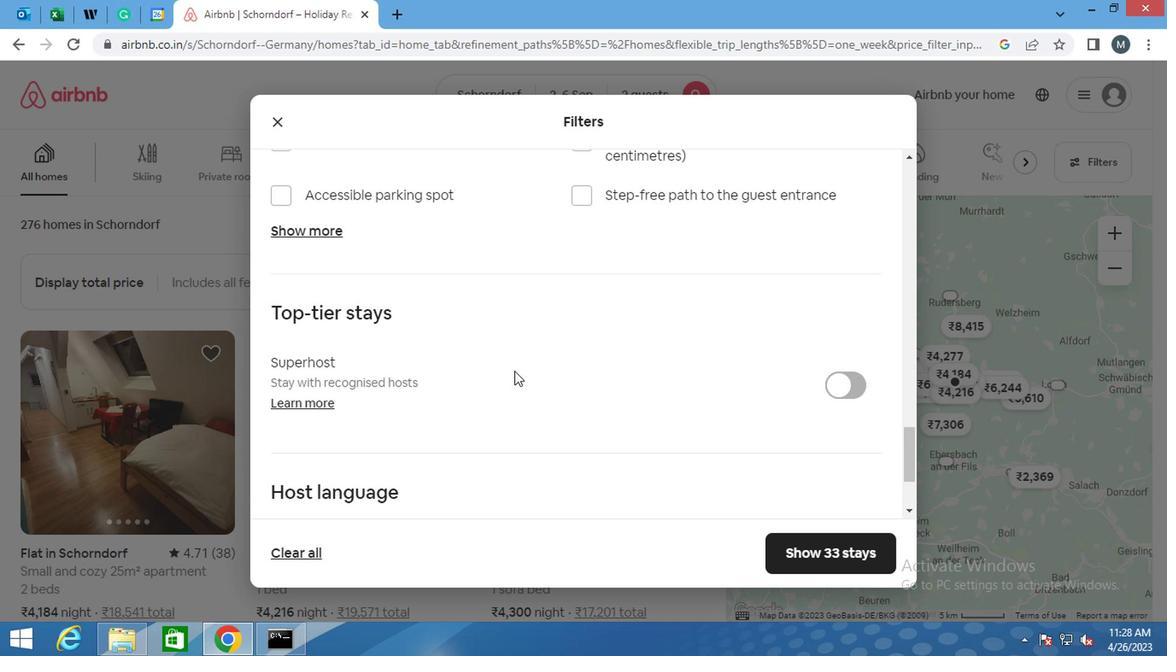 
Action: Mouse scrolled (421, 389) with delta (0, 0)
Screenshot: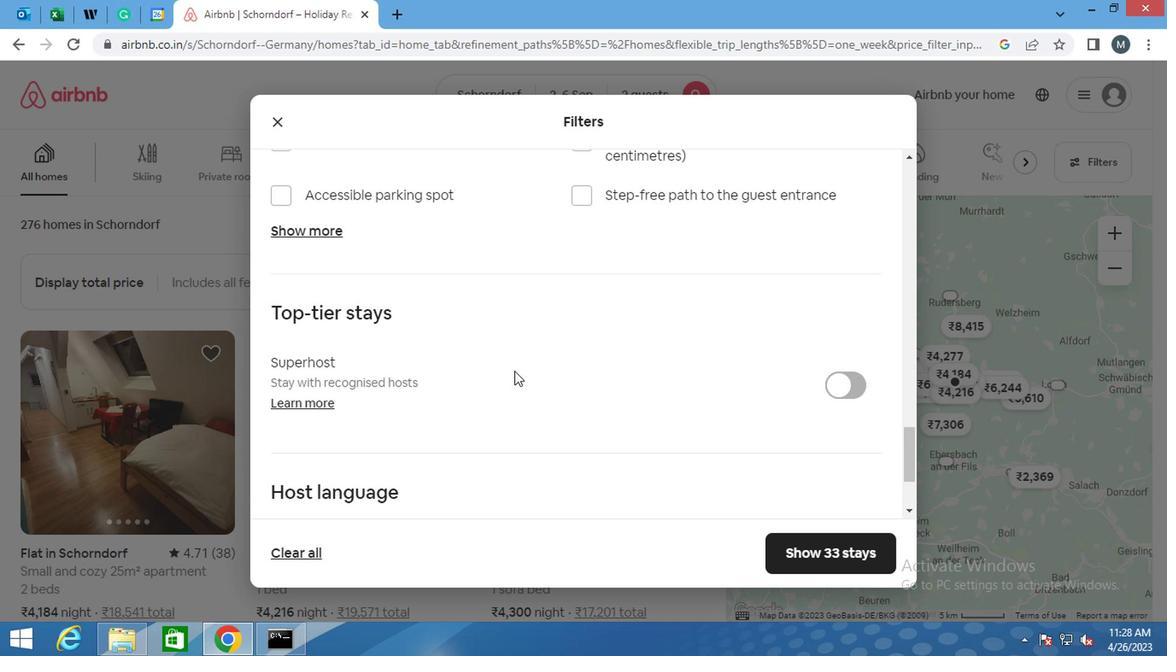 
Action: Mouse moved to (421, 392)
Screenshot: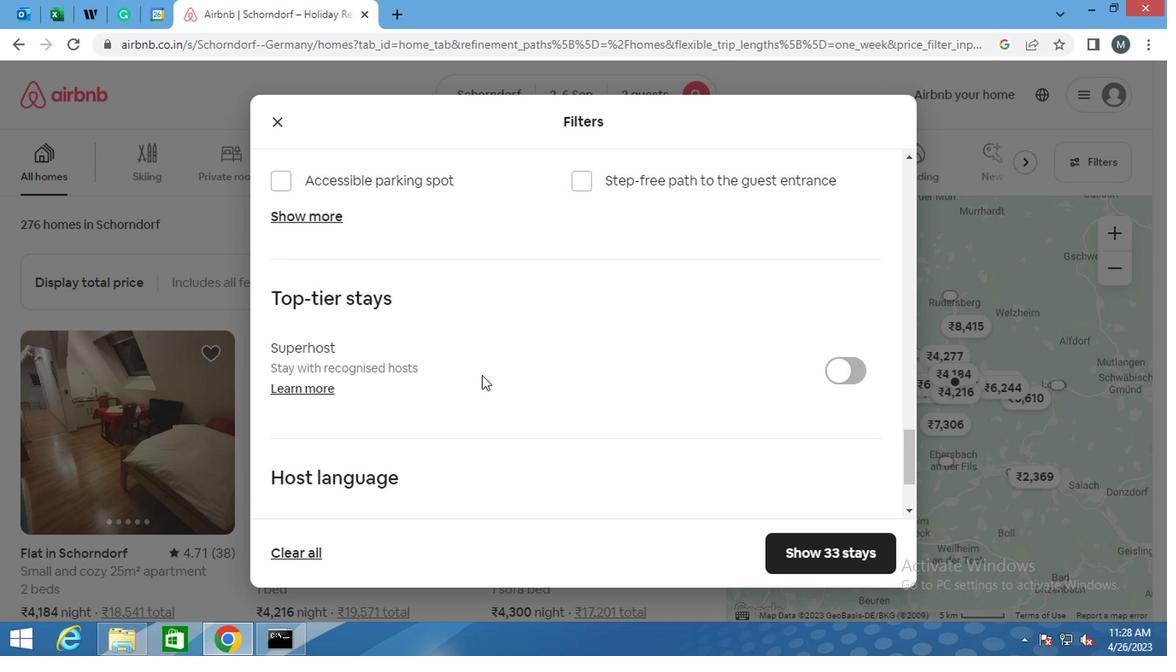 
Action: Mouse scrolled (421, 391) with delta (0, -1)
Screenshot: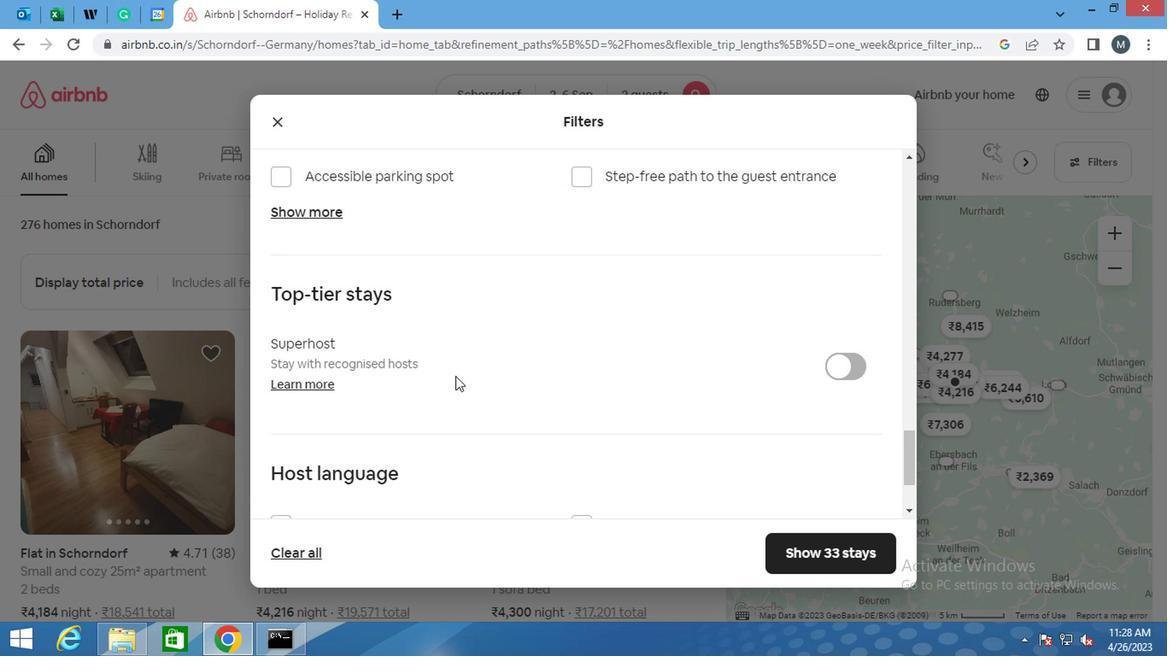 
Action: Mouse moved to (288, 400)
Screenshot: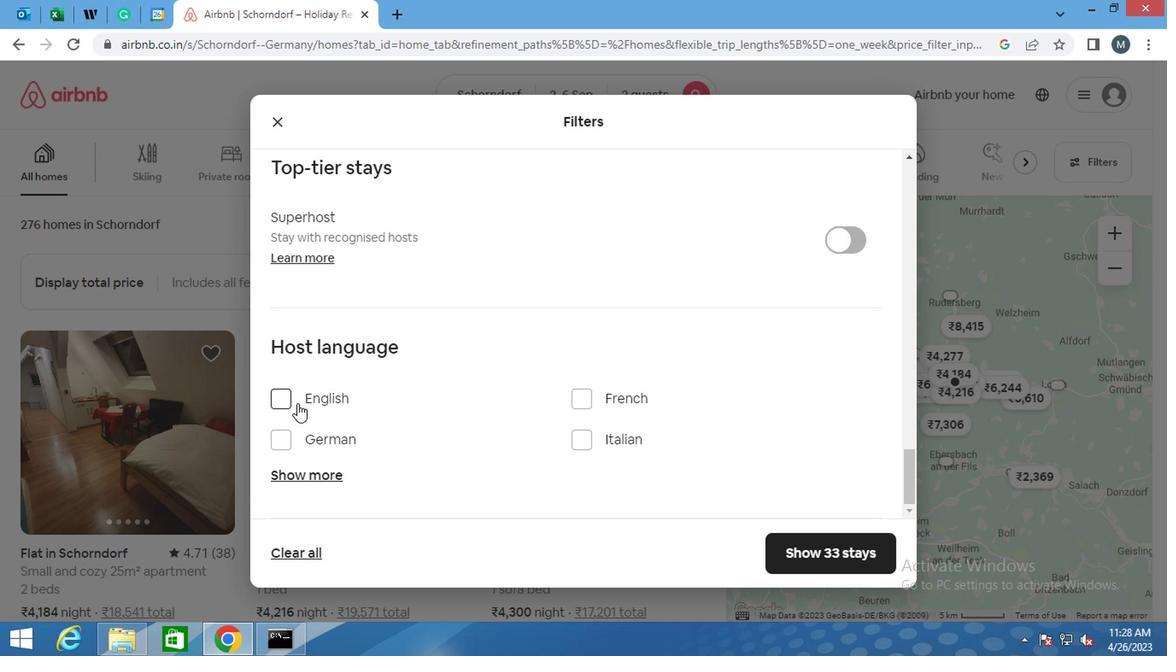 
Action: Mouse pressed left at (288, 400)
Screenshot: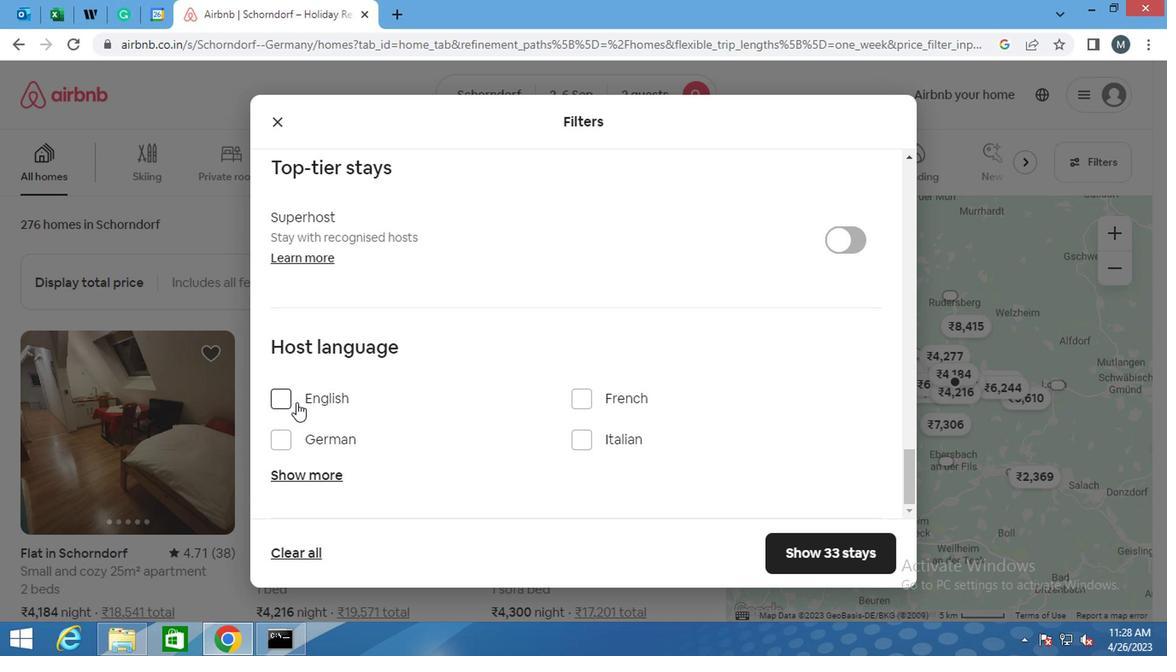 
Action: Mouse moved to (784, 552)
Screenshot: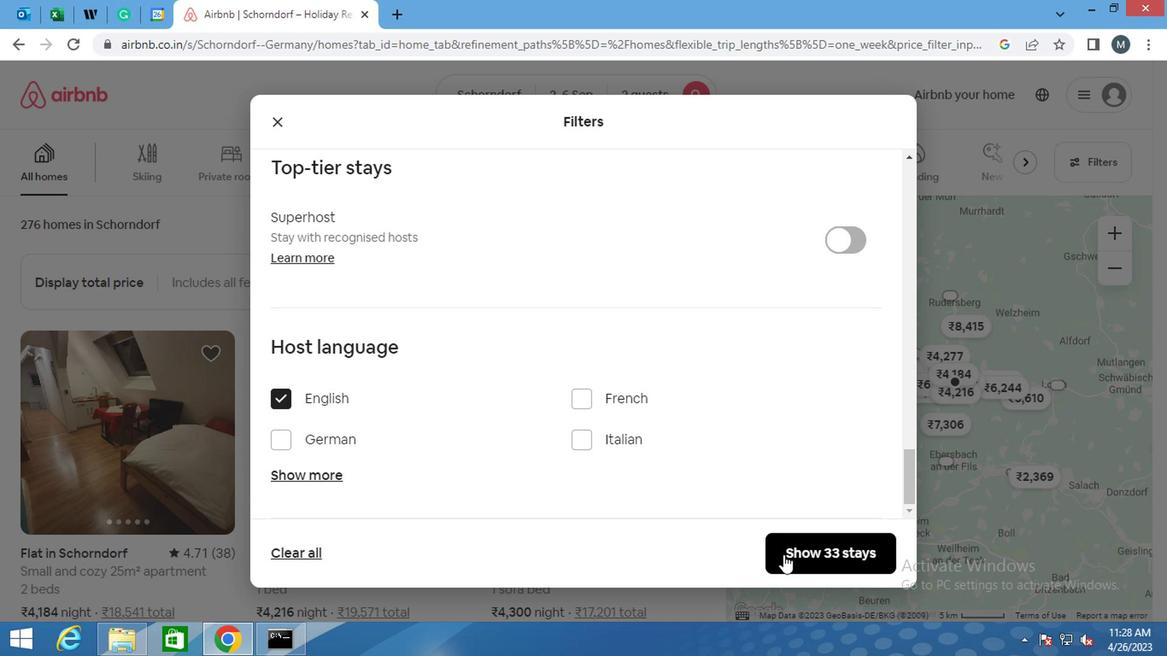 
Action: Mouse pressed left at (784, 552)
Screenshot: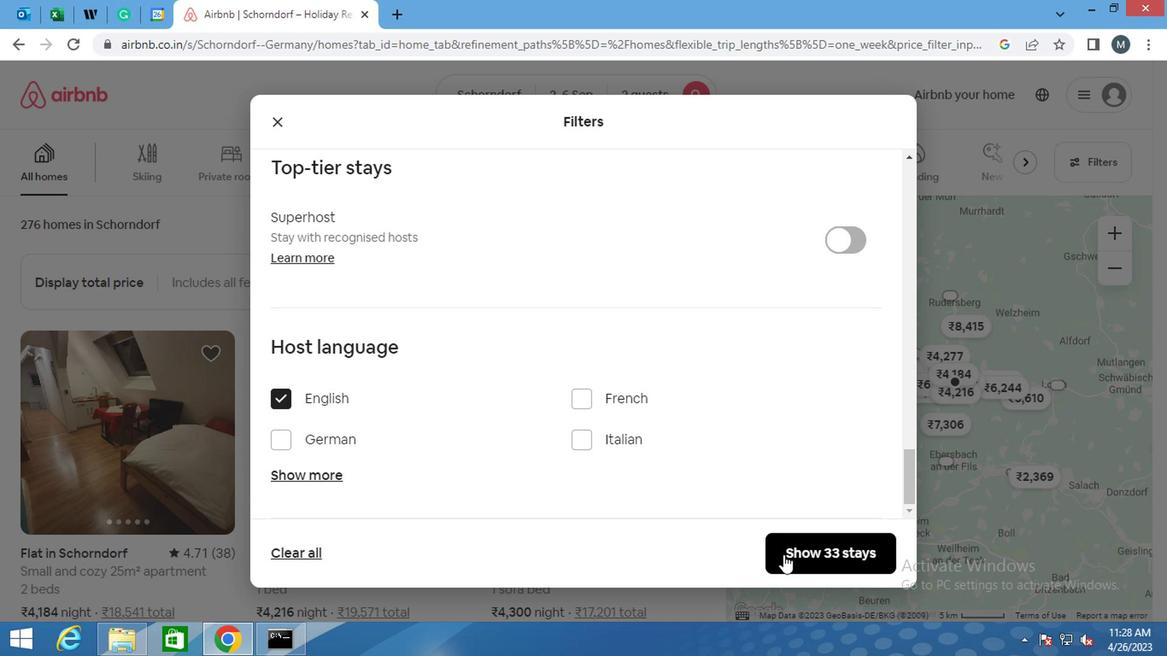 
Action: Mouse moved to (784, 552)
Screenshot: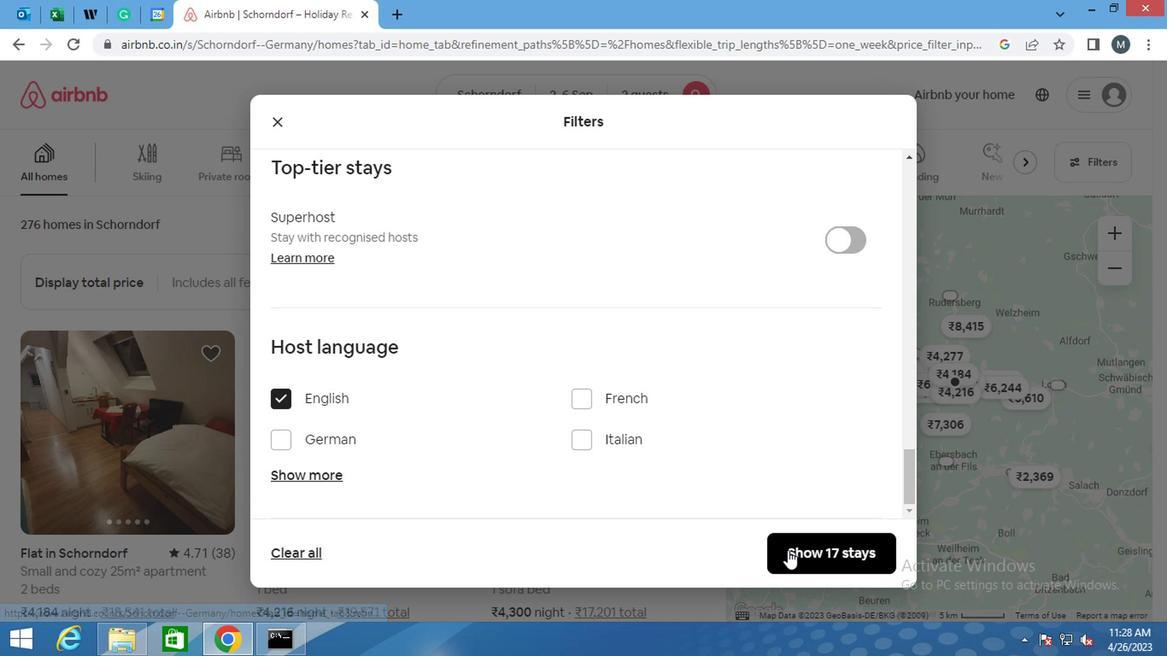 
